 Task: Look for space in Sosnowiec, Poland from 5th September, 2023 to 12th September, 2023 for 2 adults in price range Rs.10000 to Rs.15000.  With 1  bedroom having 1 bed and 1 bathroom. Property type can be house, flat, guest house, hotel. Amenities needed are: washing machine. Booking option can be shelf check-in. Required host language is English.
Action: Mouse pressed left at (529, 93)
Screenshot: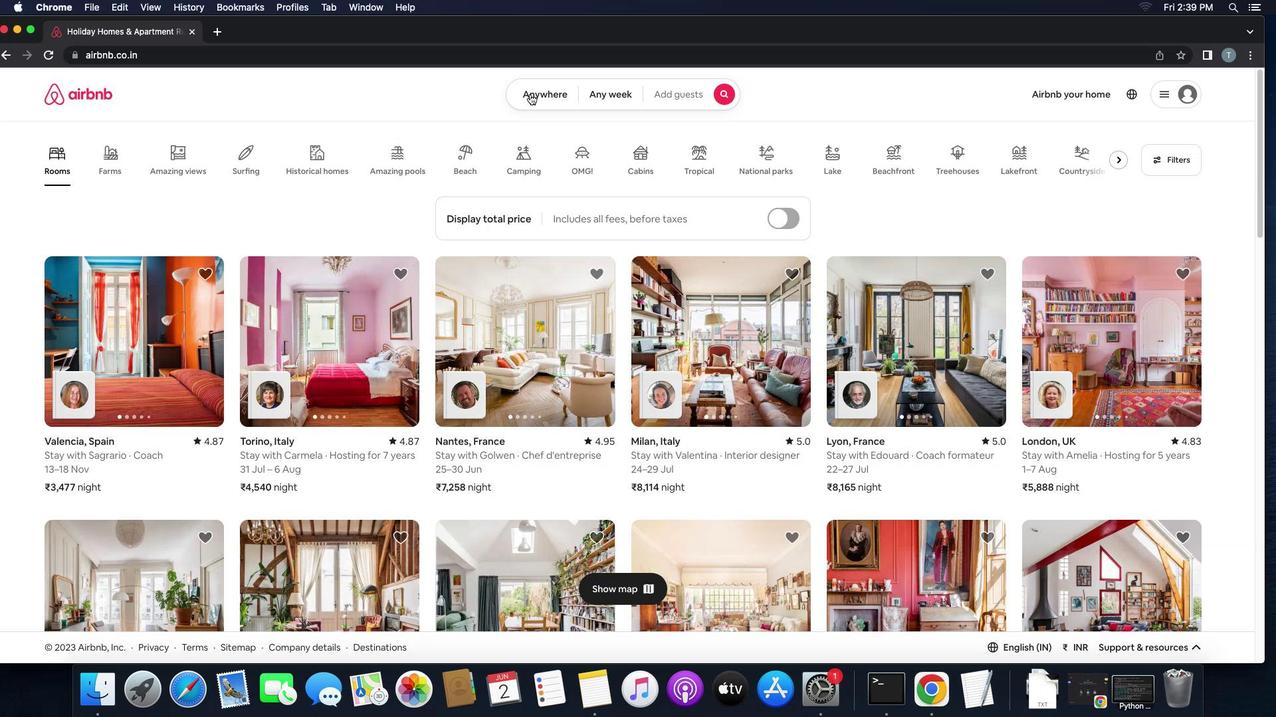 
Action: Mouse moved to (424, 142)
Screenshot: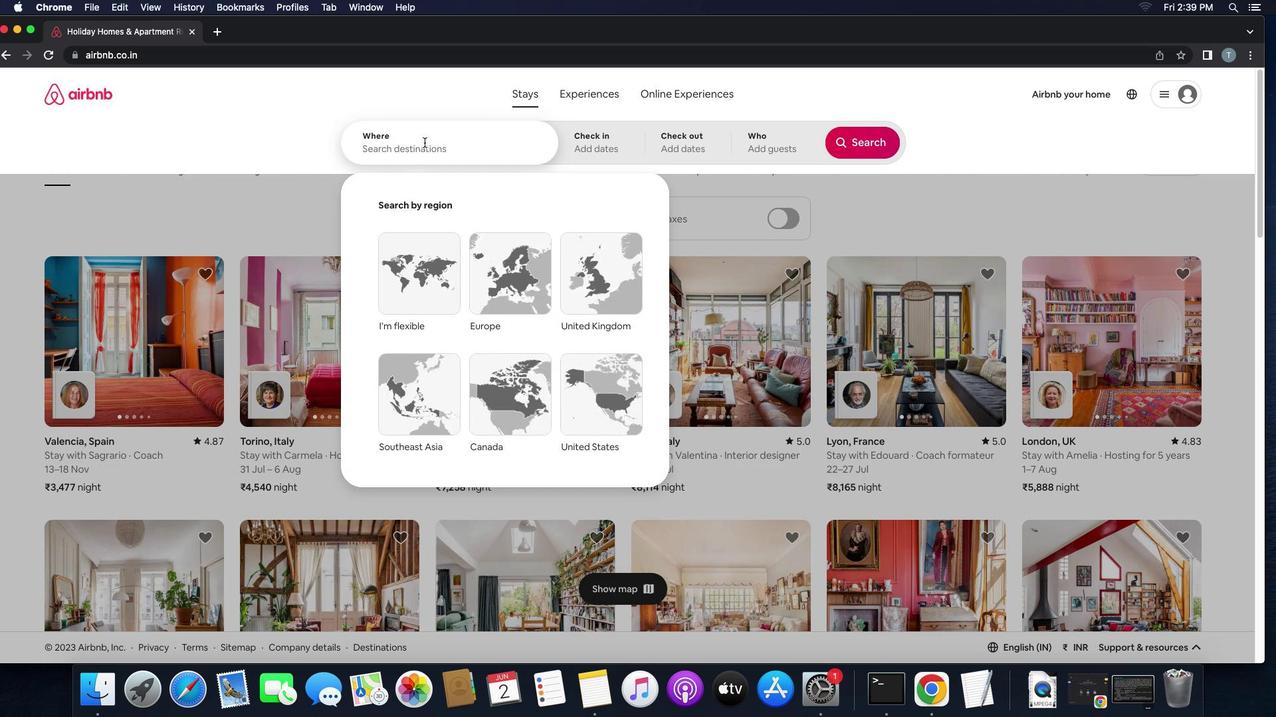 
Action: Mouse pressed left at (424, 142)
Screenshot: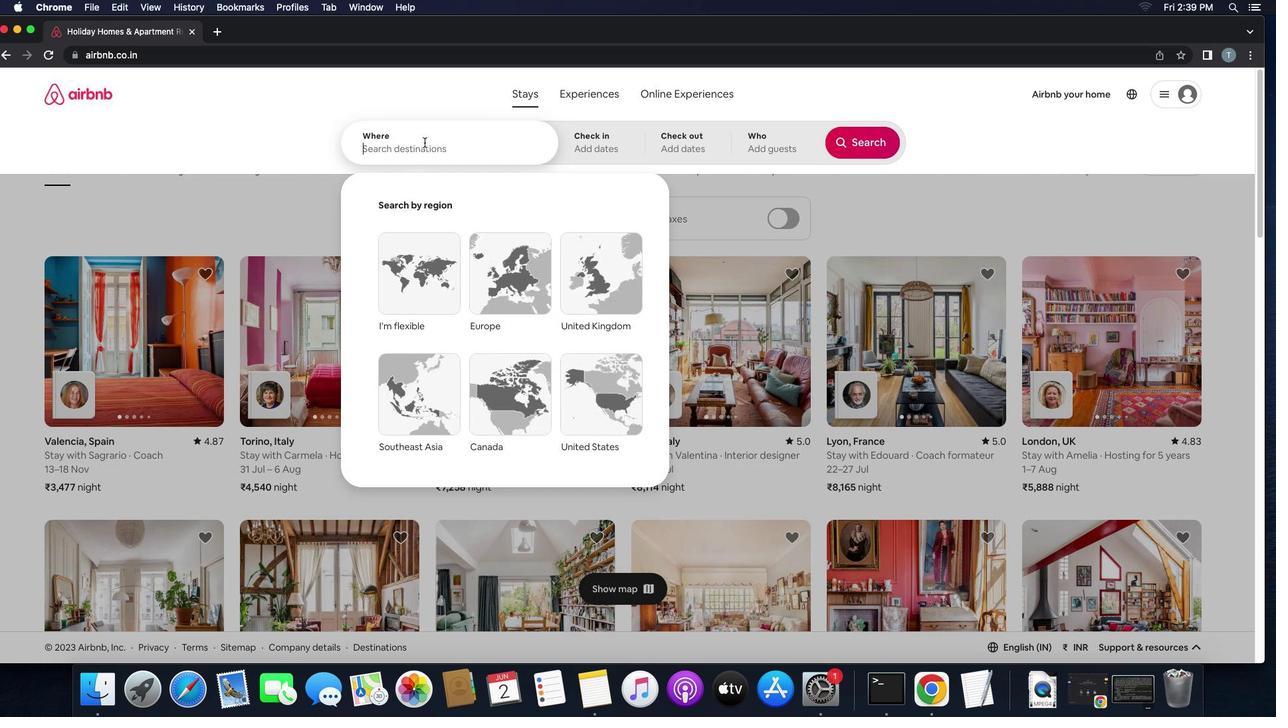 
Action: Key pressed 's''o''s''n''o''w''i''e''c'',''p''o''l''a''n''d'
Screenshot: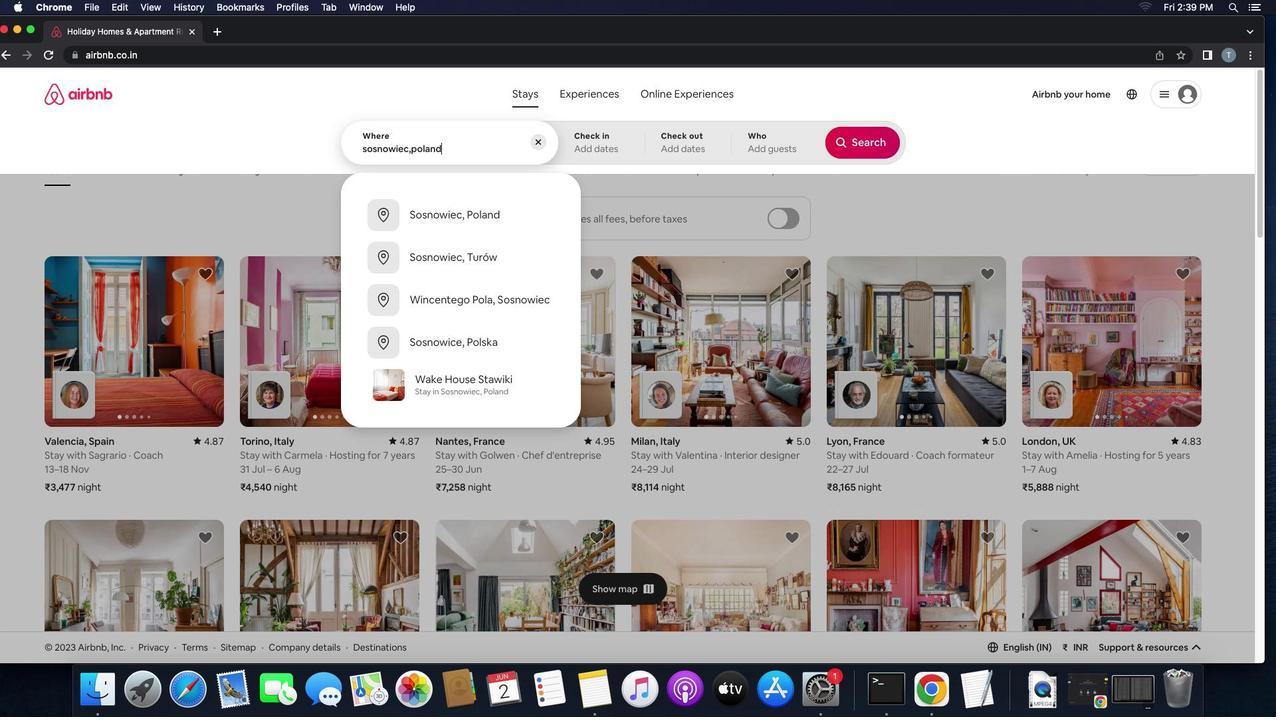 
Action: Mouse moved to (416, 206)
Screenshot: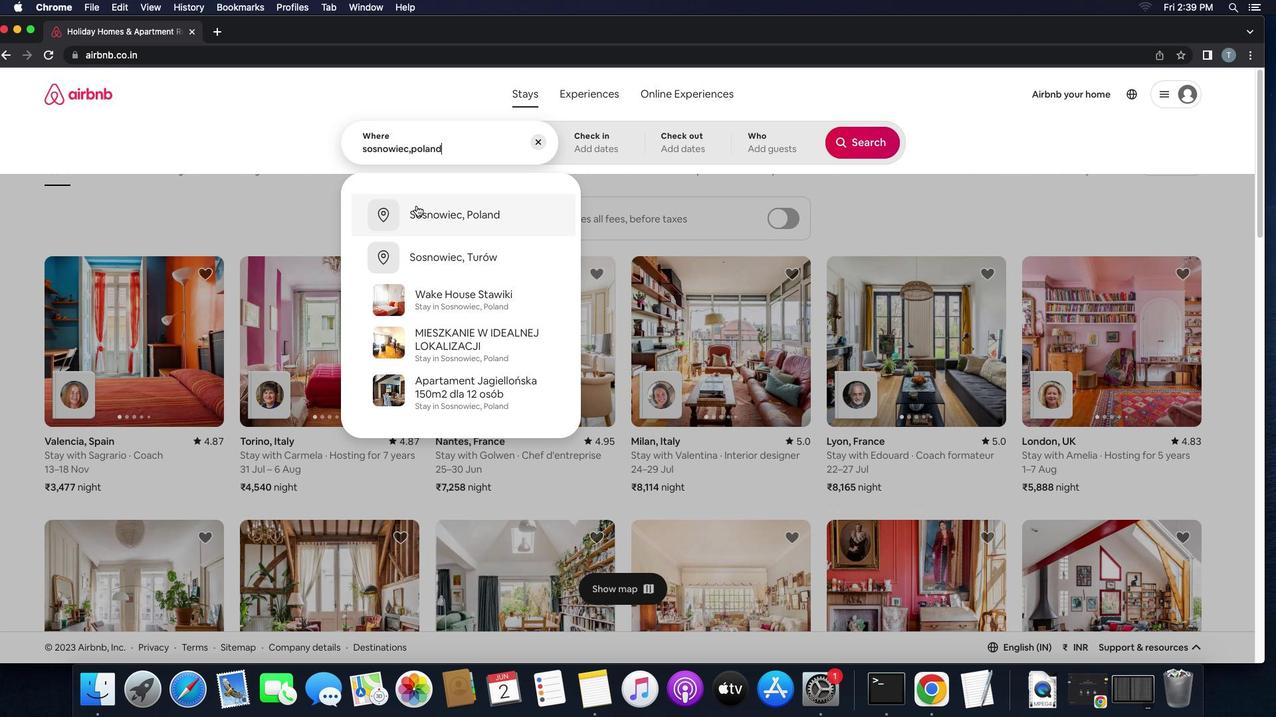 
Action: Mouse pressed left at (416, 206)
Screenshot: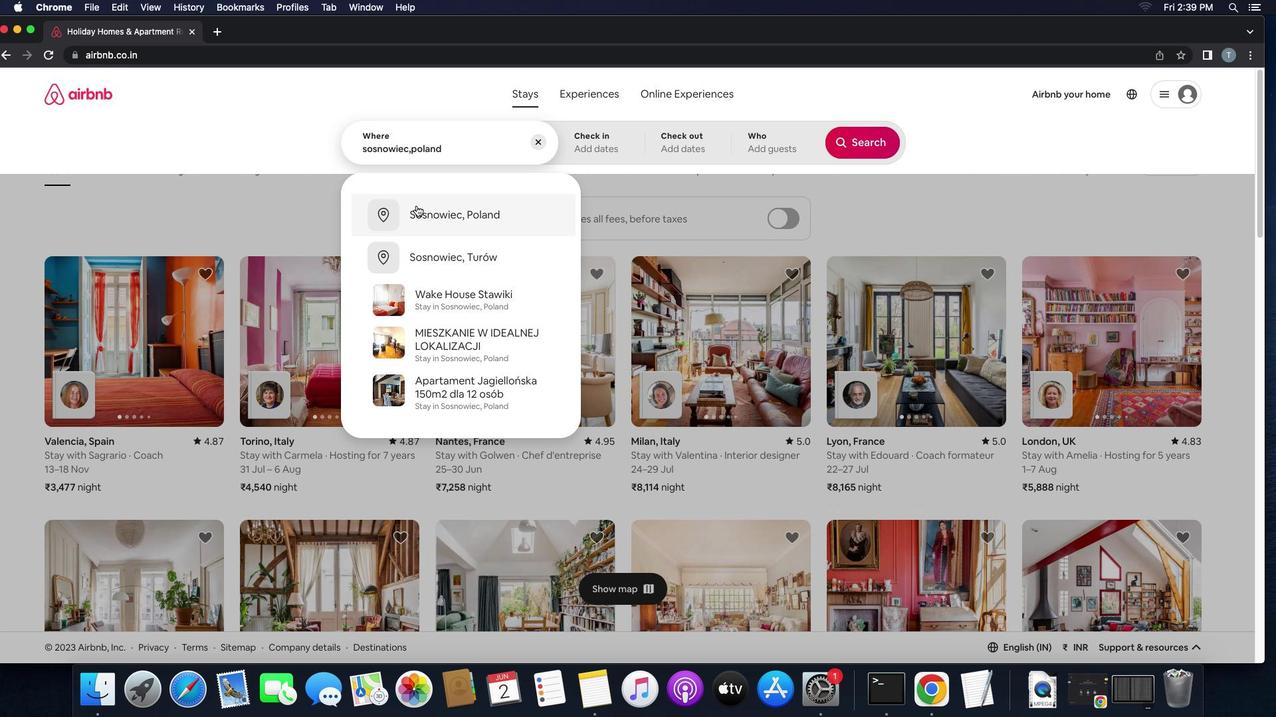 
Action: Mouse moved to (862, 256)
Screenshot: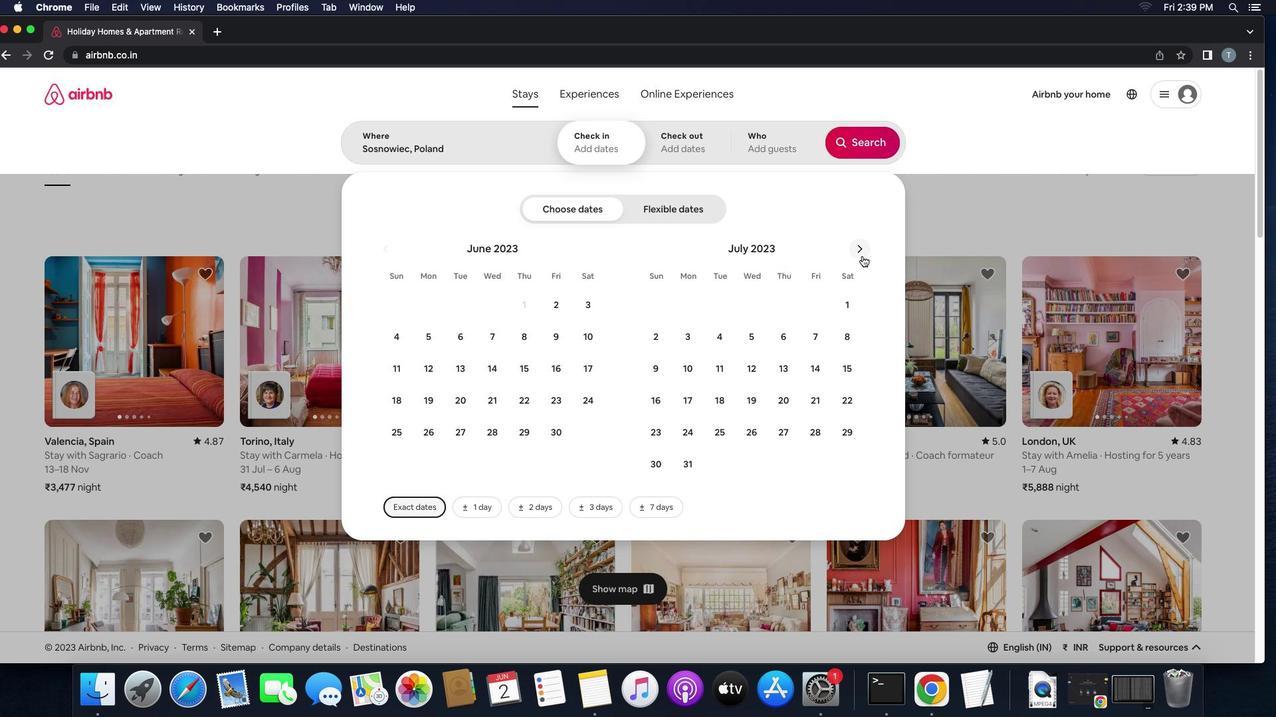 
Action: Mouse pressed left at (862, 256)
Screenshot: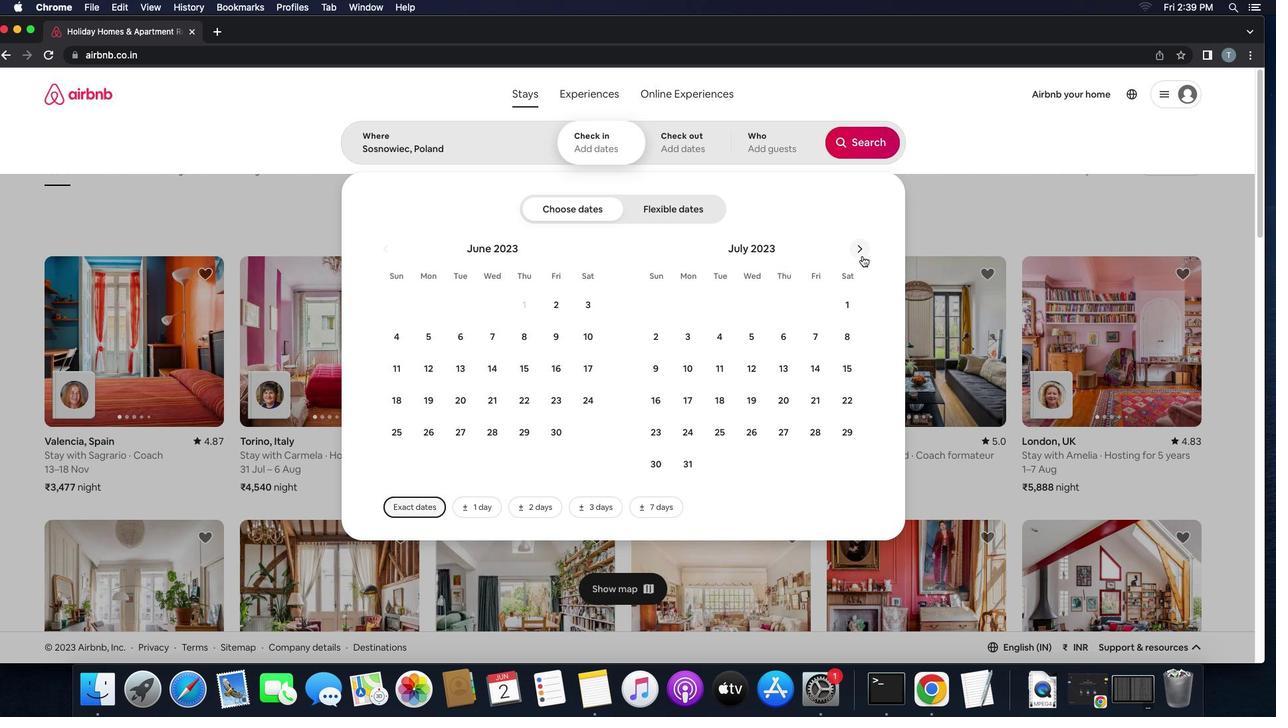 
Action: Mouse pressed left at (862, 256)
Screenshot: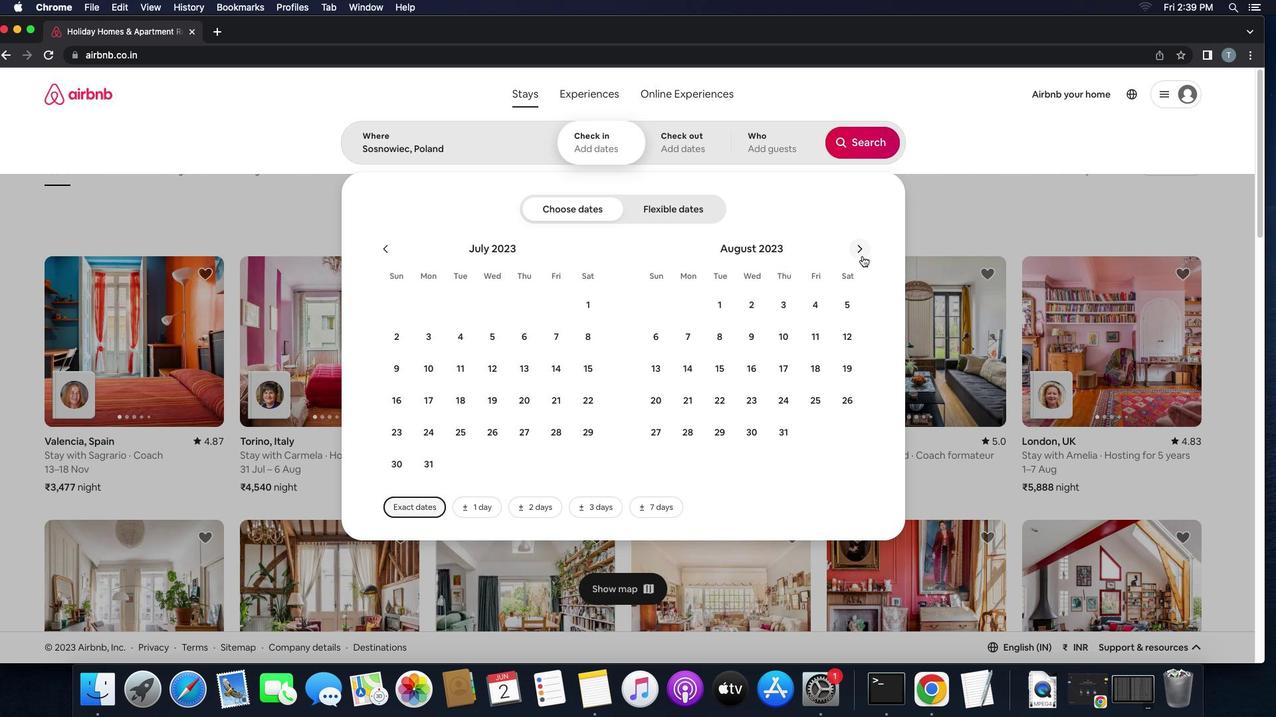 
Action: Mouse moved to (719, 342)
Screenshot: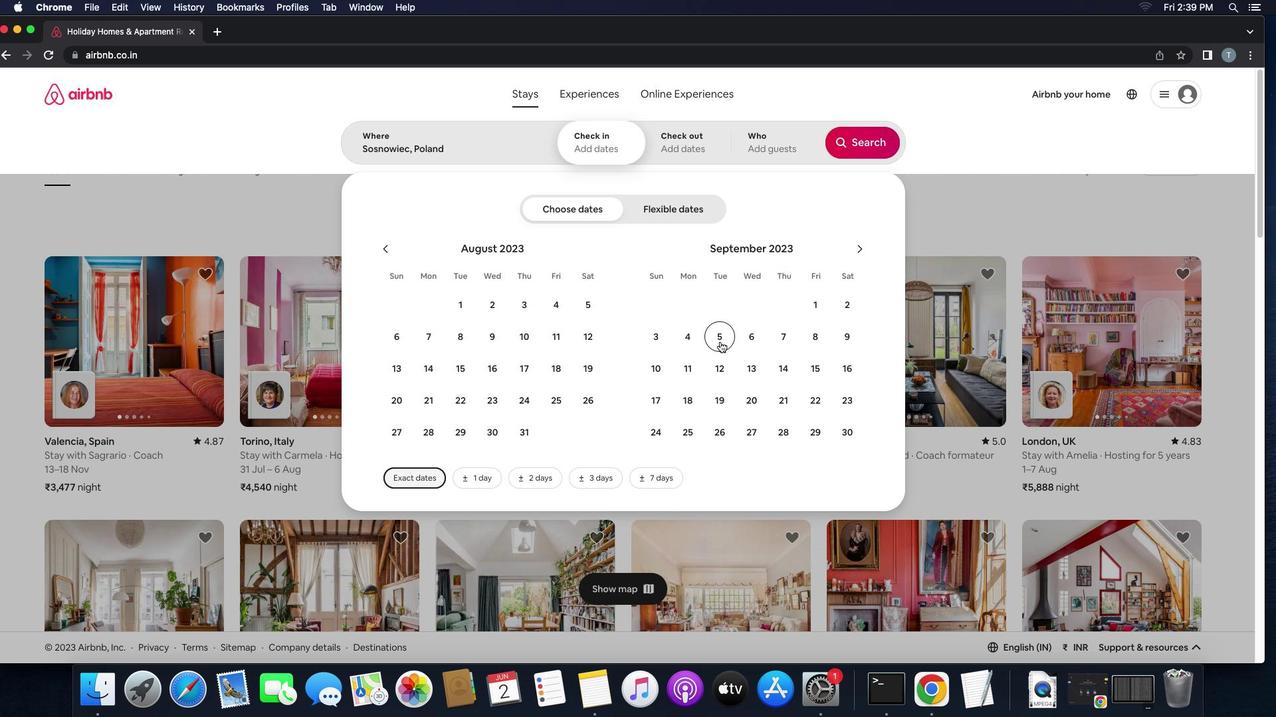 
Action: Mouse pressed left at (719, 342)
Screenshot: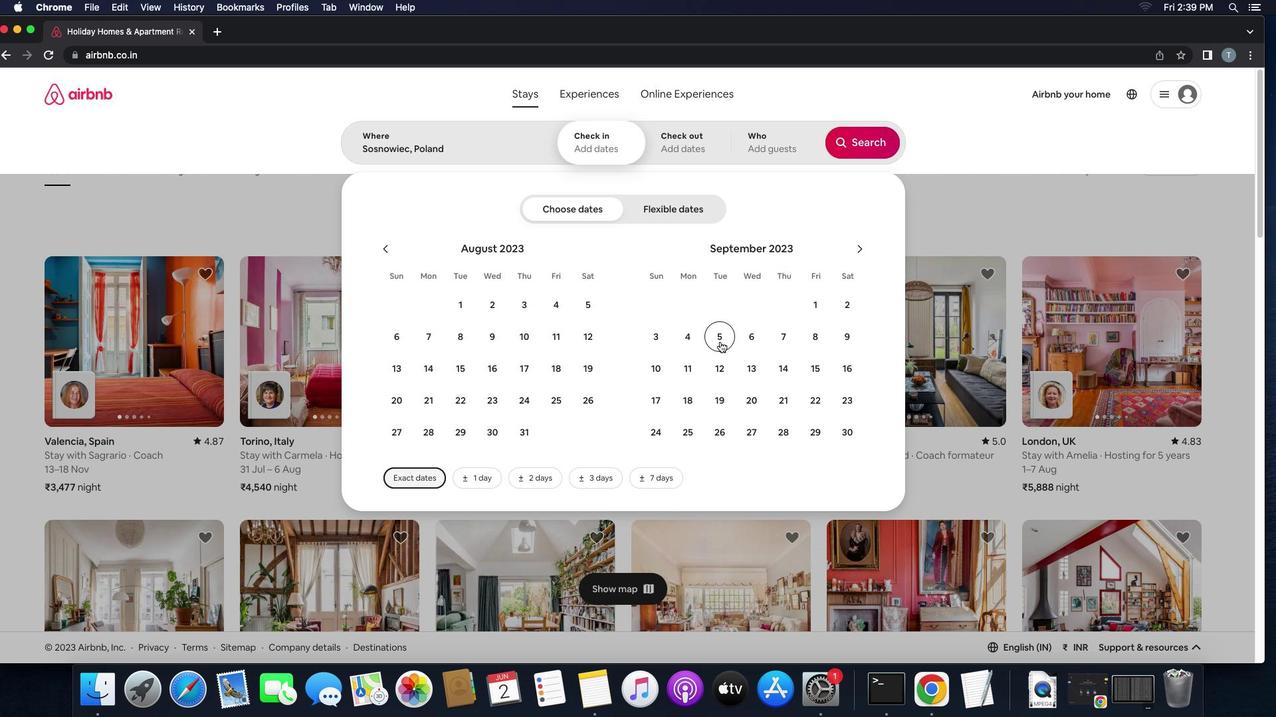 
Action: Mouse moved to (723, 364)
Screenshot: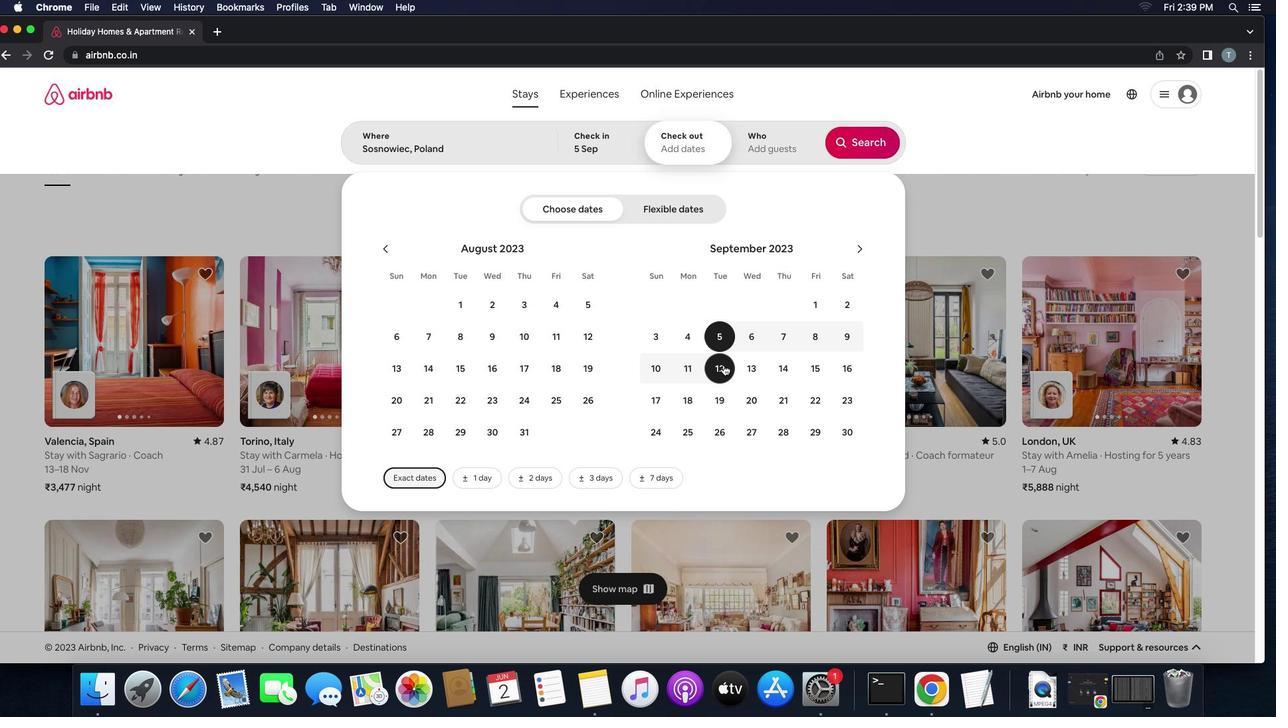 
Action: Mouse pressed left at (723, 364)
Screenshot: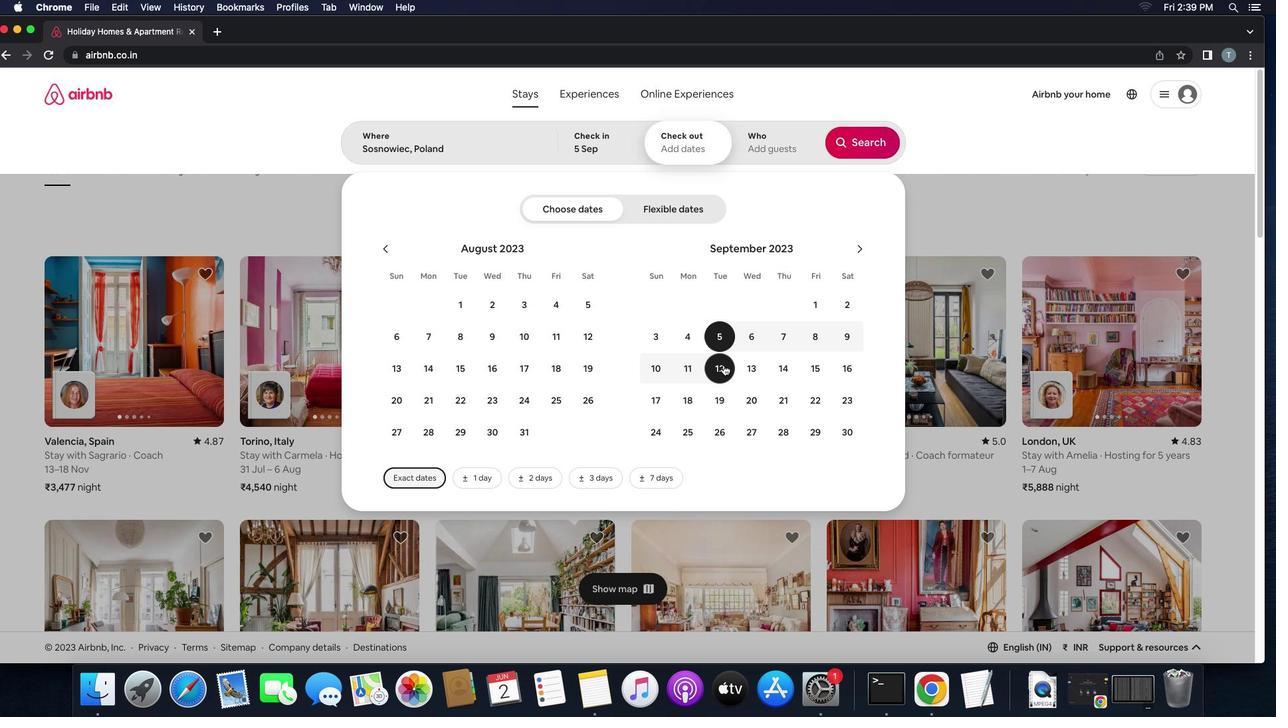 
Action: Mouse moved to (773, 147)
Screenshot: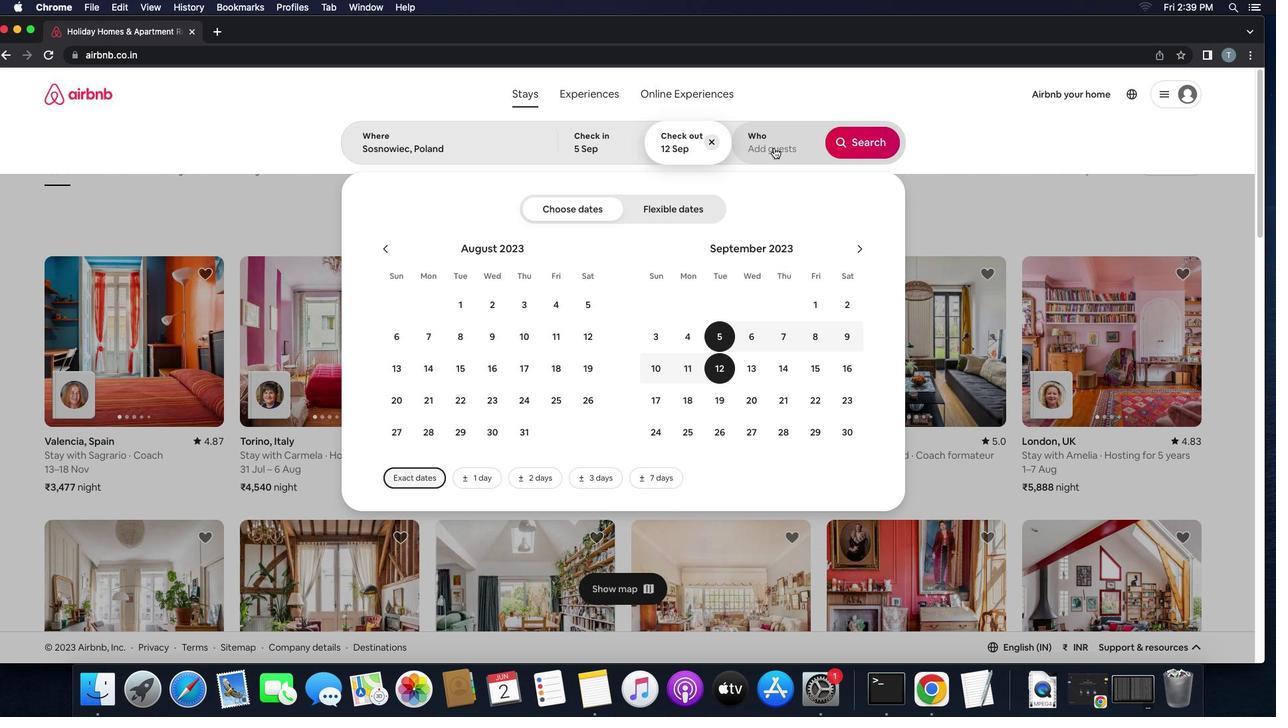 
Action: Mouse pressed left at (773, 147)
Screenshot: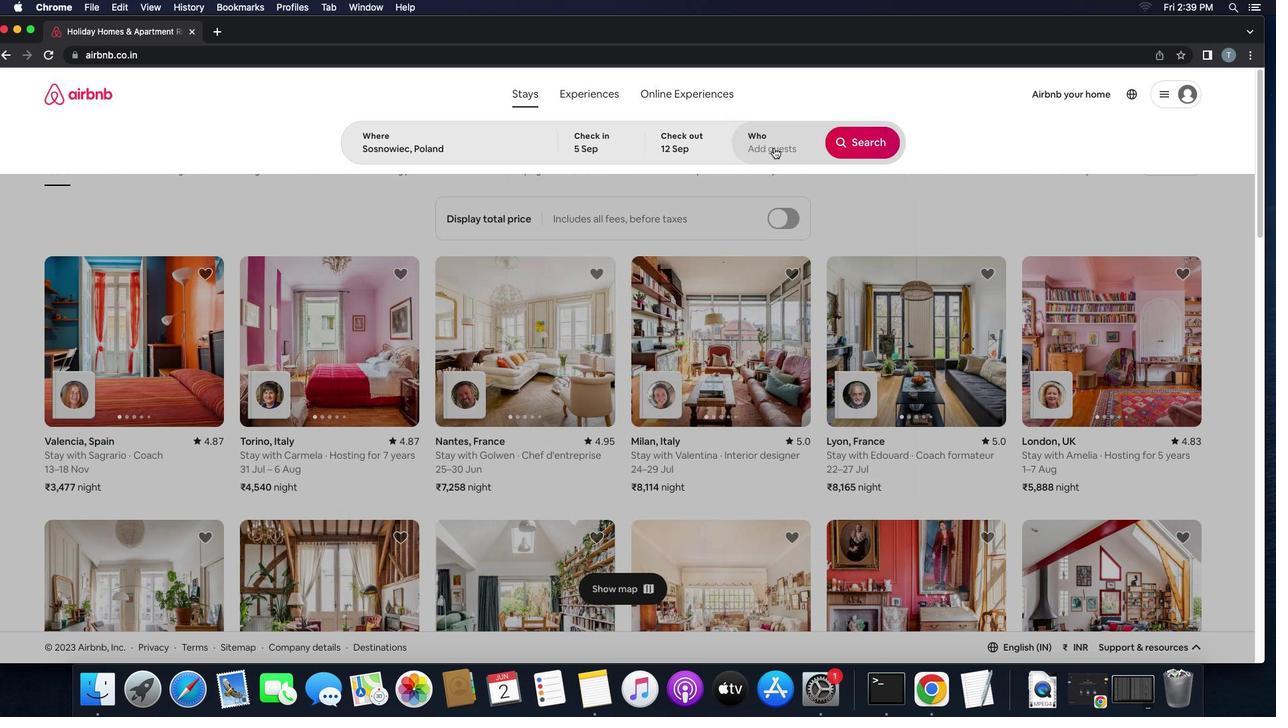 
Action: Mouse moved to (862, 214)
Screenshot: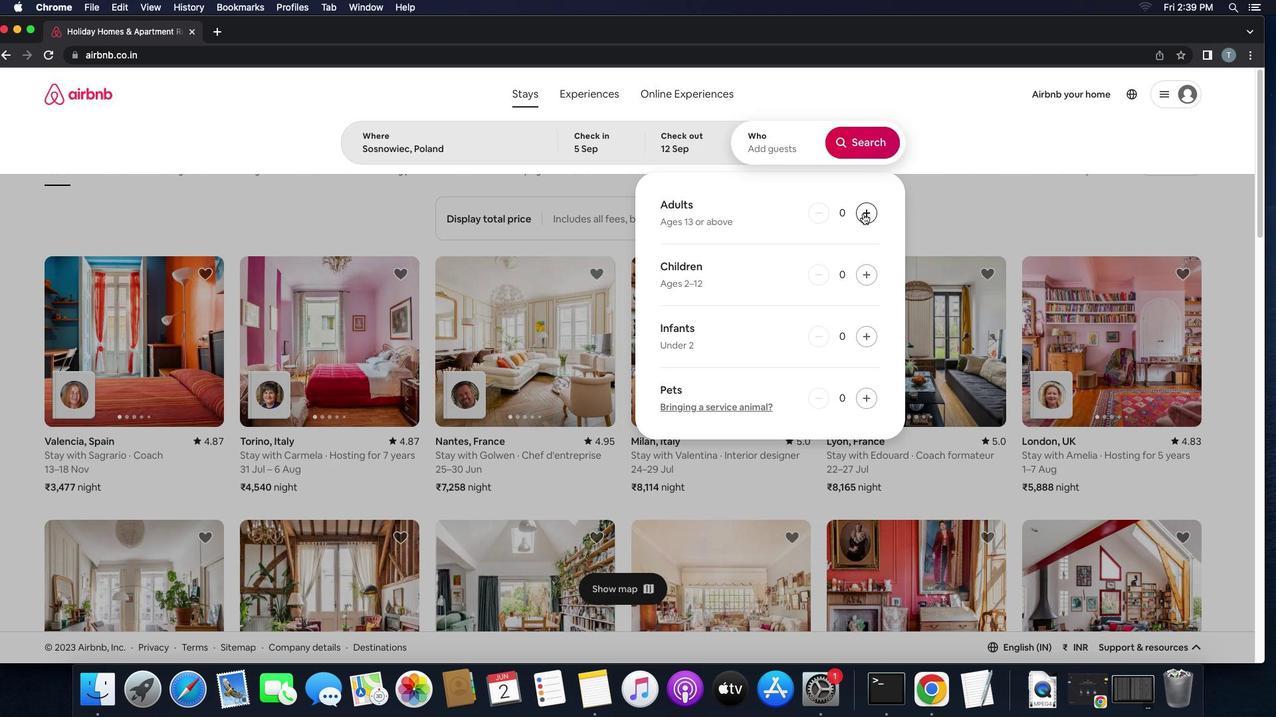 
Action: Mouse pressed left at (862, 214)
Screenshot: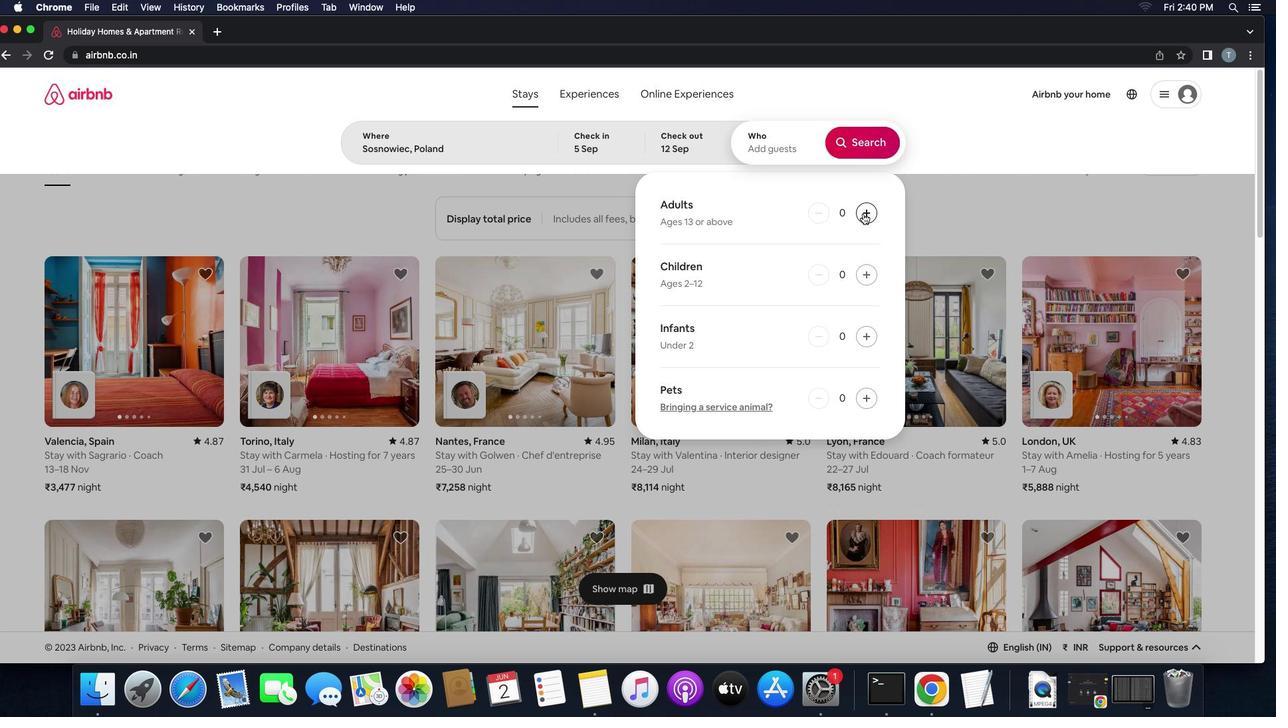 
Action: Mouse pressed left at (862, 214)
Screenshot: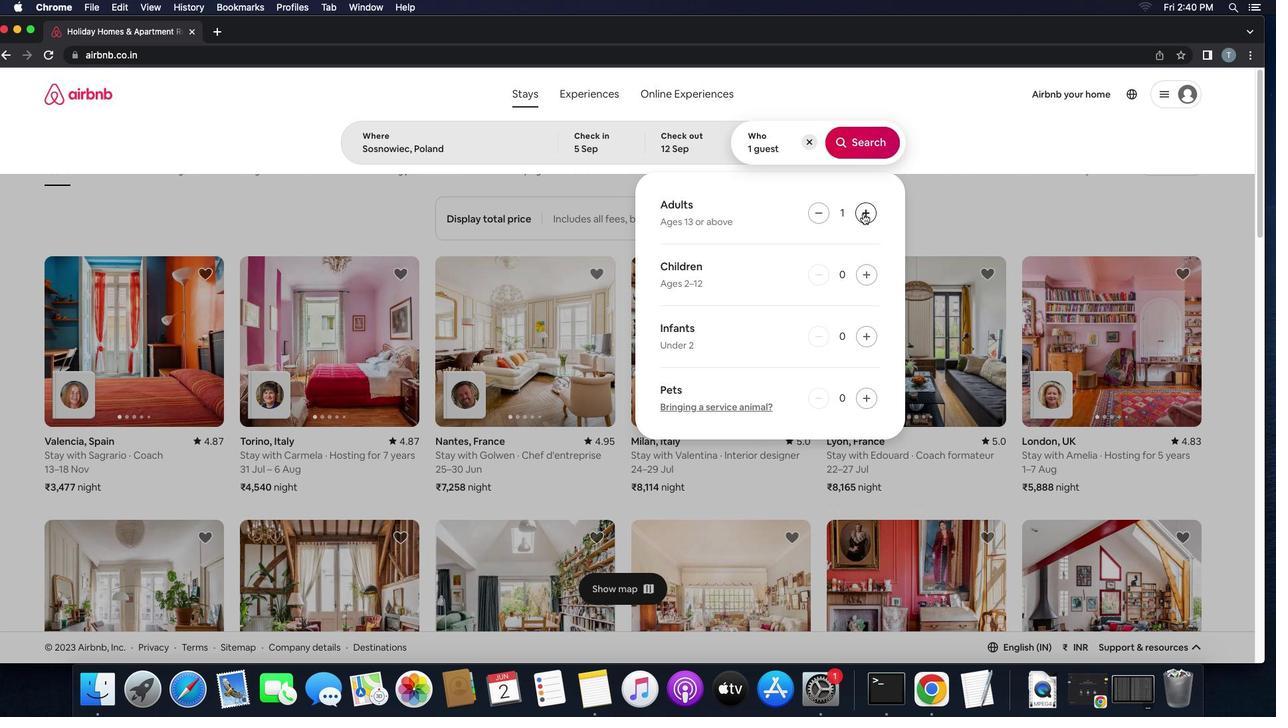 
Action: Mouse moved to (857, 154)
Screenshot: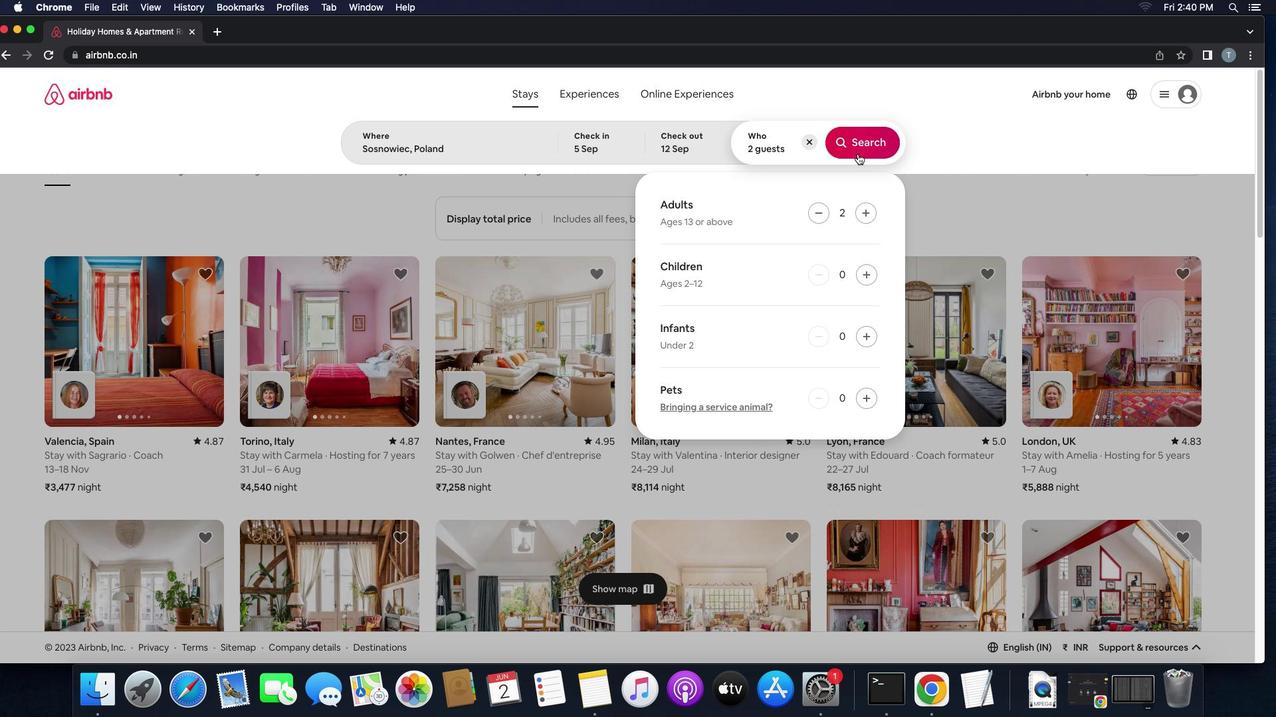 
Action: Mouse pressed left at (857, 154)
Screenshot: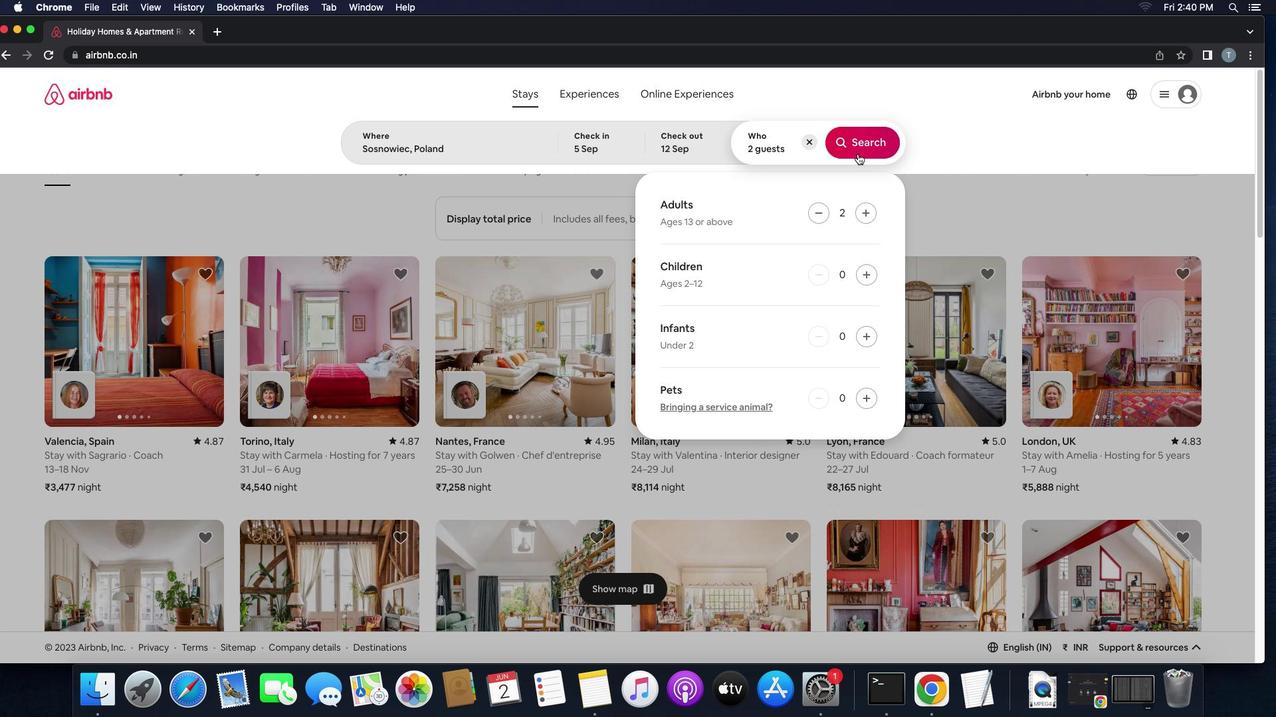 
Action: Mouse moved to (1214, 162)
Screenshot: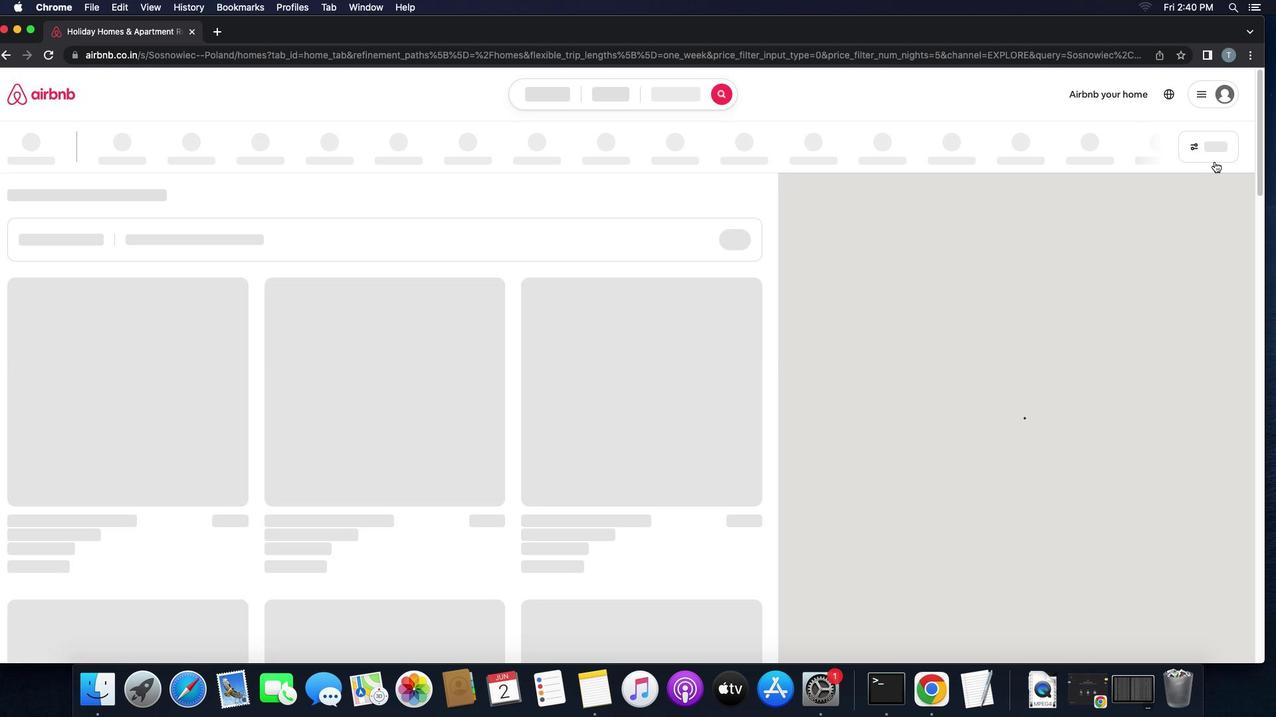 
Action: Mouse pressed left at (1214, 162)
Screenshot: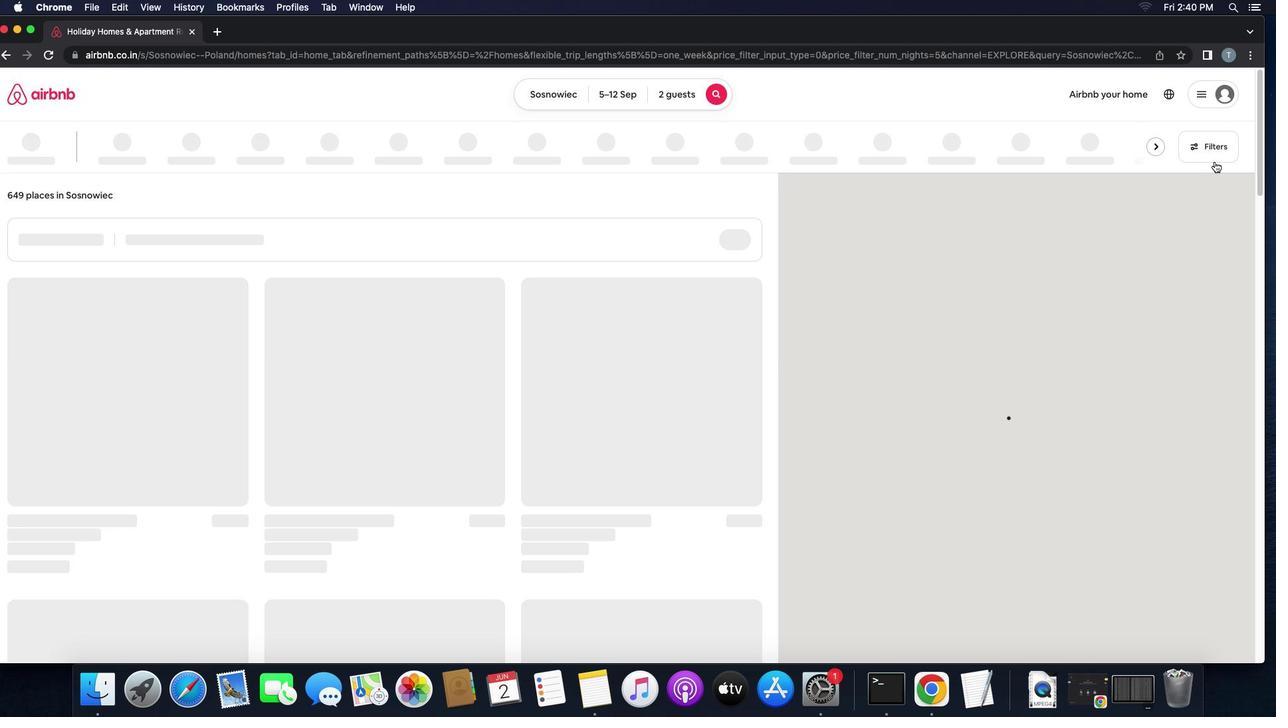 
Action: Mouse moved to (560, 479)
Screenshot: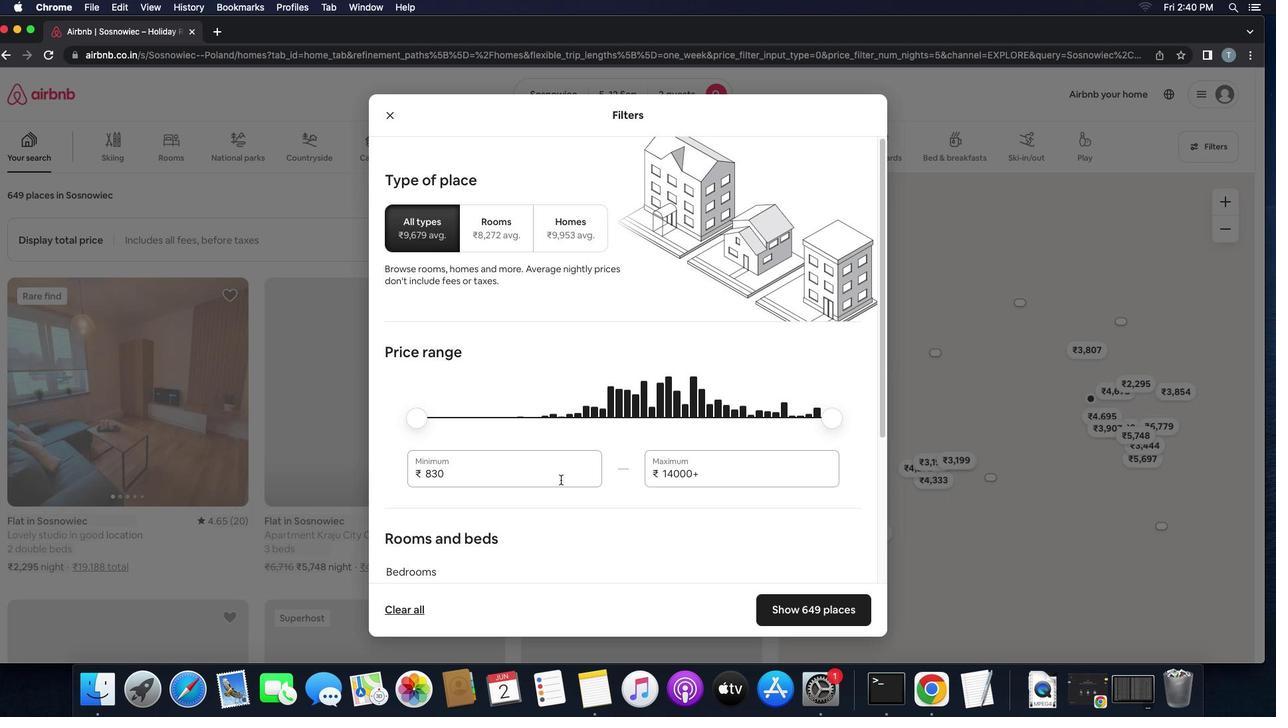 
Action: Mouse pressed left at (560, 479)
Screenshot: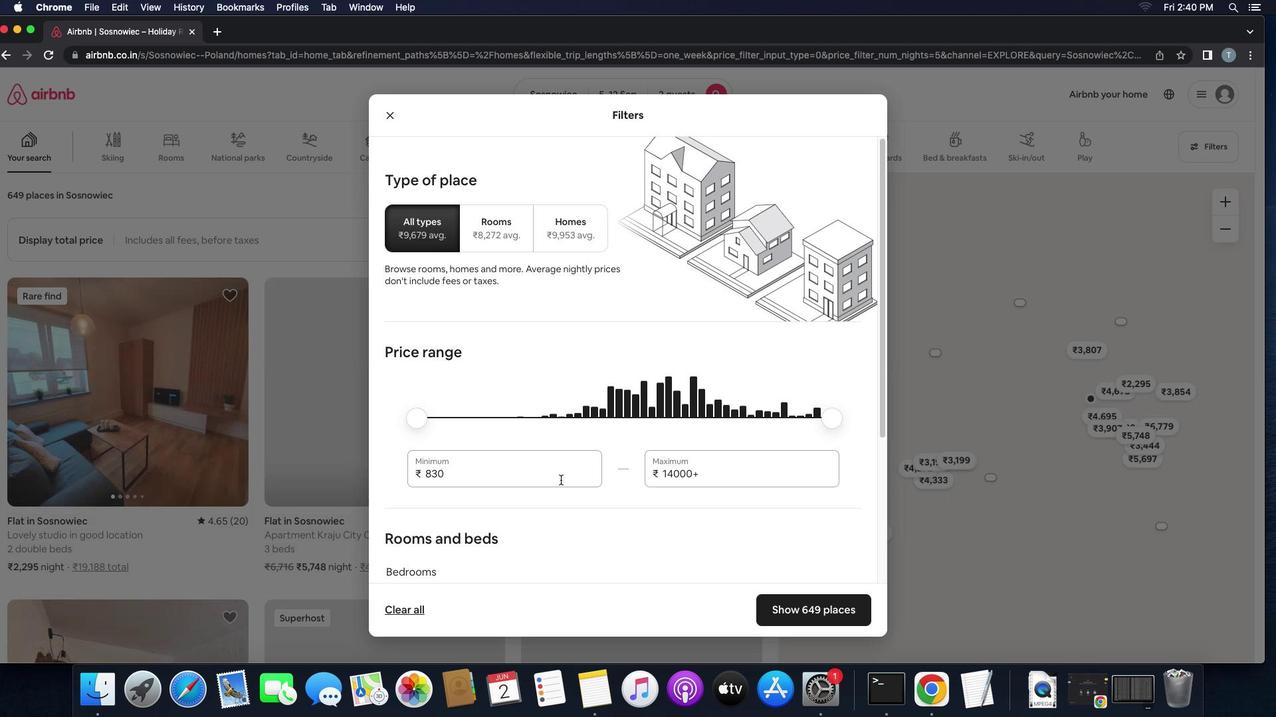 
Action: Mouse moved to (557, 480)
Screenshot: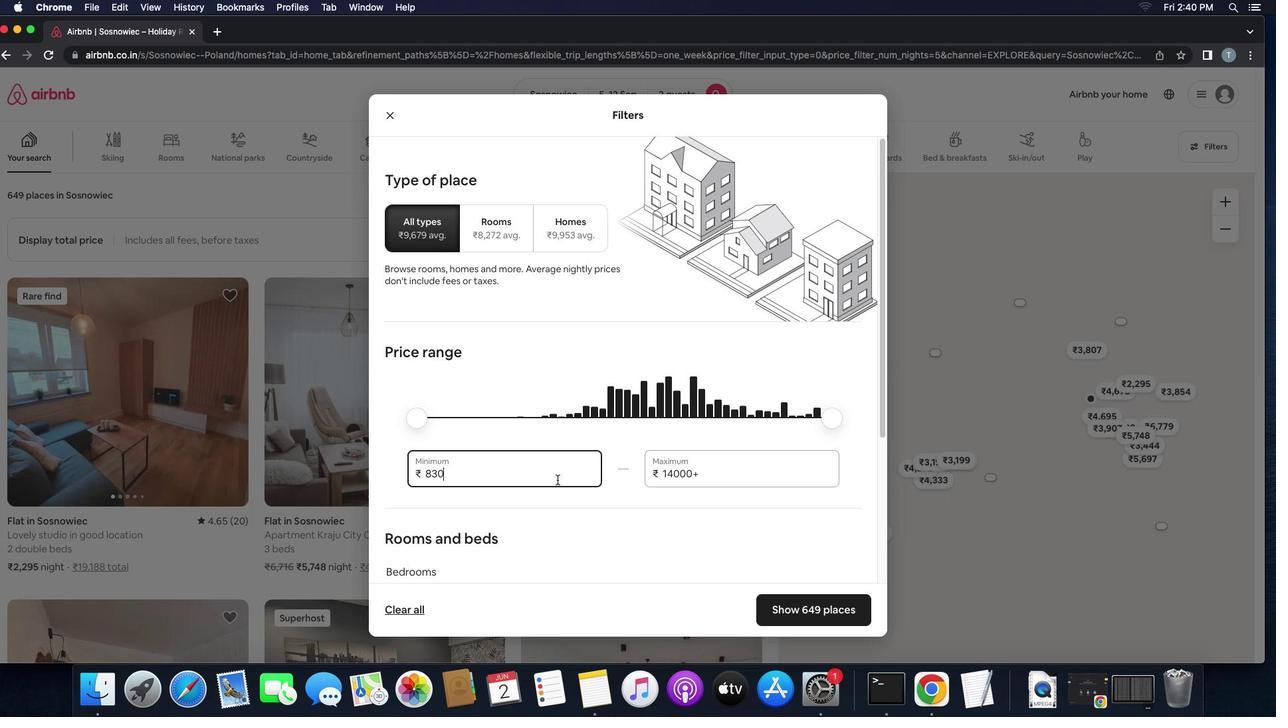 
Action: Key pressed Key.backspaceKey.backspaceKey.backspace'1''0''0''0''0'
Screenshot: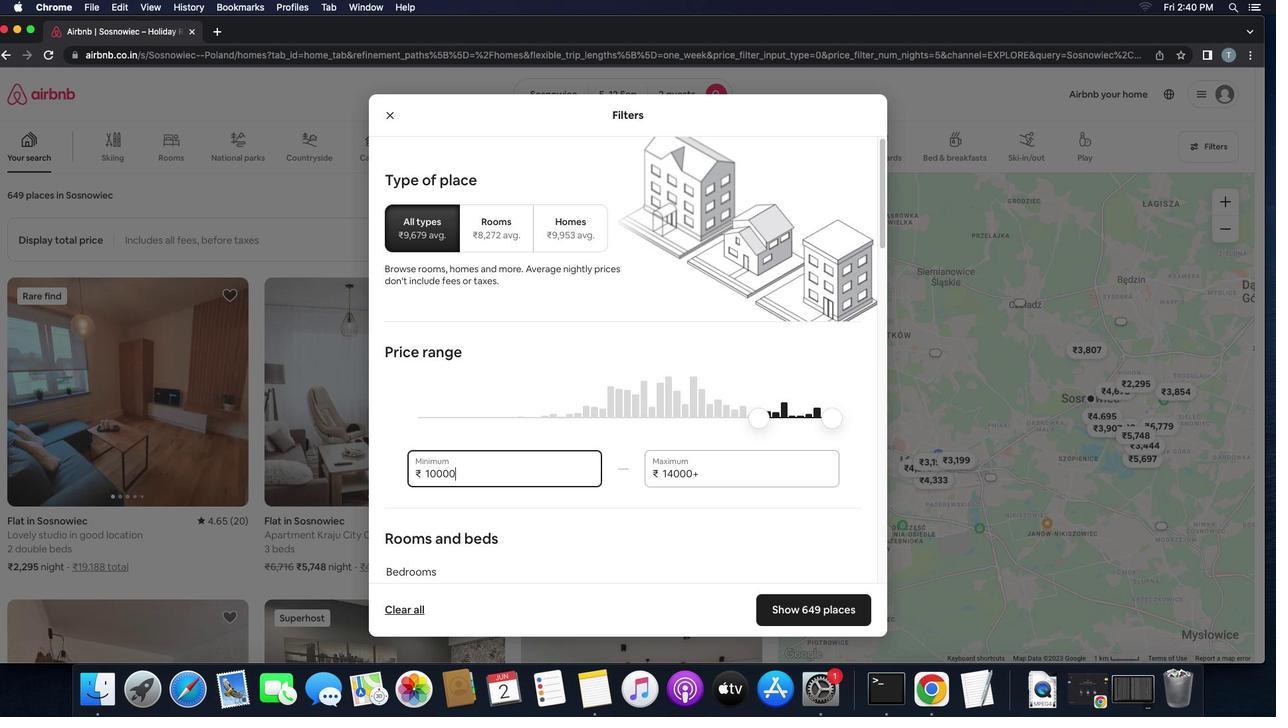 
Action: Mouse moved to (738, 483)
Screenshot: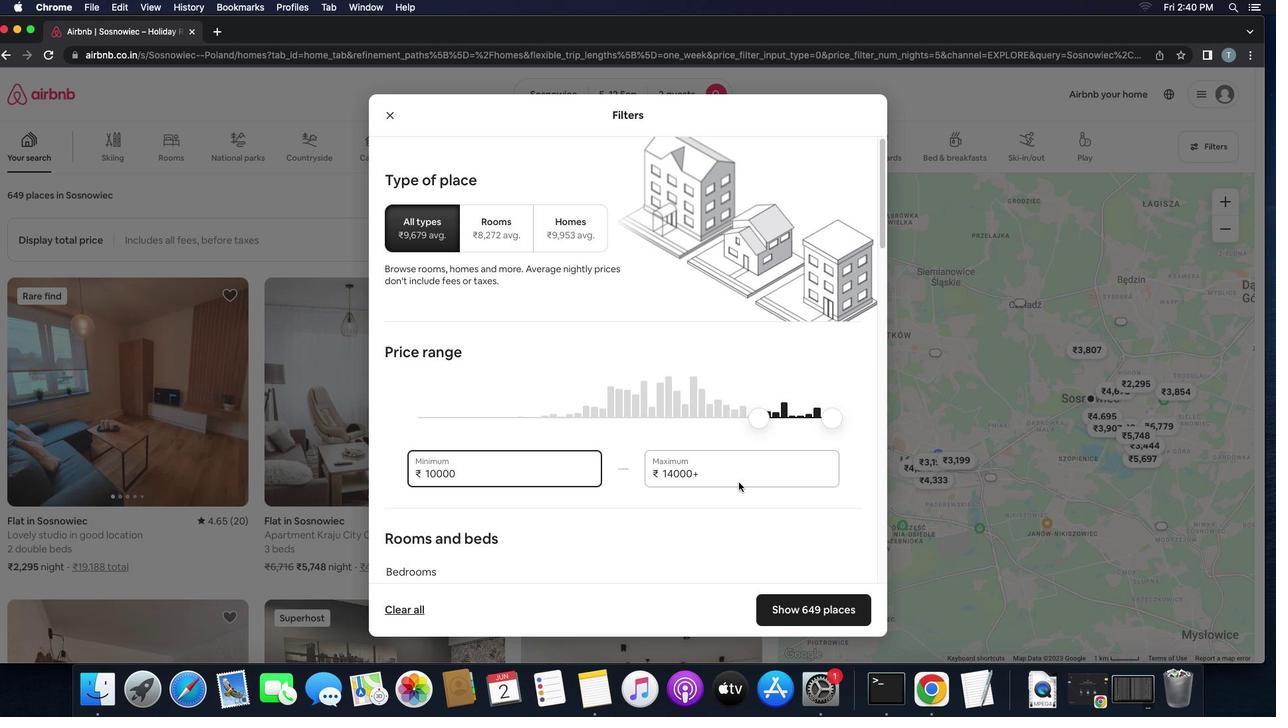 
Action: Mouse pressed left at (738, 483)
Screenshot: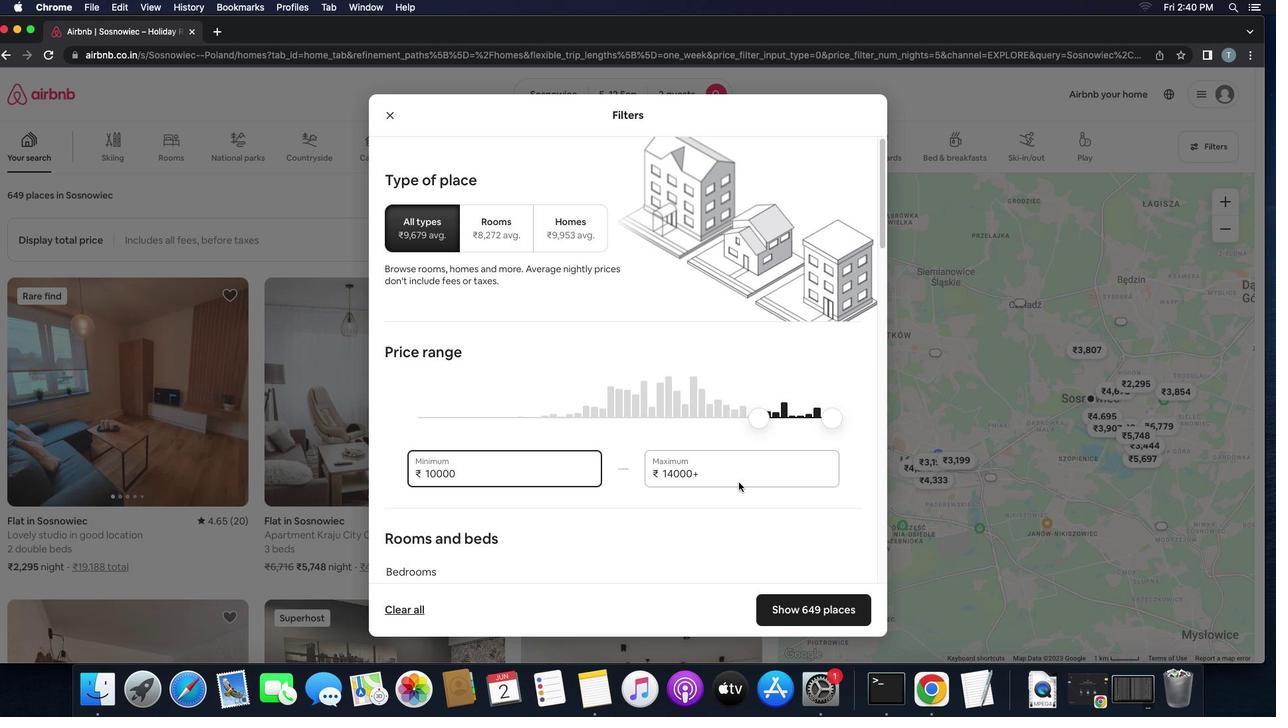 
Action: Mouse moved to (735, 483)
Screenshot: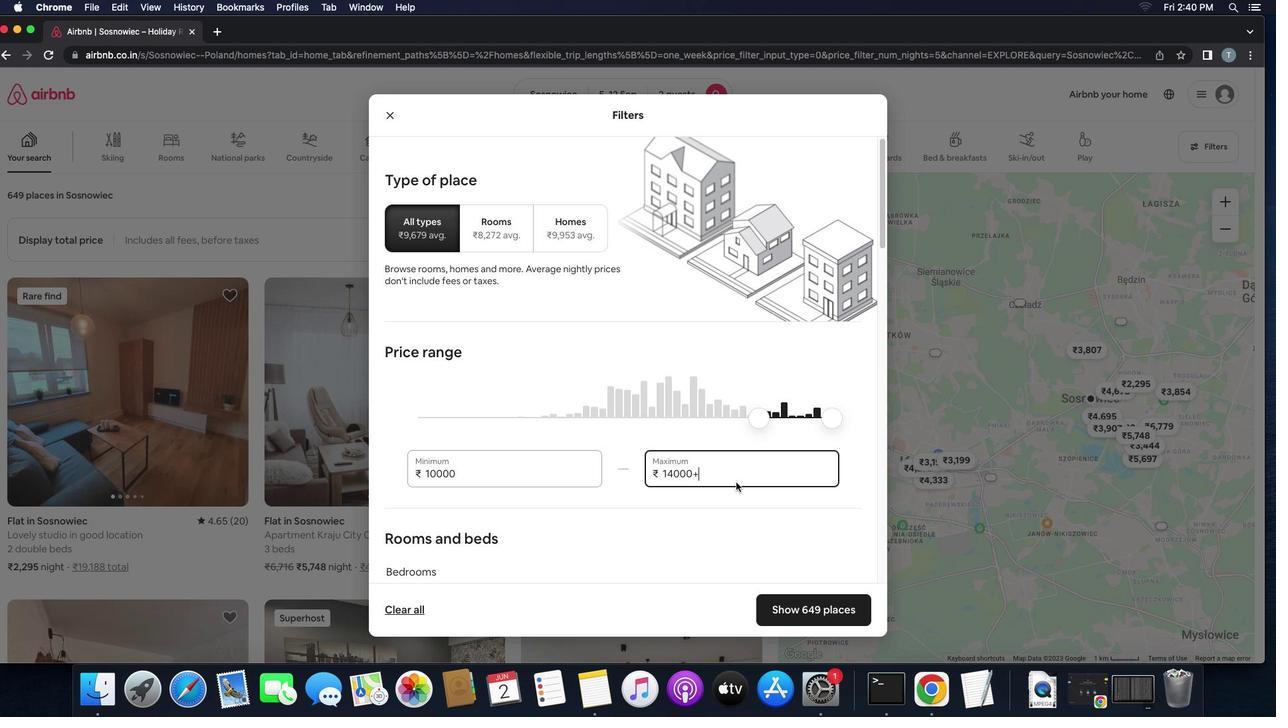 
Action: Key pressed Key.backspaceKey.backspaceKey.backspaceKey.backspaceKey.backspaceKey.backspace'1''5''0''0''0'
Screenshot: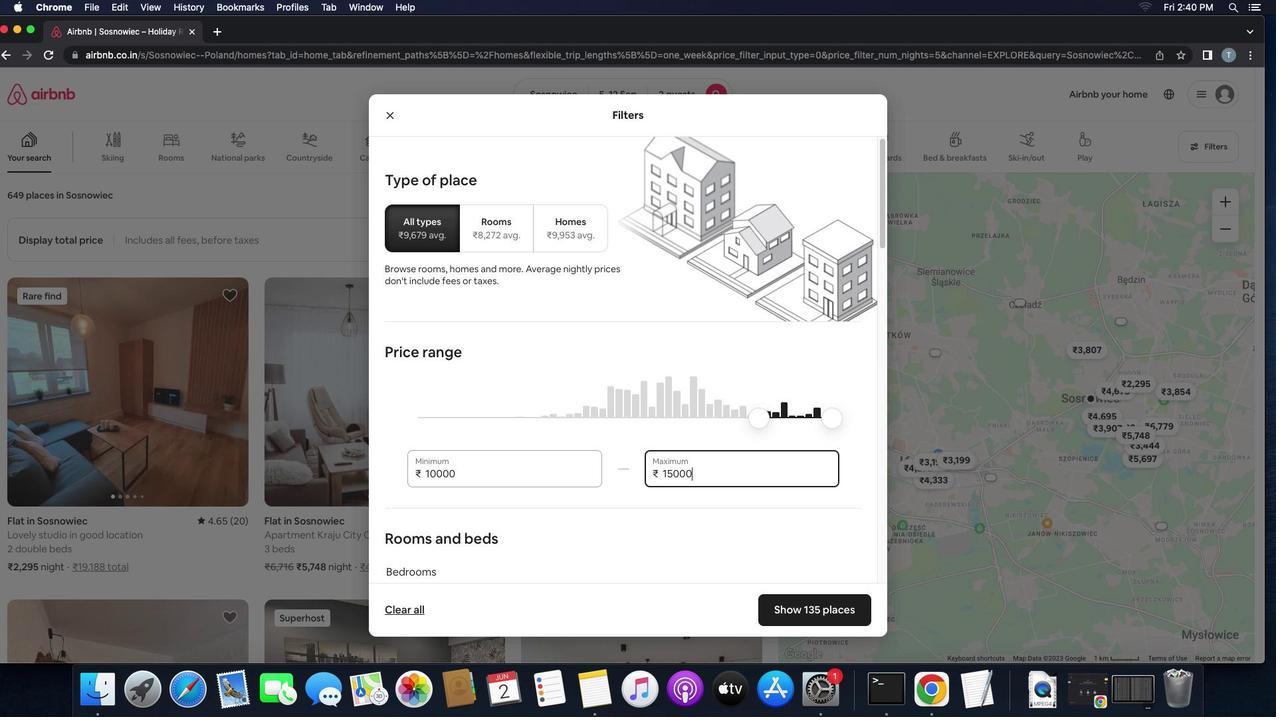 
Action: Mouse moved to (625, 493)
Screenshot: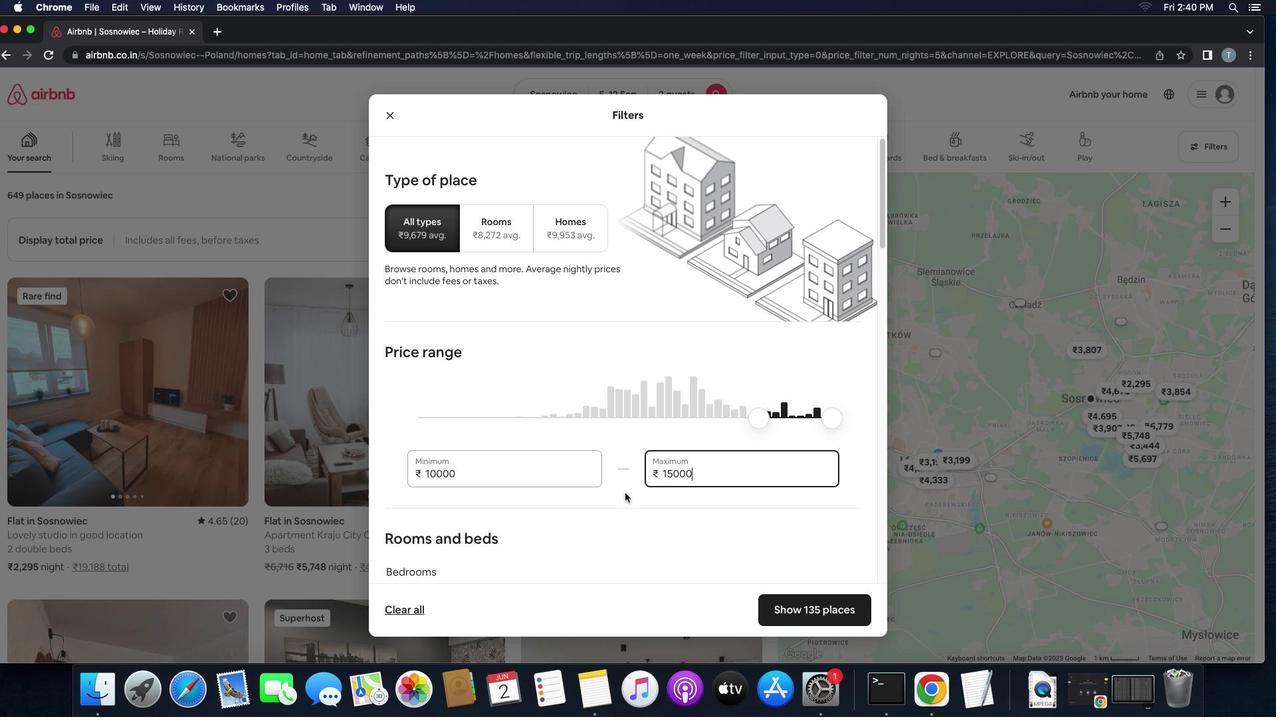 
Action: Mouse scrolled (625, 493) with delta (0, 0)
Screenshot: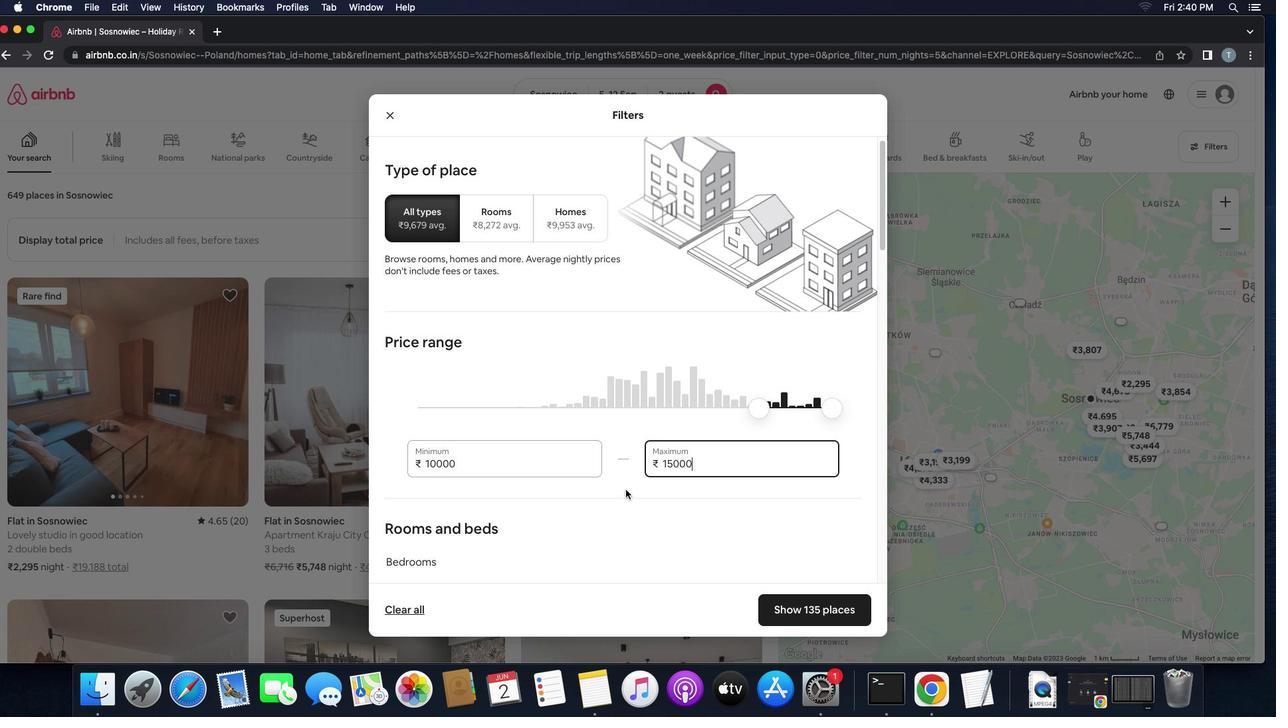 
Action: Mouse scrolled (625, 493) with delta (0, 0)
Screenshot: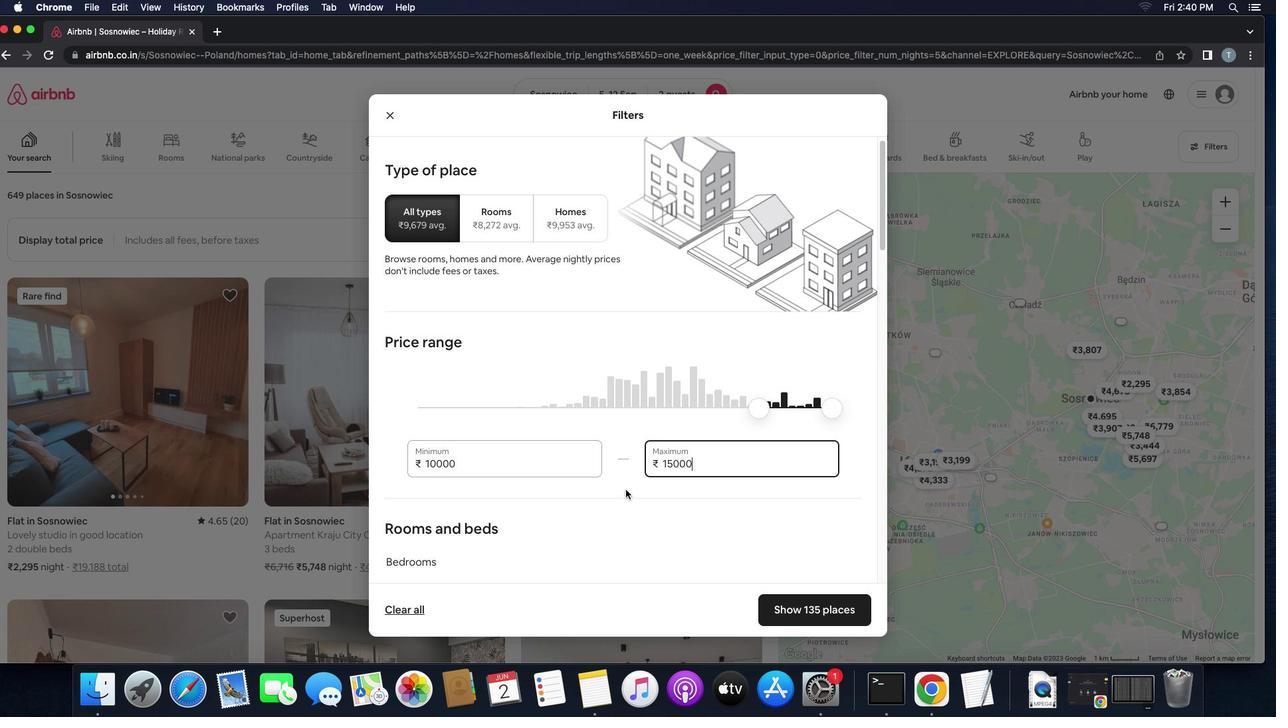 
Action: Mouse scrolled (625, 493) with delta (0, -1)
Screenshot: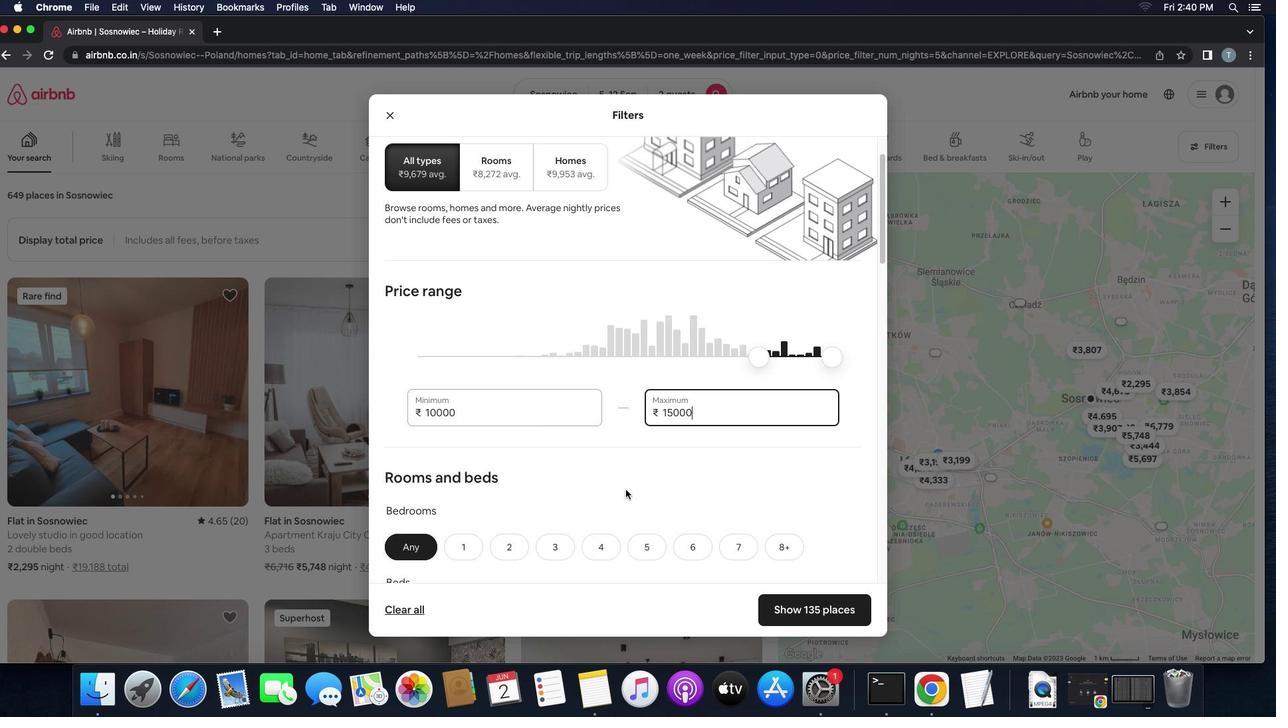 
Action: Mouse moved to (625, 458)
Screenshot: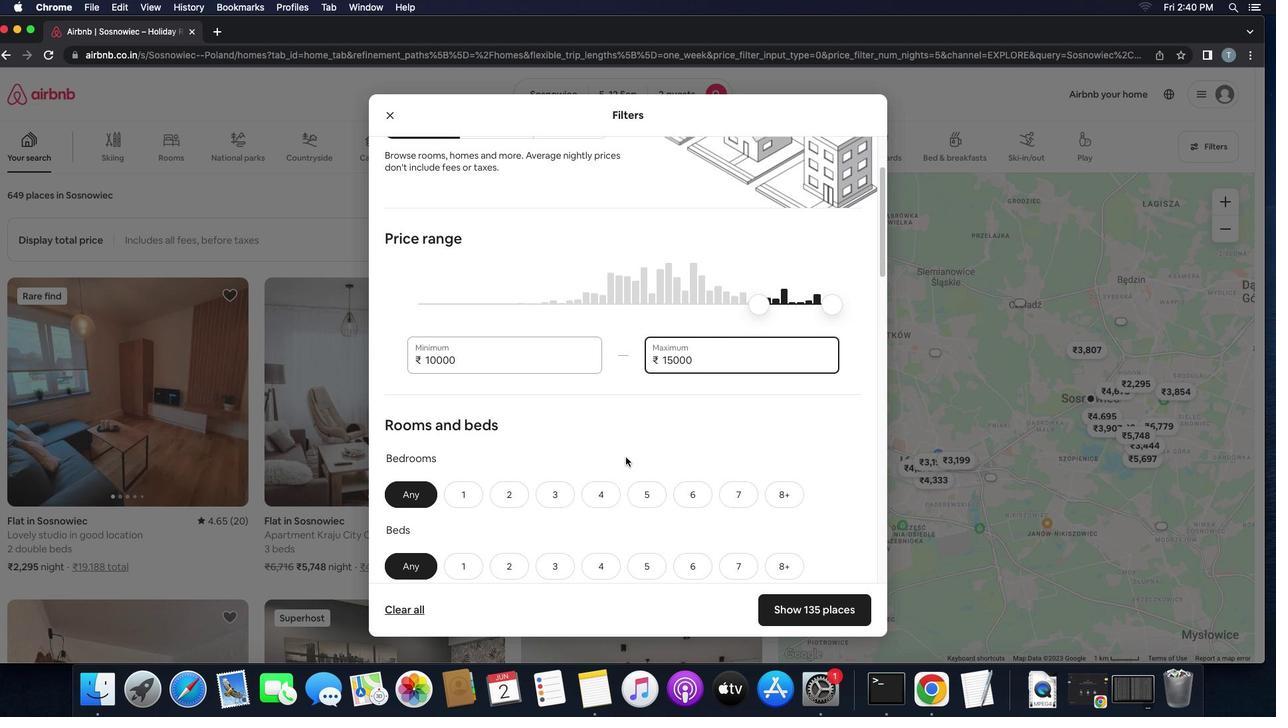 
Action: Mouse scrolled (625, 458) with delta (0, 0)
Screenshot: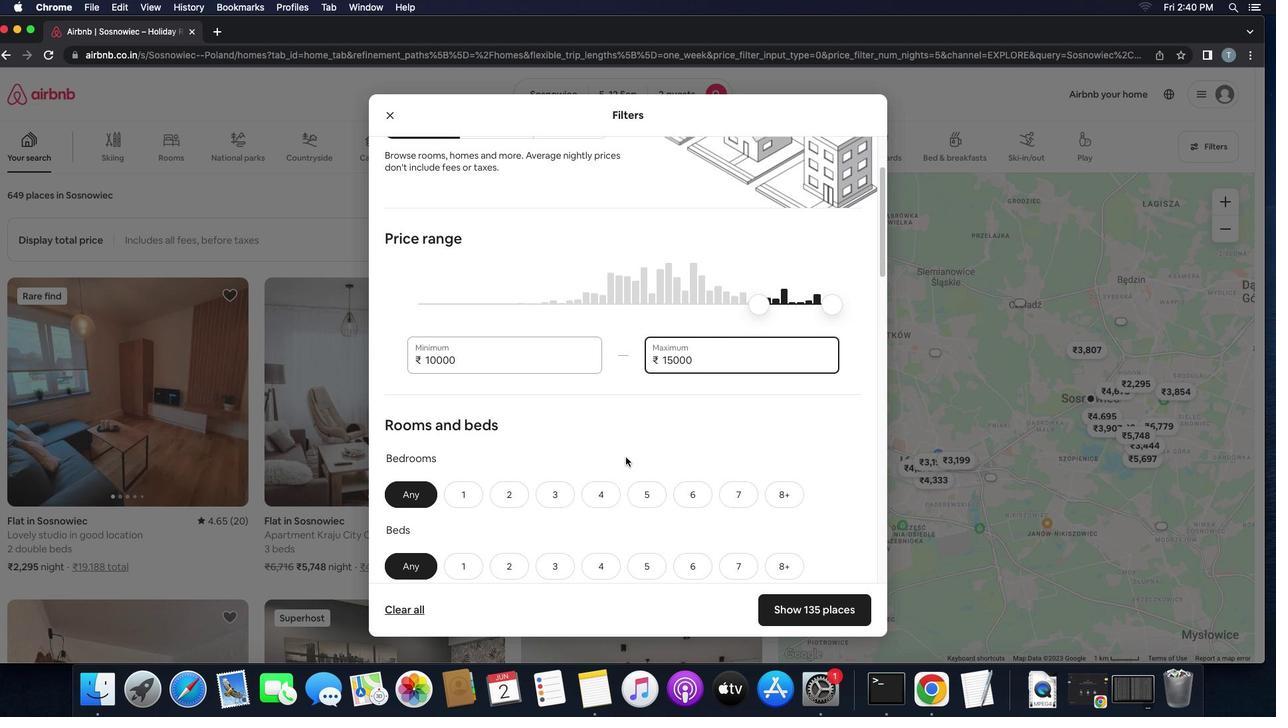 
Action: Mouse scrolled (625, 458) with delta (0, 0)
Screenshot: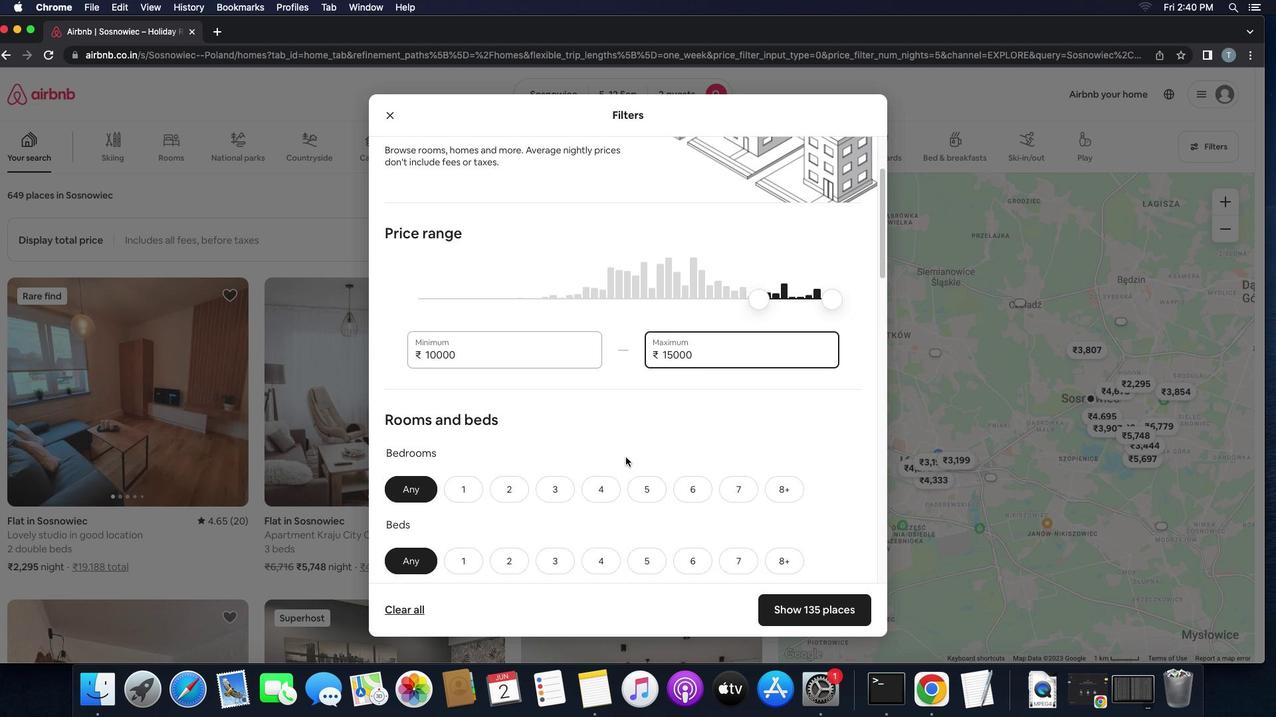 
Action: Mouse scrolled (625, 458) with delta (0, -1)
Screenshot: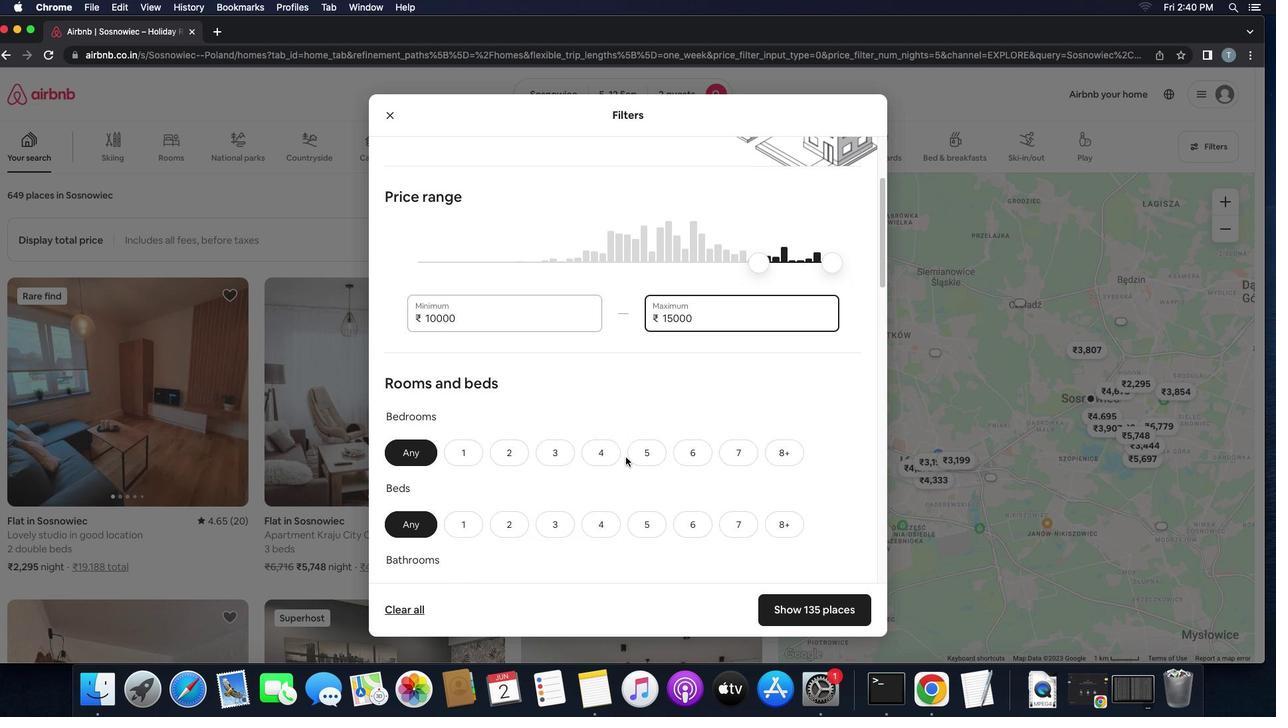 
Action: Mouse moved to (625, 458)
Screenshot: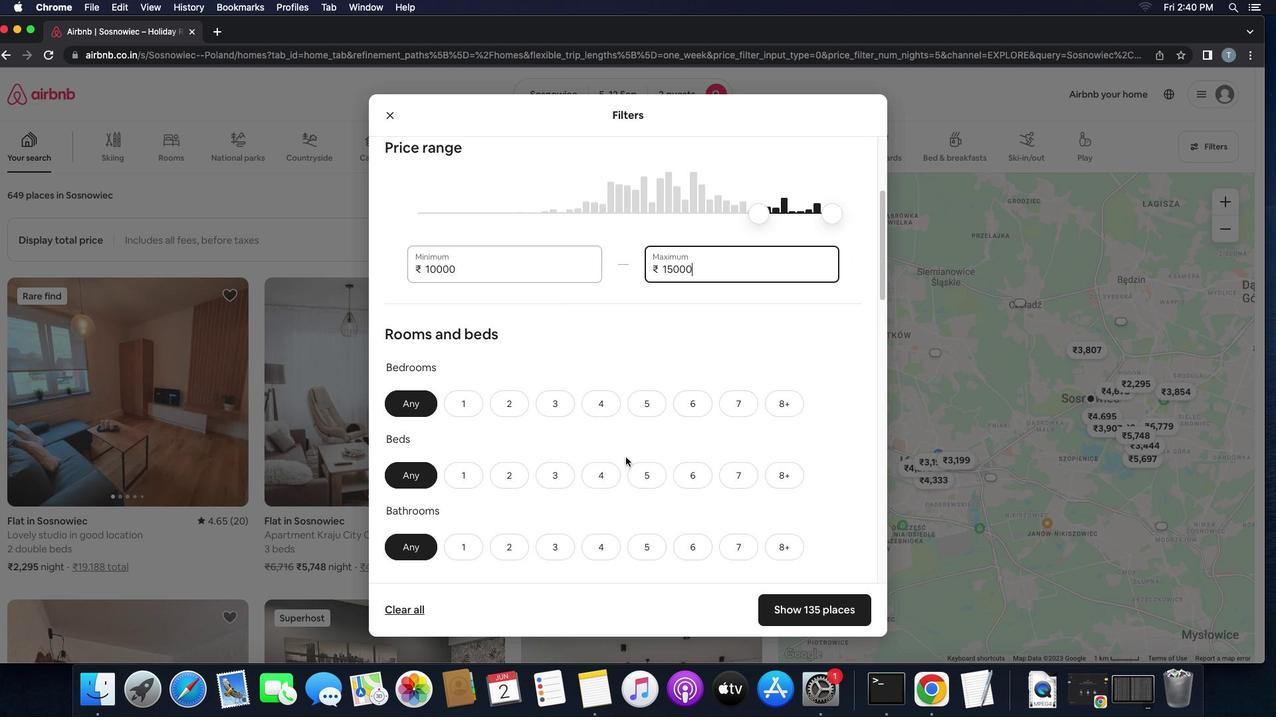 
Action: Mouse scrolled (625, 458) with delta (0, 0)
Screenshot: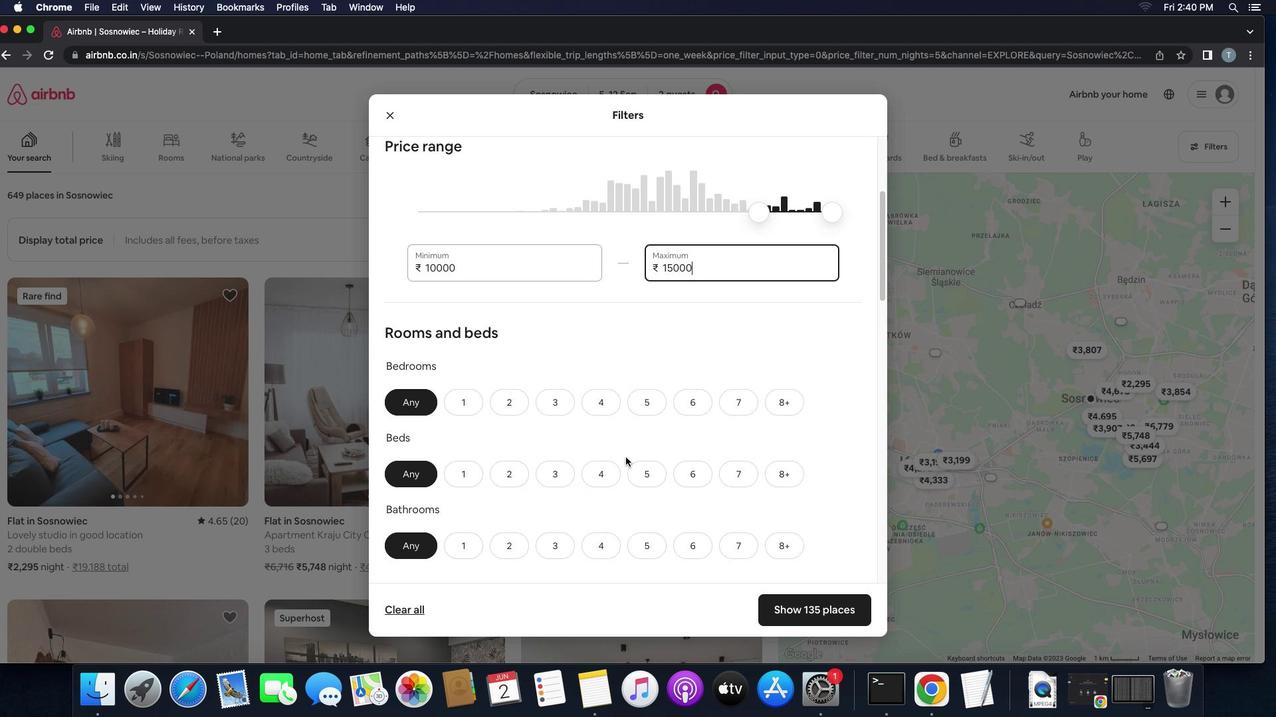 
Action: Mouse scrolled (625, 458) with delta (0, 0)
Screenshot: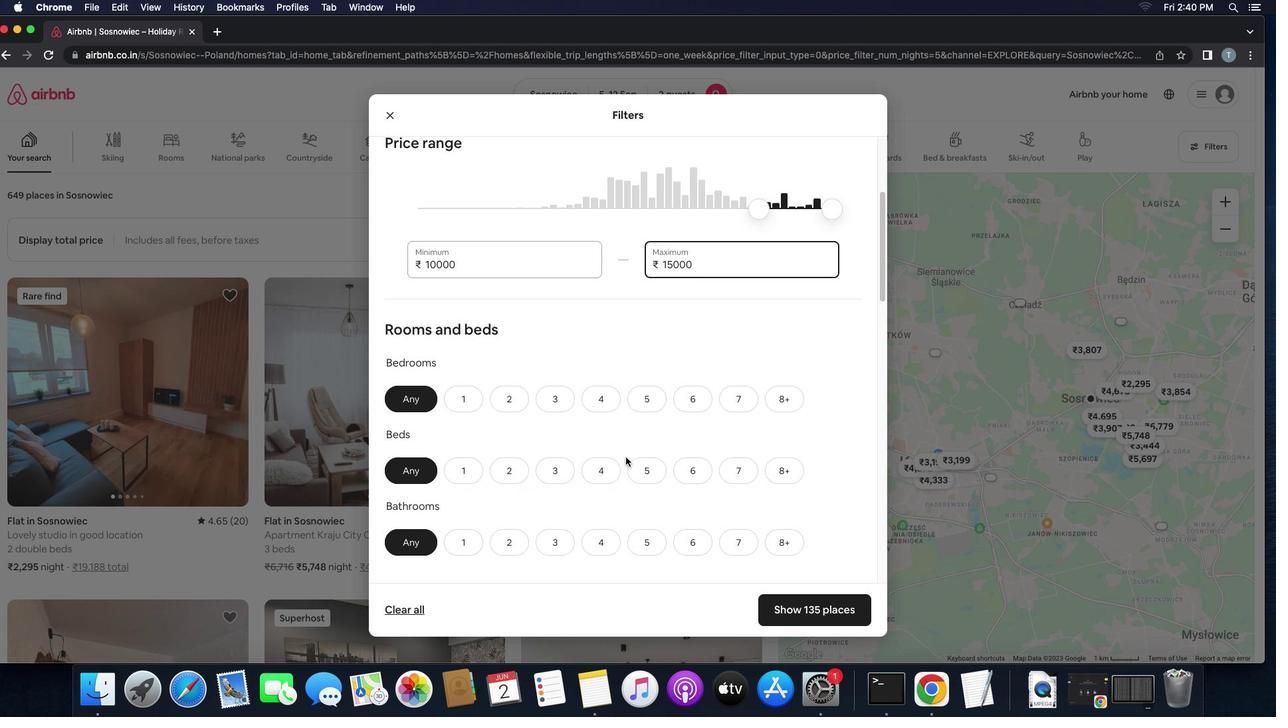 
Action: Mouse moved to (624, 458)
Screenshot: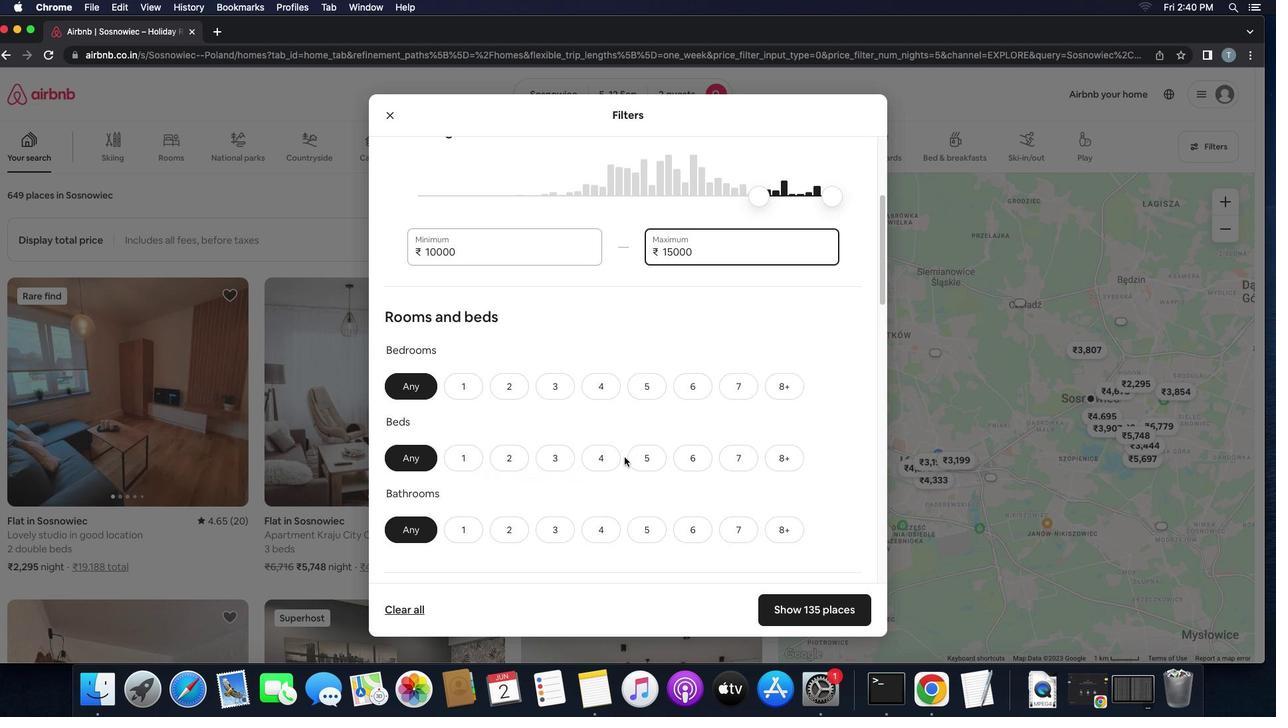 
Action: Mouse scrolled (624, 458) with delta (0, 0)
Screenshot: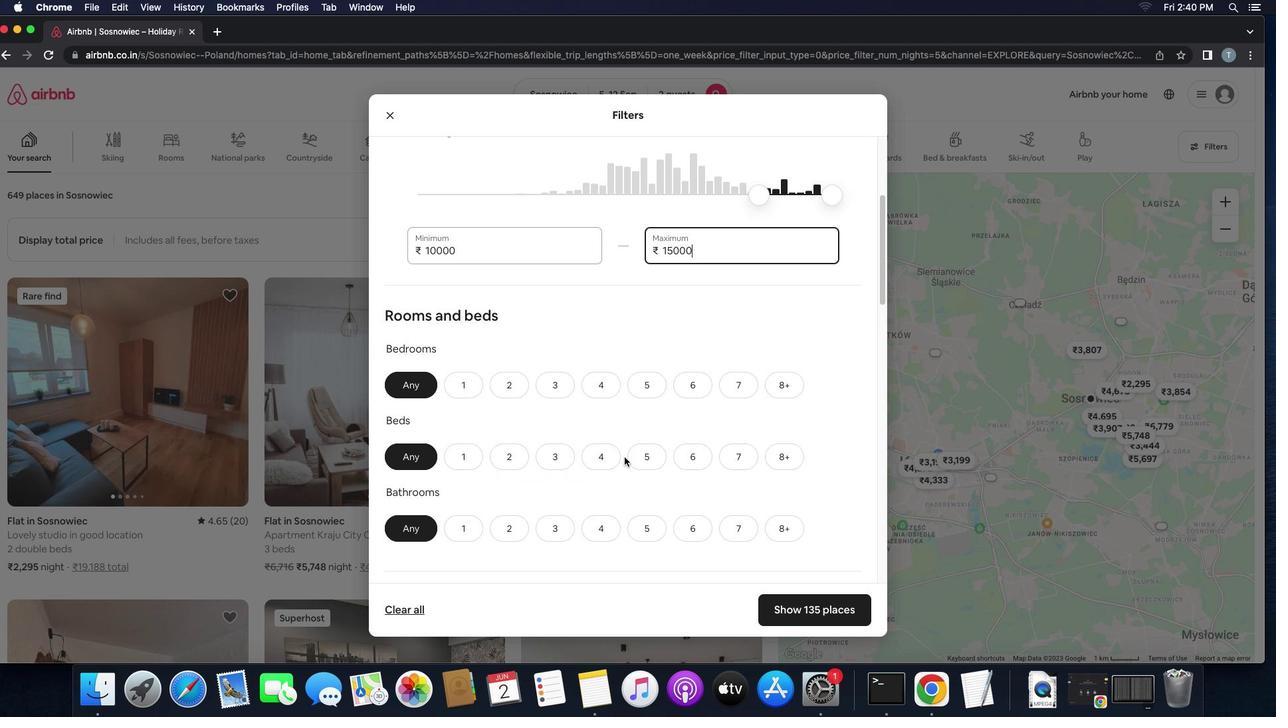 
Action: Mouse scrolled (624, 458) with delta (0, 0)
Screenshot: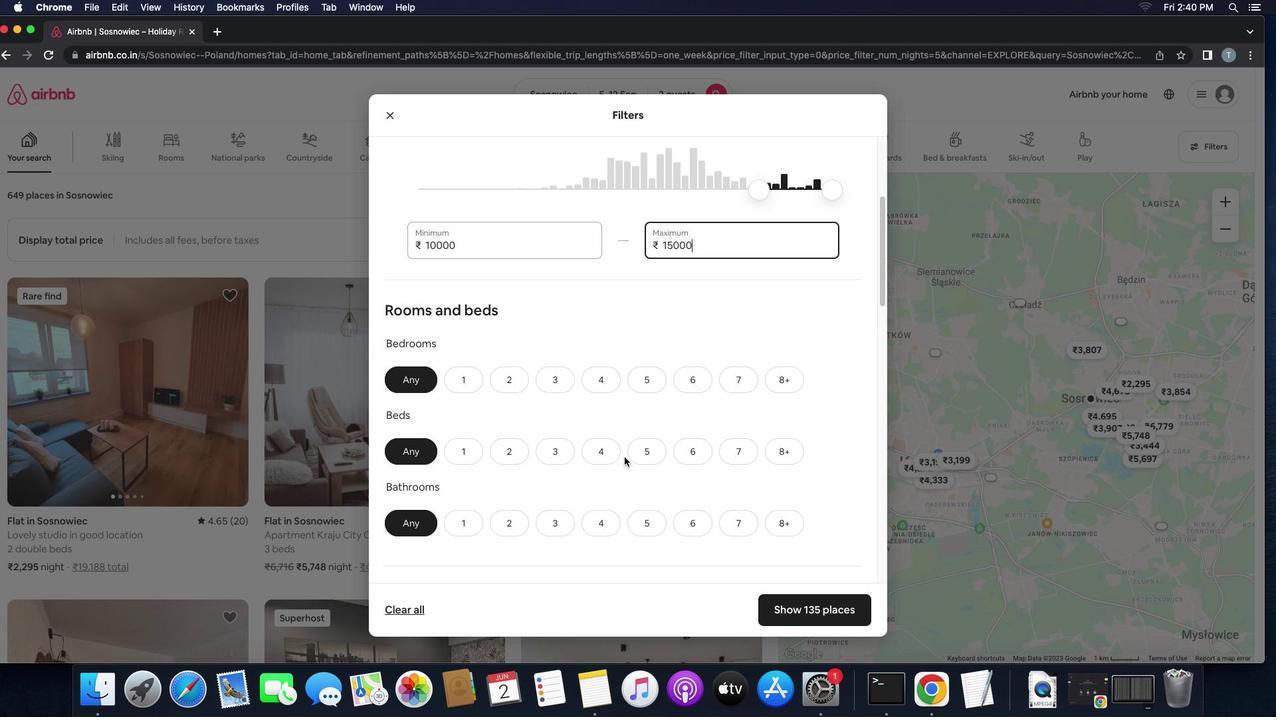 
Action: Mouse moved to (624, 458)
Screenshot: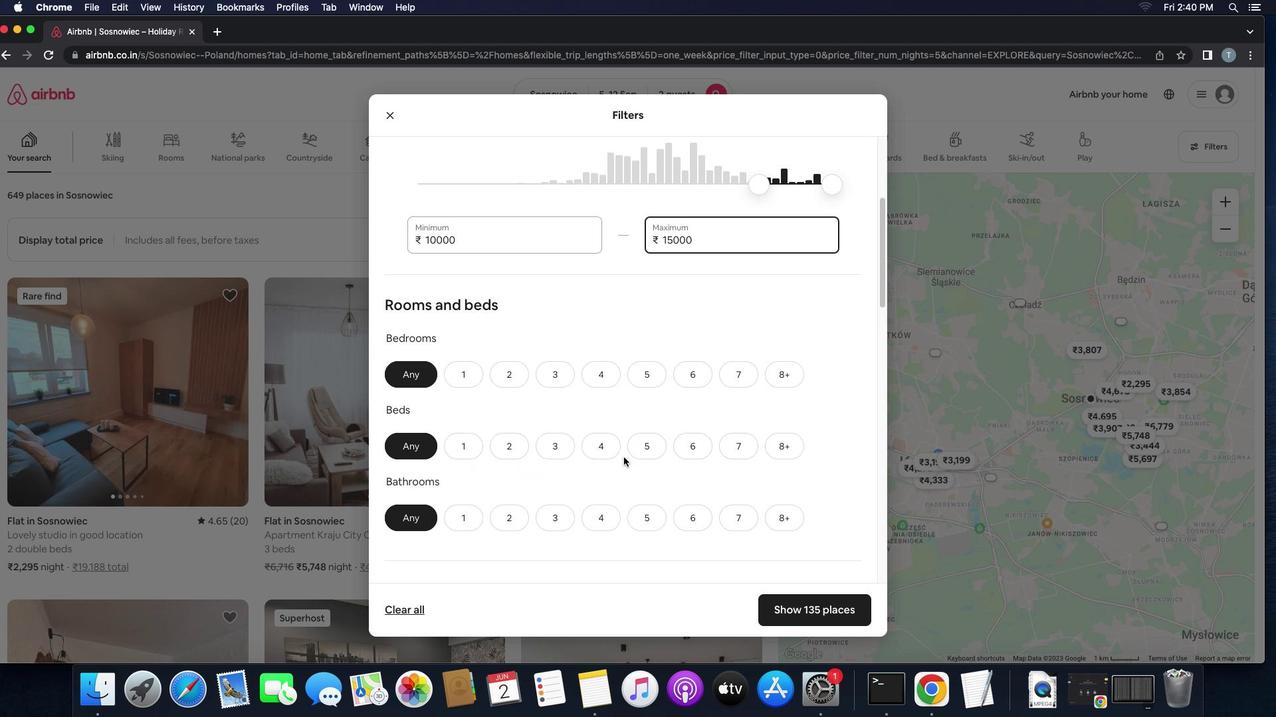 
Action: Mouse scrolled (624, 458) with delta (0, 0)
Screenshot: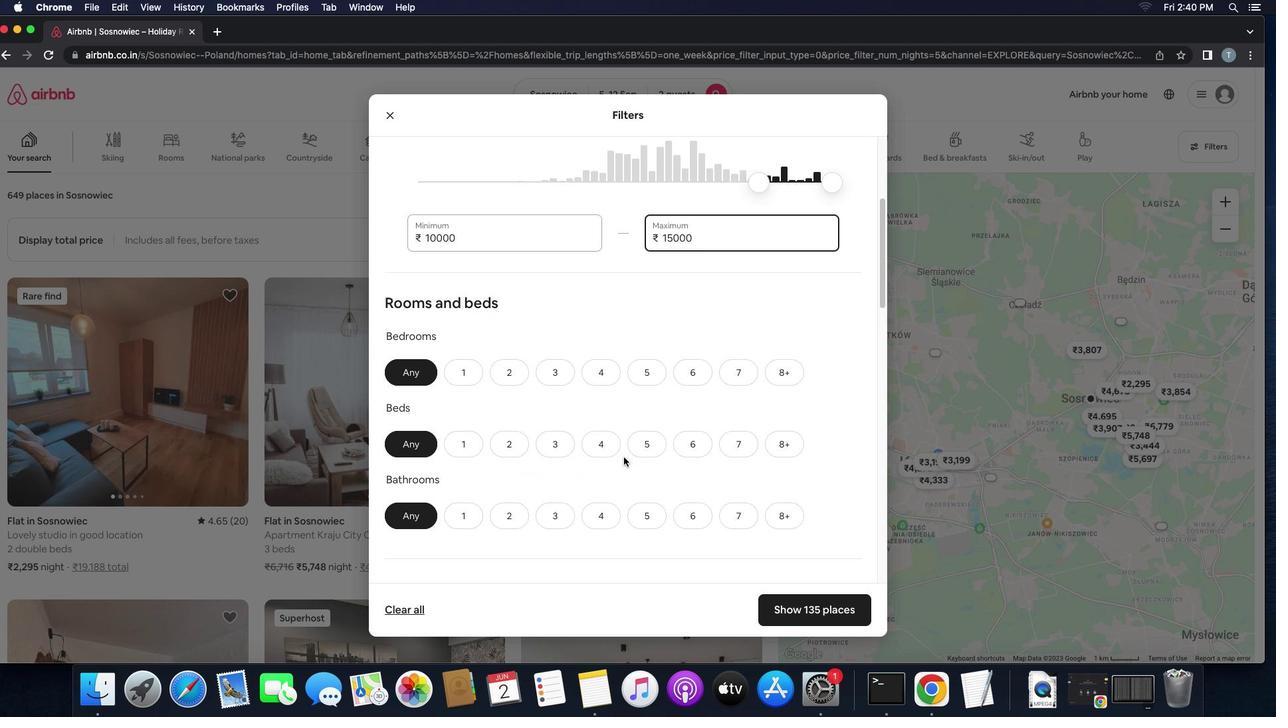
Action: Mouse scrolled (624, 458) with delta (0, 0)
Screenshot: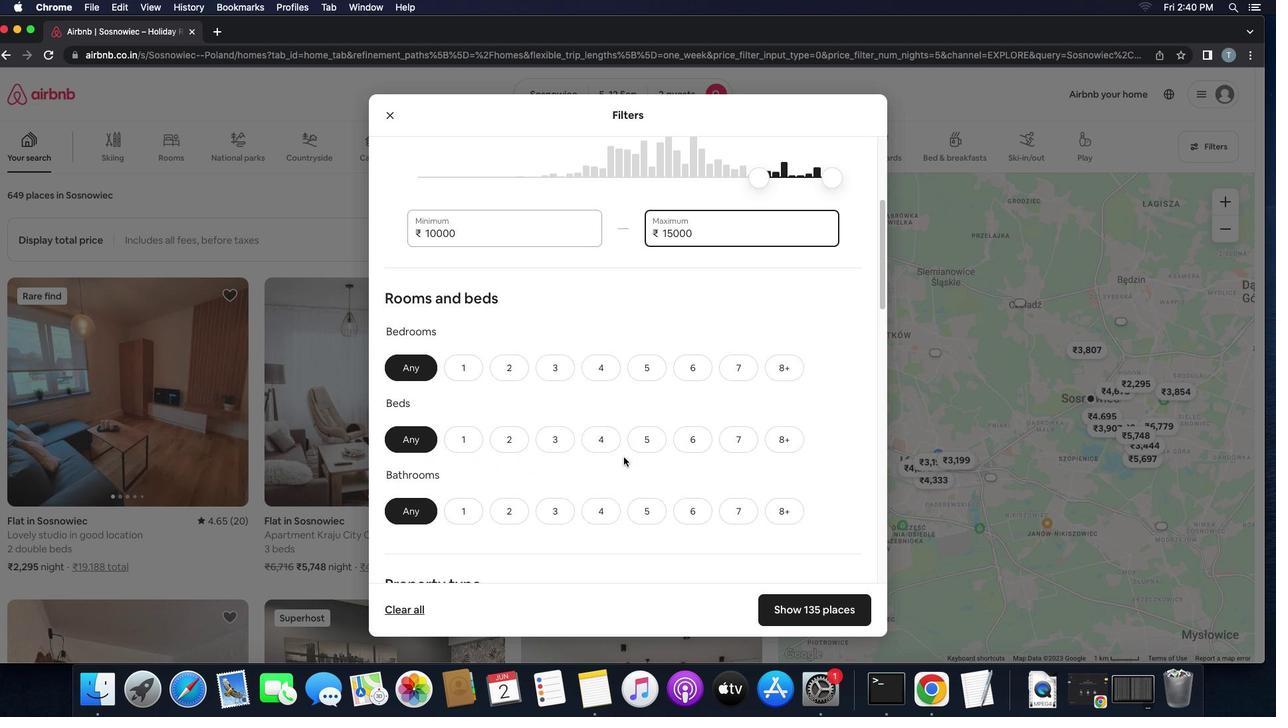 
Action: Mouse scrolled (624, 458) with delta (0, 0)
Screenshot: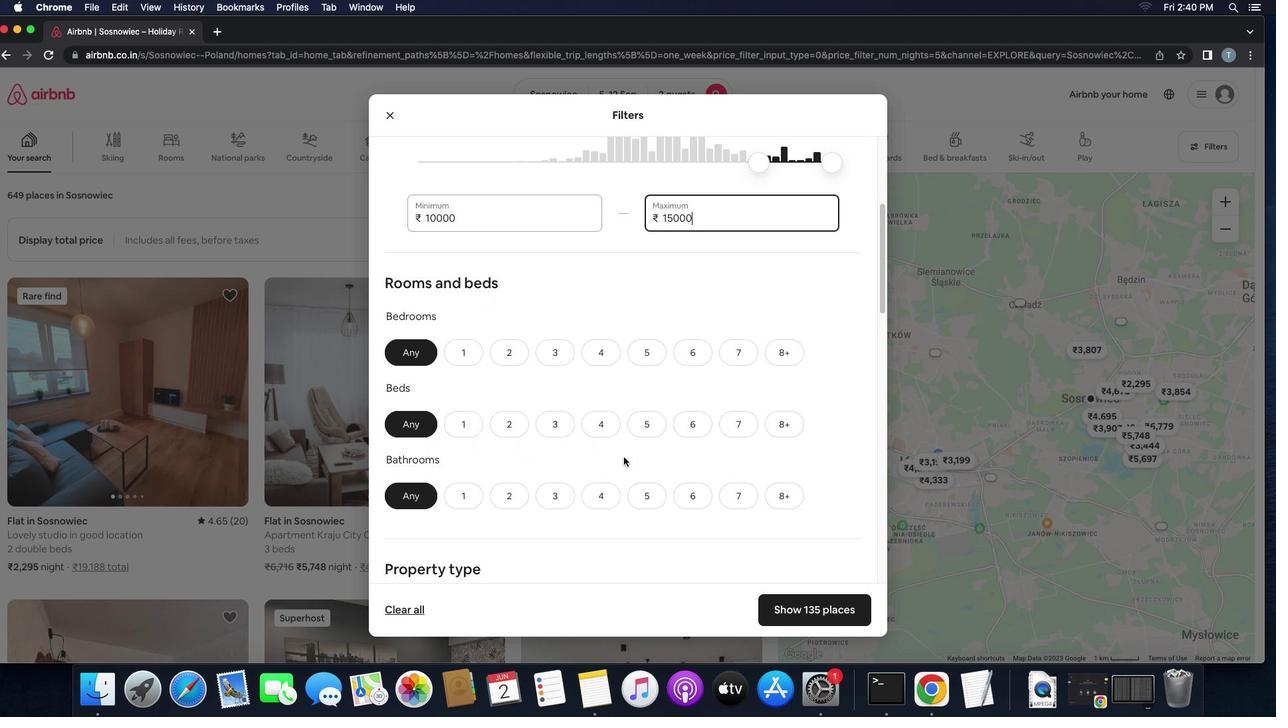 
Action: Mouse scrolled (624, 458) with delta (0, 0)
Screenshot: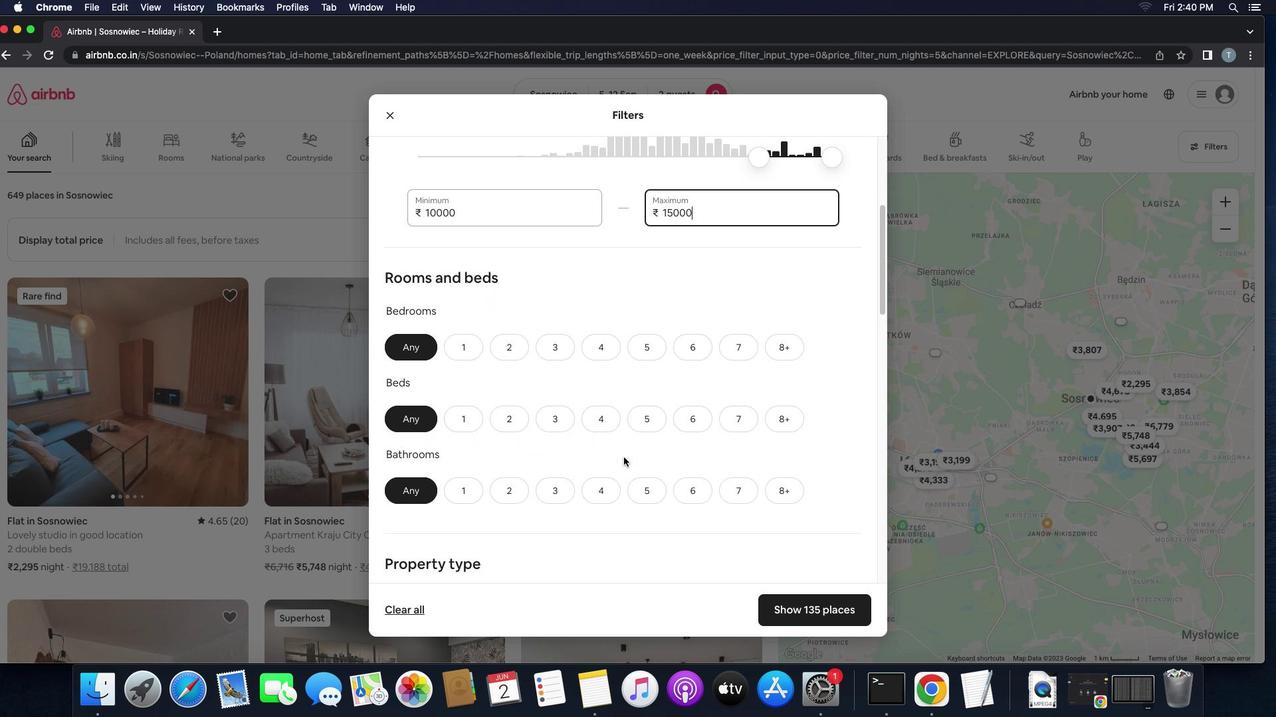 
Action: Mouse scrolled (624, 458) with delta (0, 0)
Screenshot: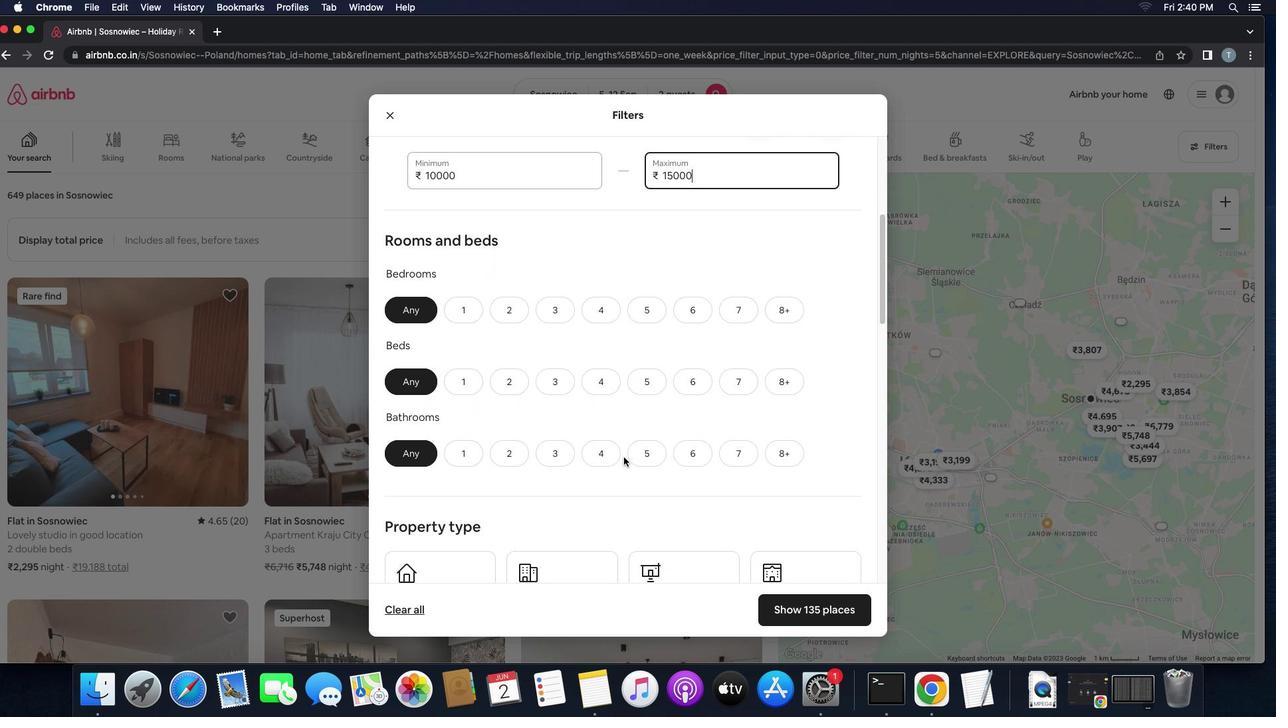 
Action: Mouse moved to (466, 302)
Screenshot: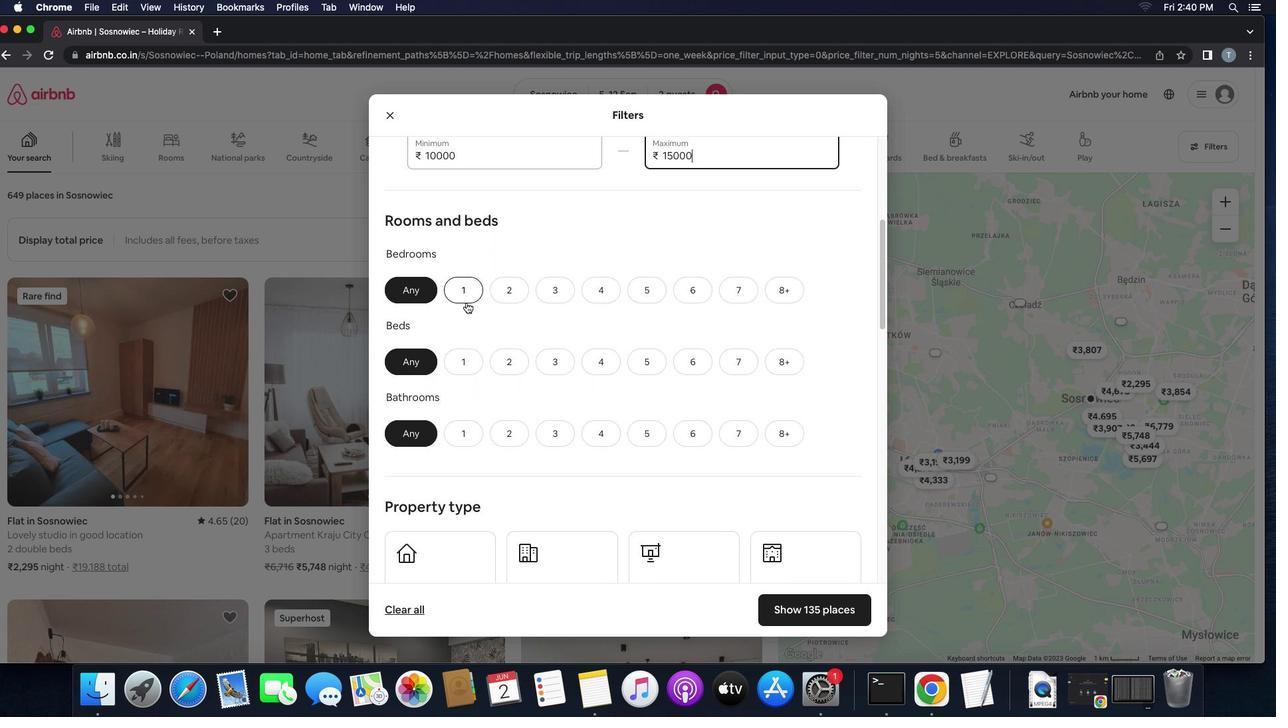 
Action: Mouse pressed left at (466, 302)
Screenshot: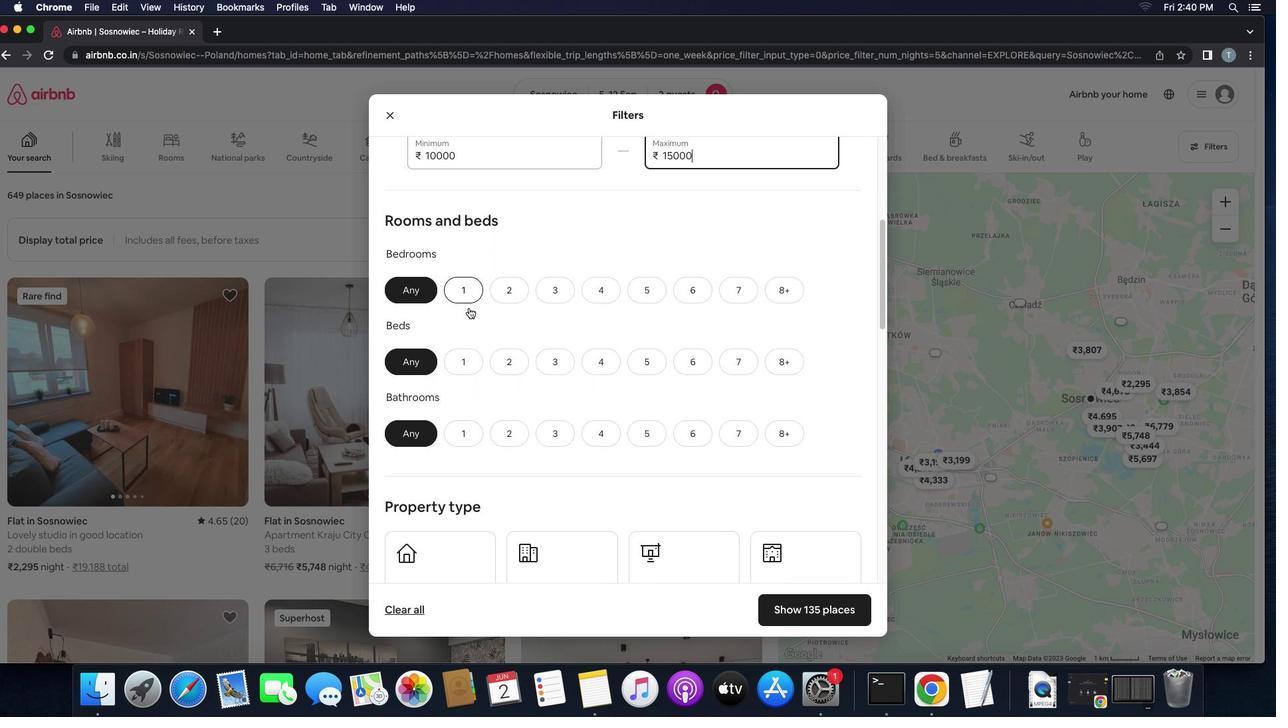 
Action: Mouse moved to (472, 363)
Screenshot: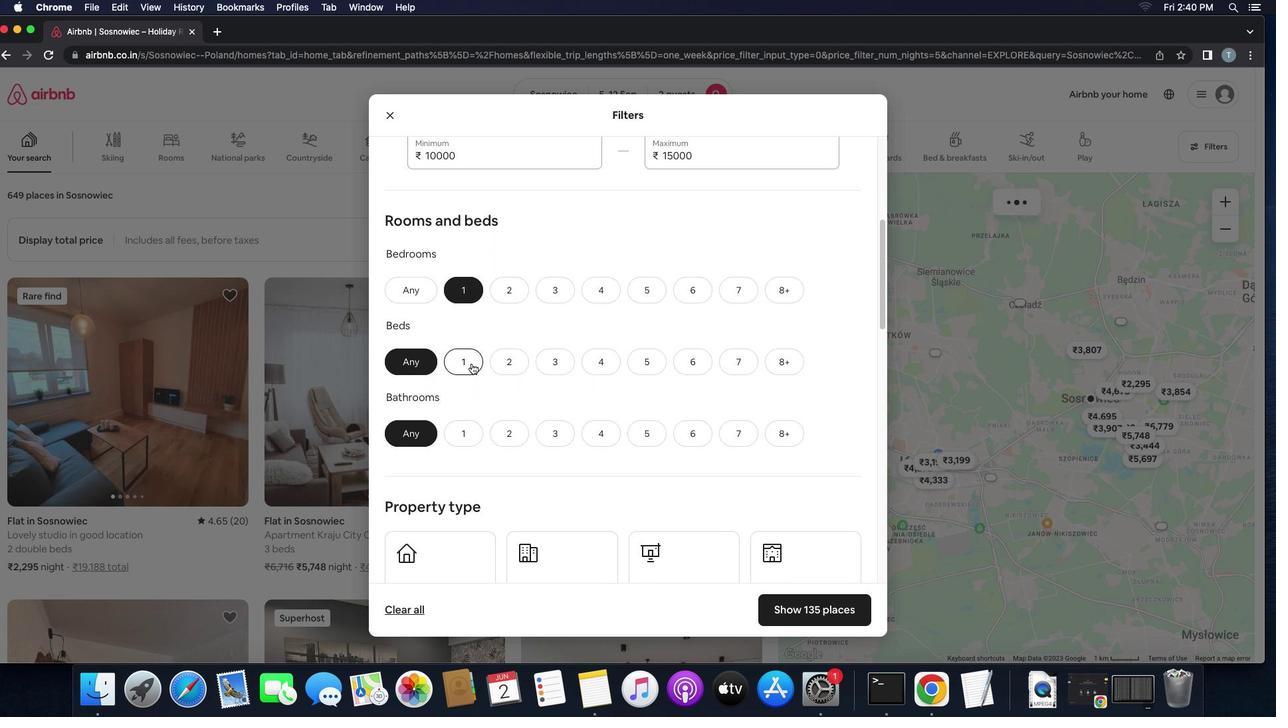 
Action: Mouse pressed left at (472, 363)
Screenshot: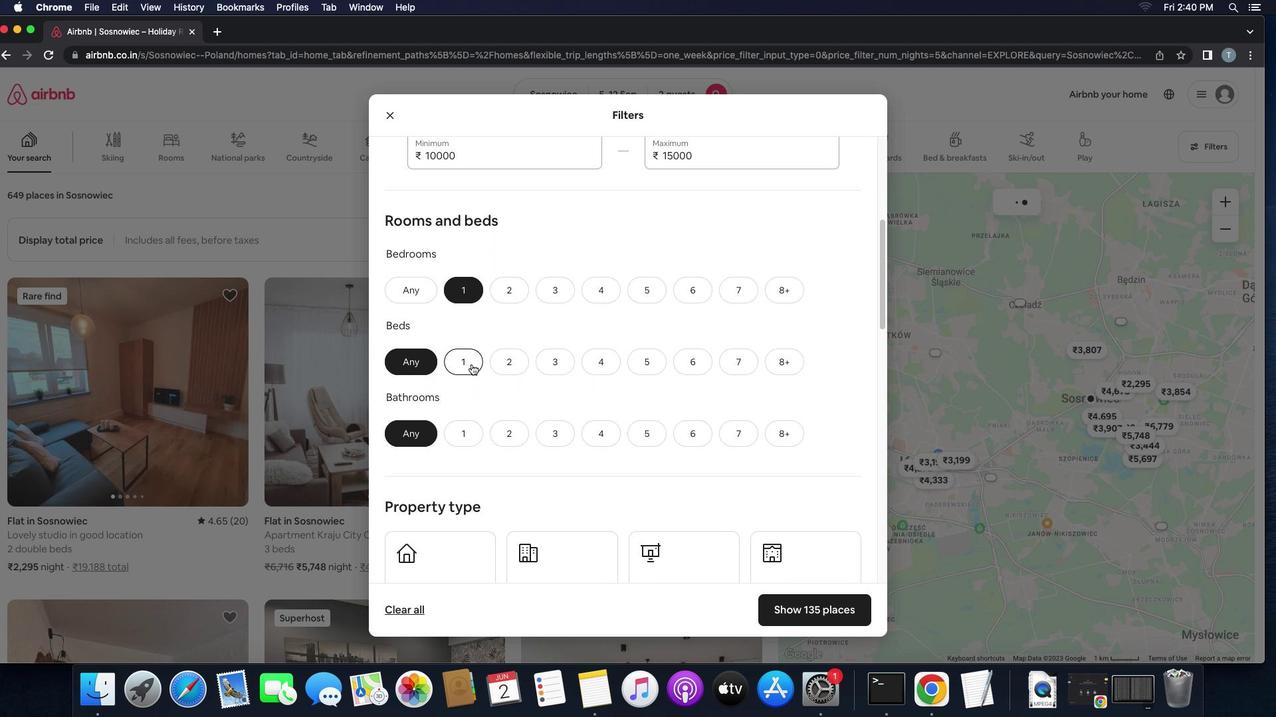 
Action: Mouse moved to (460, 428)
Screenshot: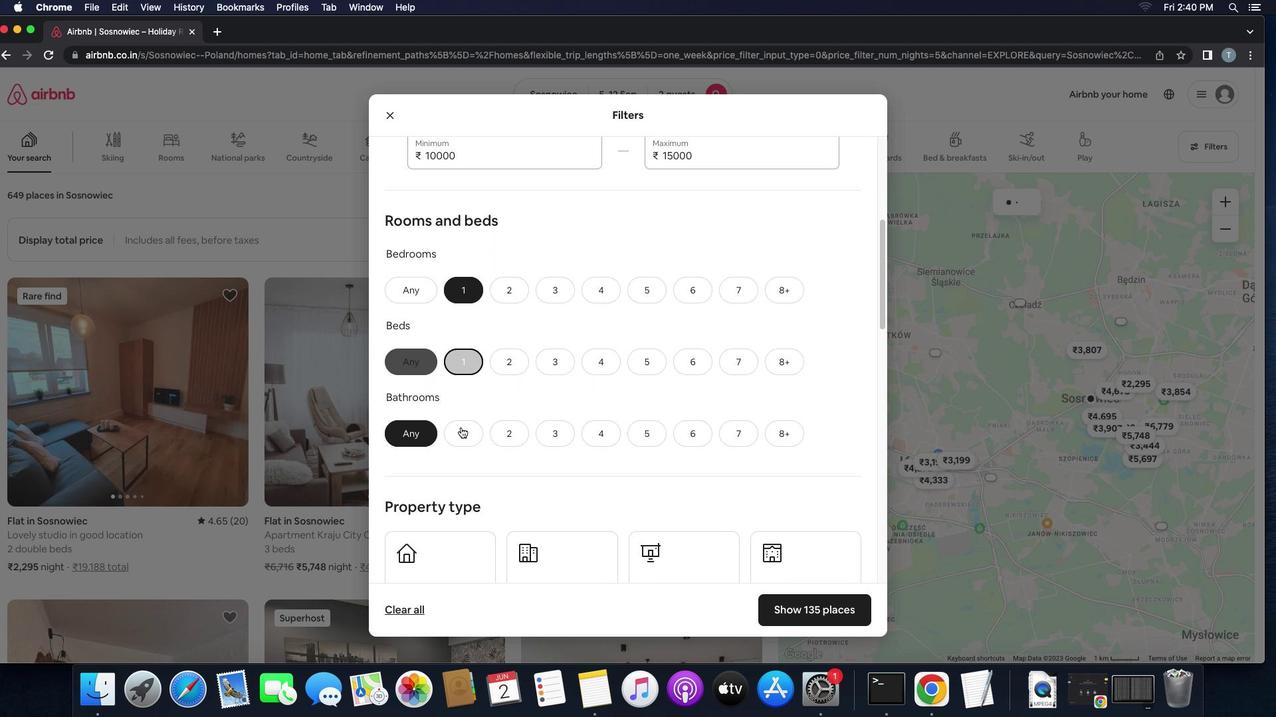 
Action: Mouse pressed left at (460, 428)
Screenshot: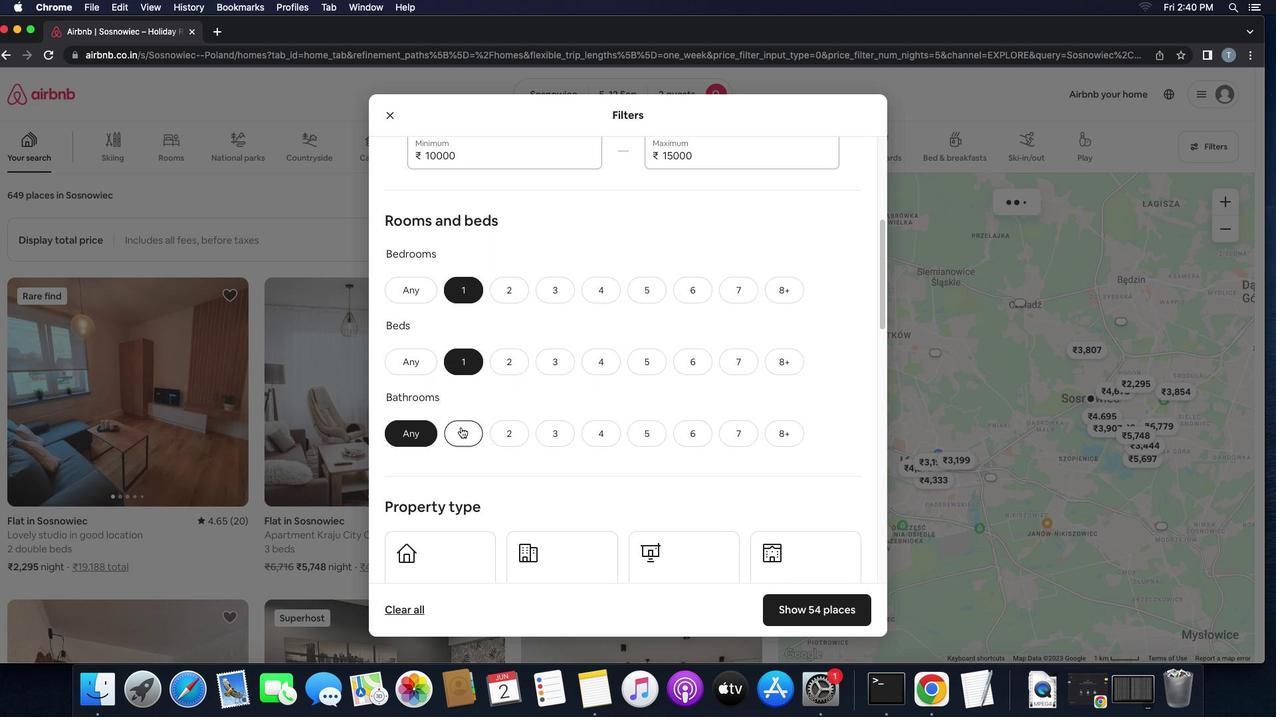 
Action: Mouse moved to (550, 421)
Screenshot: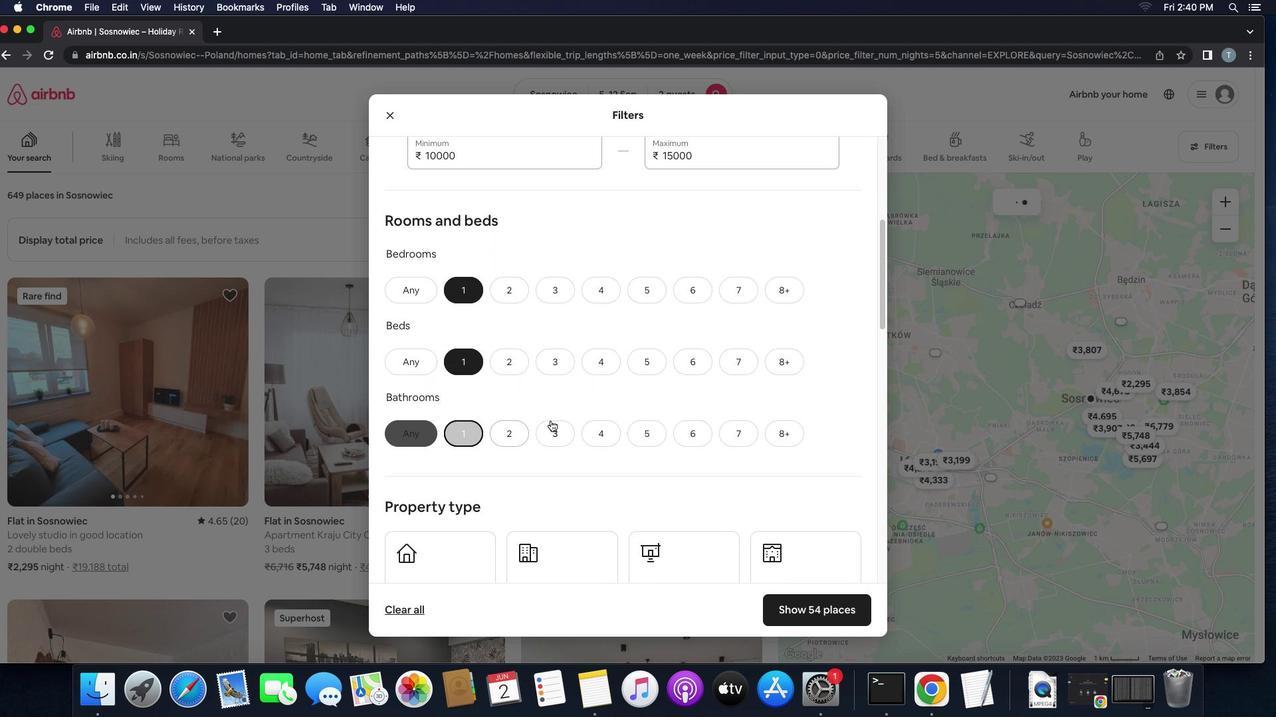 
Action: Mouse scrolled (550, 421) with delta (0, 0)
Screenshot: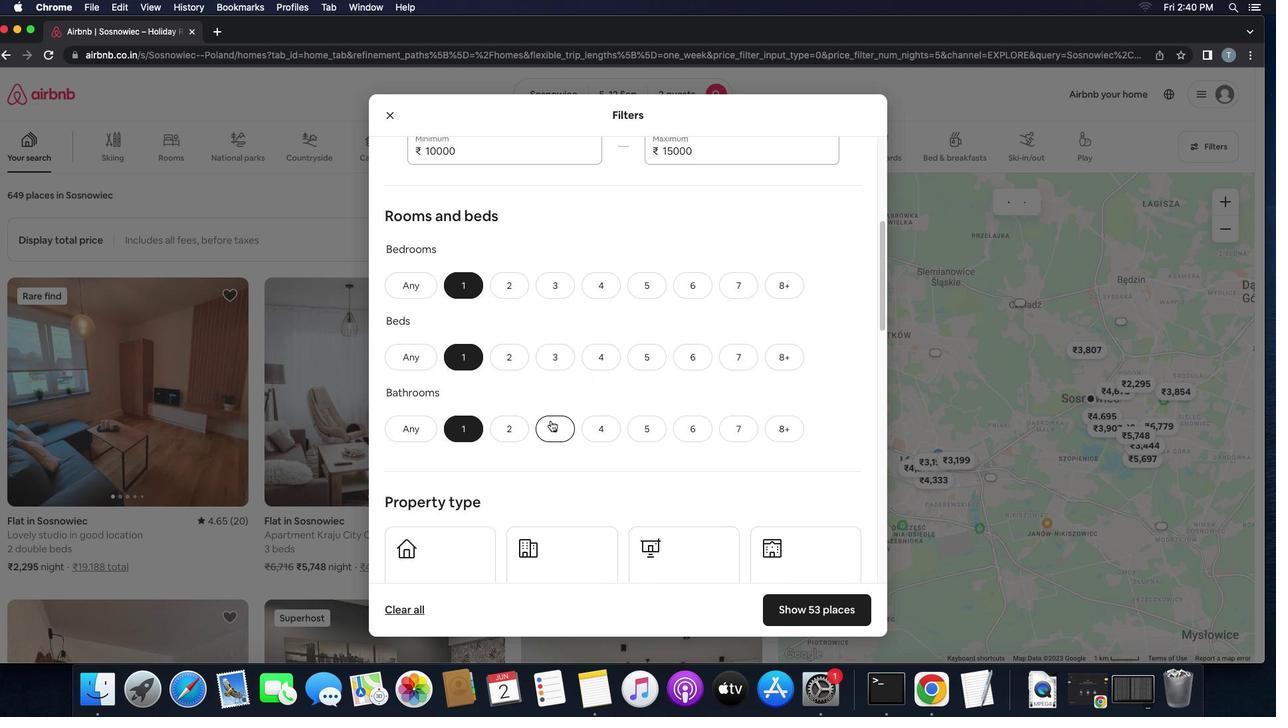
Action: Mouse scrolled (550, 421) with delta (0, 0)
Screenshot: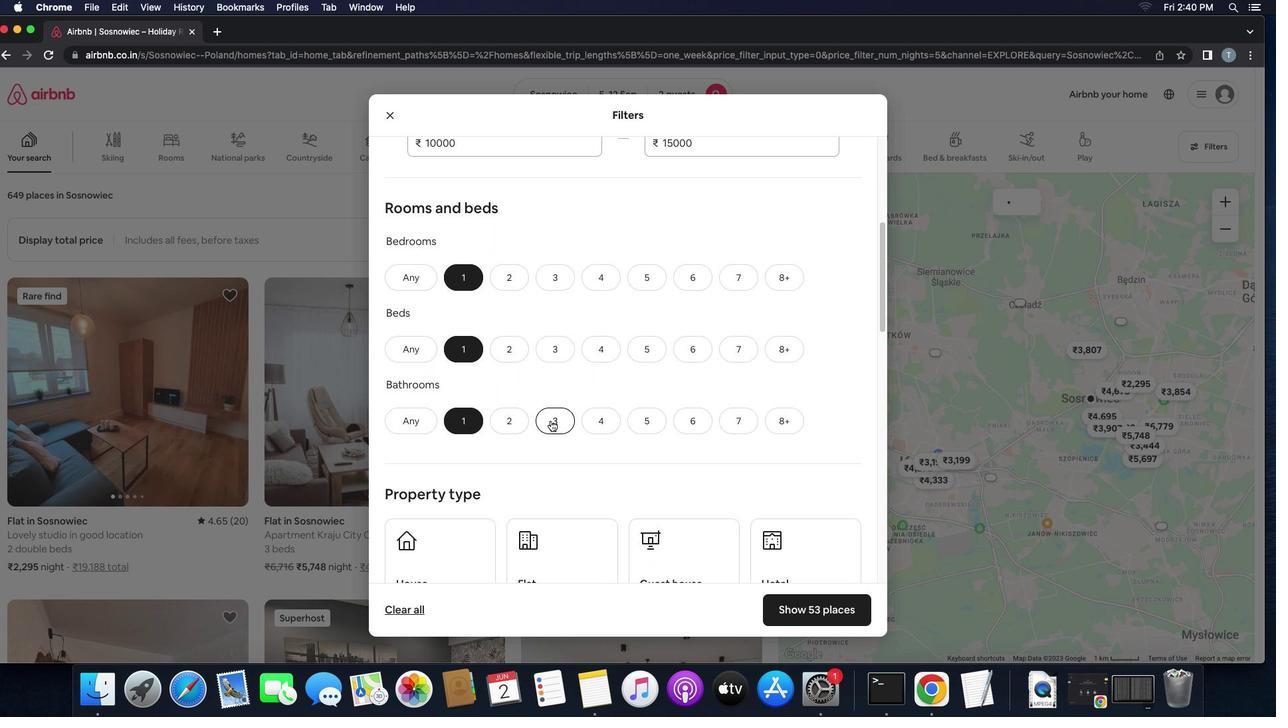 
Action: Mouse scrolled (550, 421) with delta (0, -1)
Screenshot: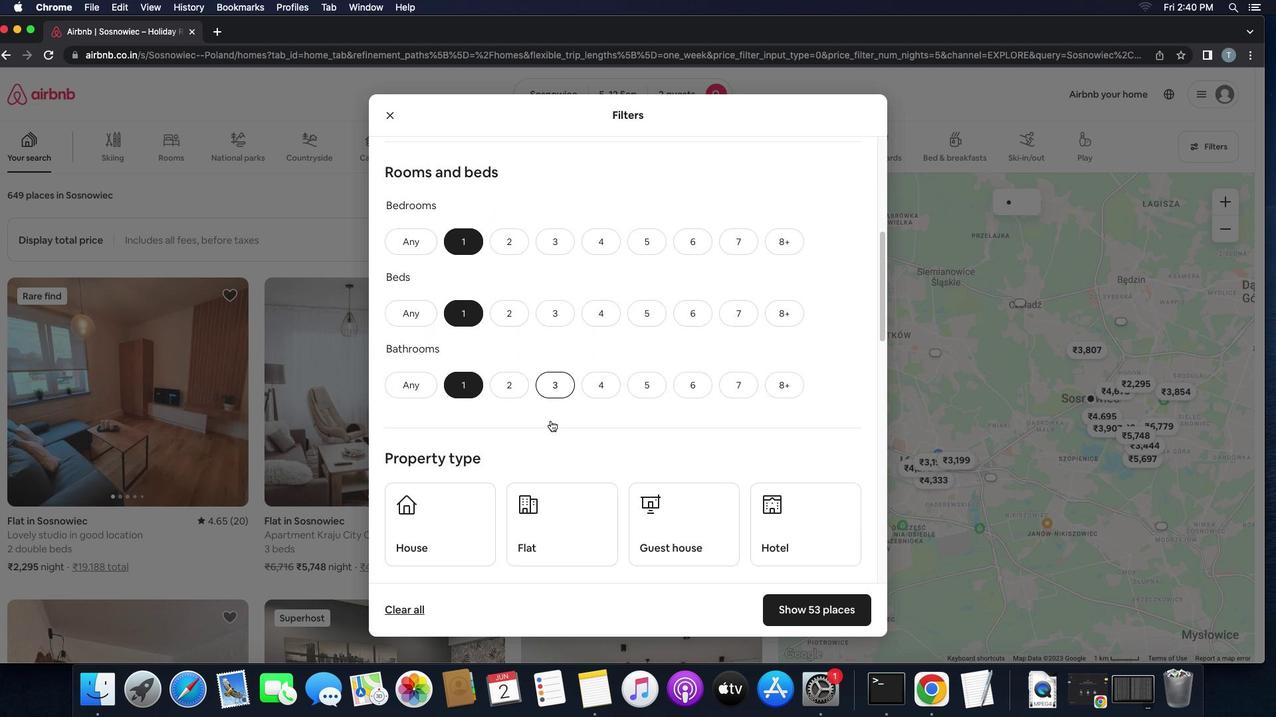 
Action: Mouse scrolled (550, 421) with delta (0, 0)
Screenshot: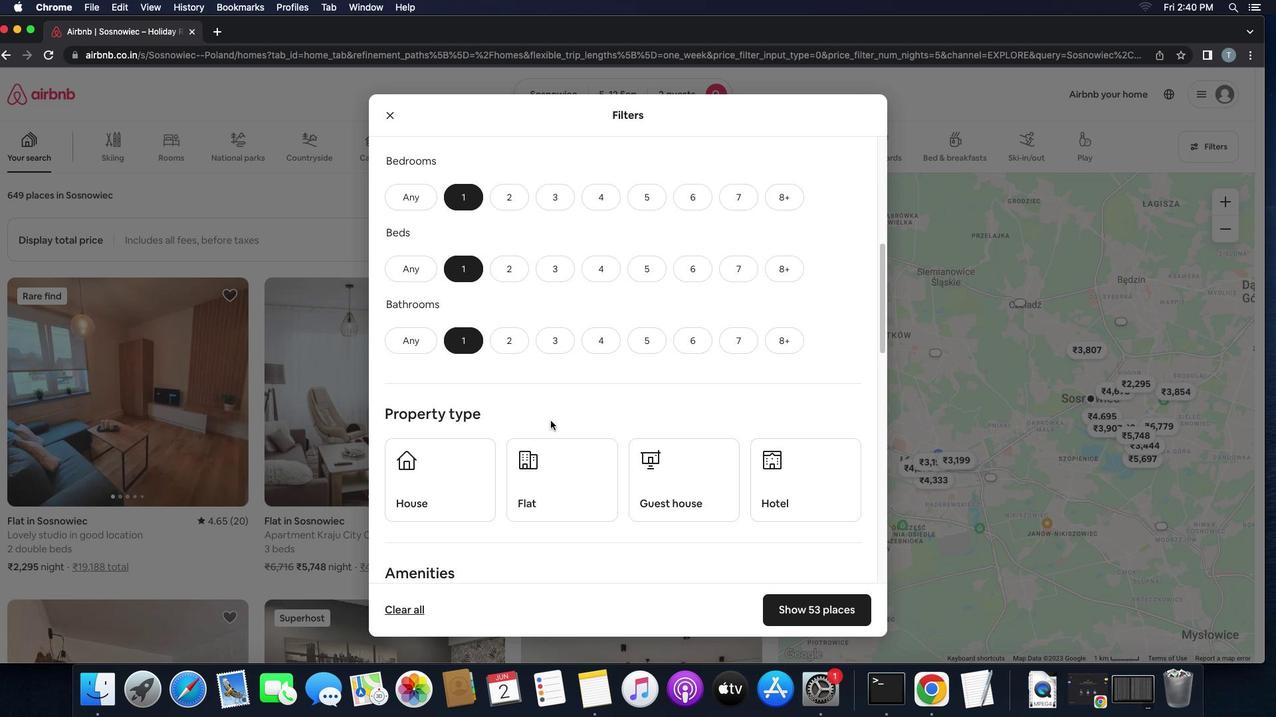 
Action: Mouse scrolled (550, 421) with delta (0, 0)
Screenshot: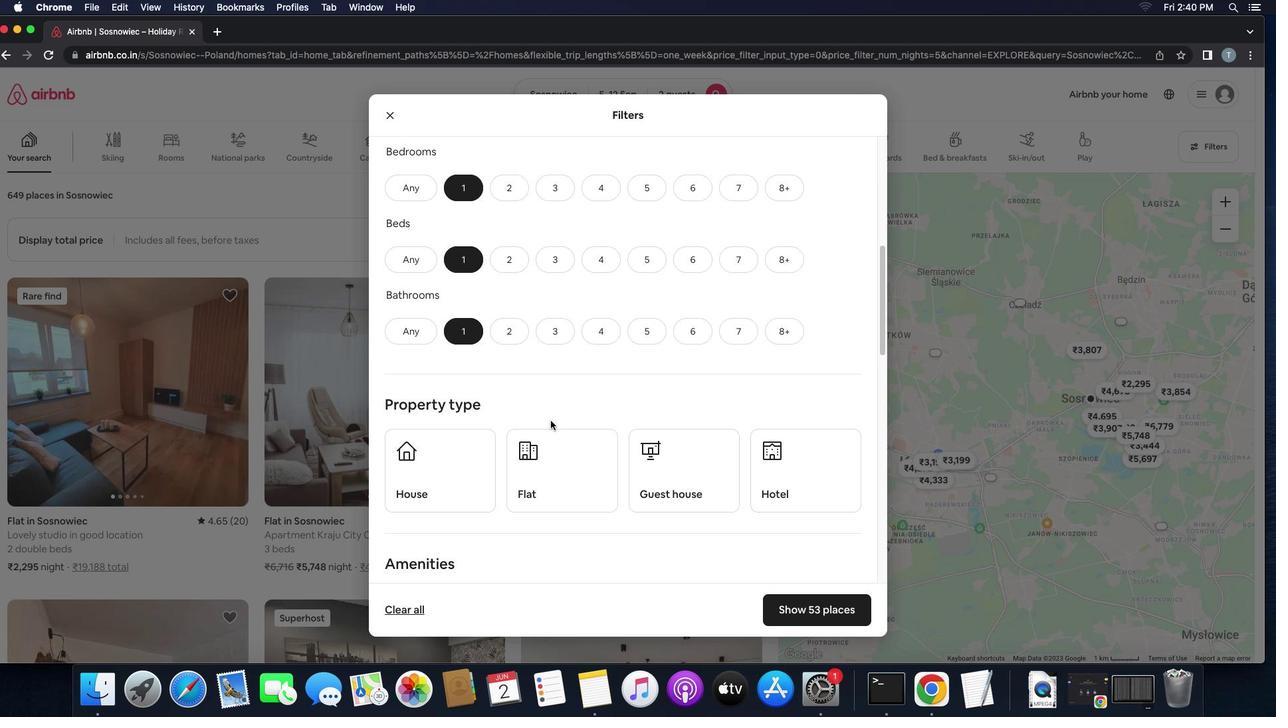 
Action: Mouse scrolled (550, 421) with delta (0, 0)
Screenshot: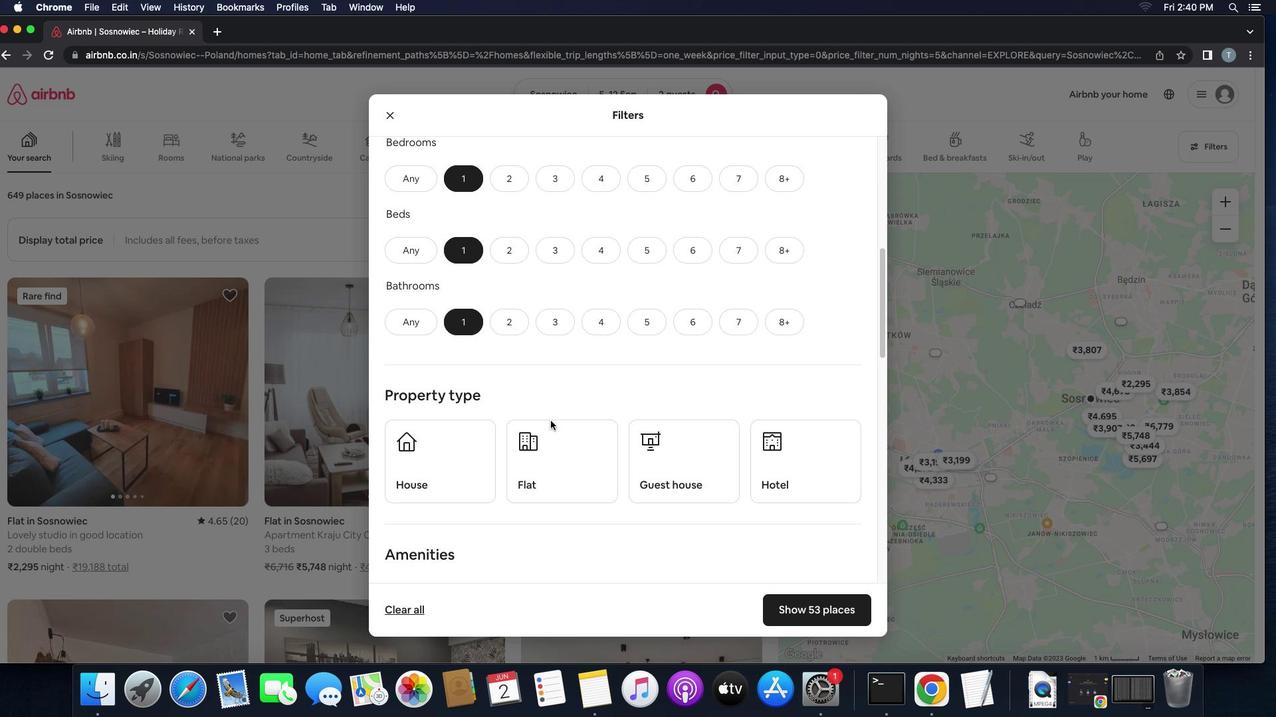 
Action: Mouse scrolled (550, 421) with delta (0, 0)
Screenshot: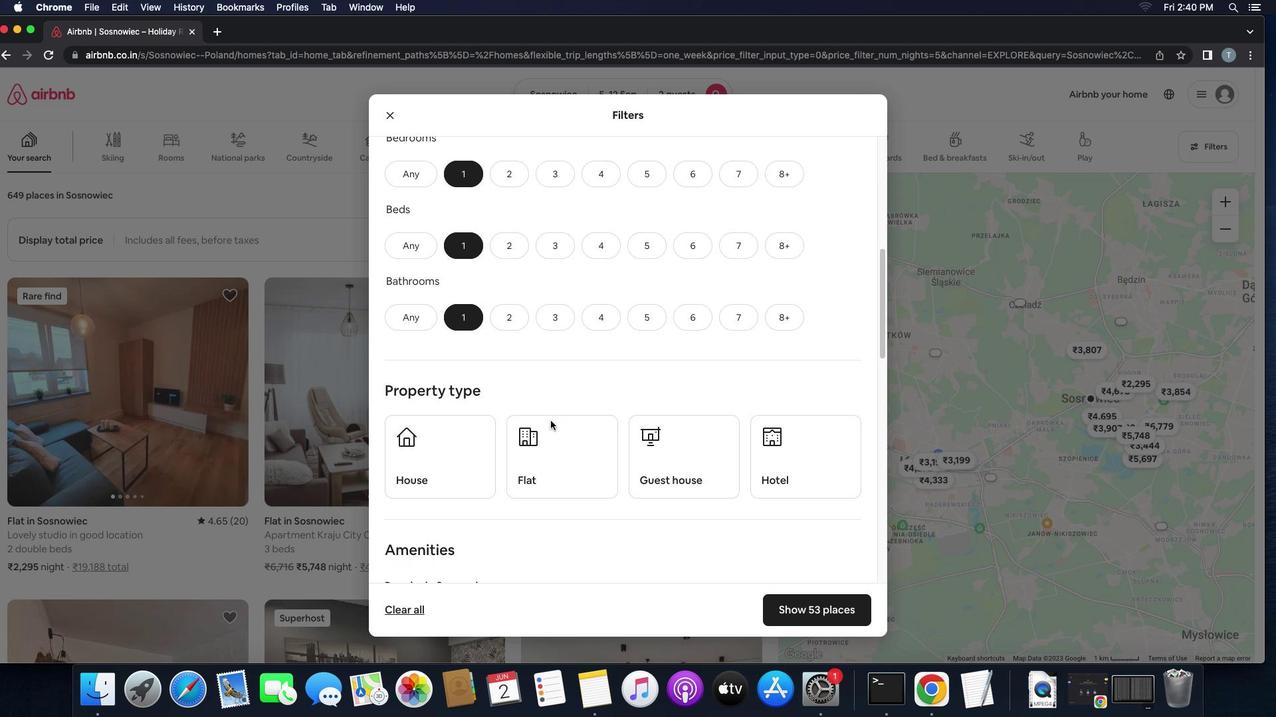 
Action: Mouse scrolled (550, 421) with delta (0, 0)
Screenshot: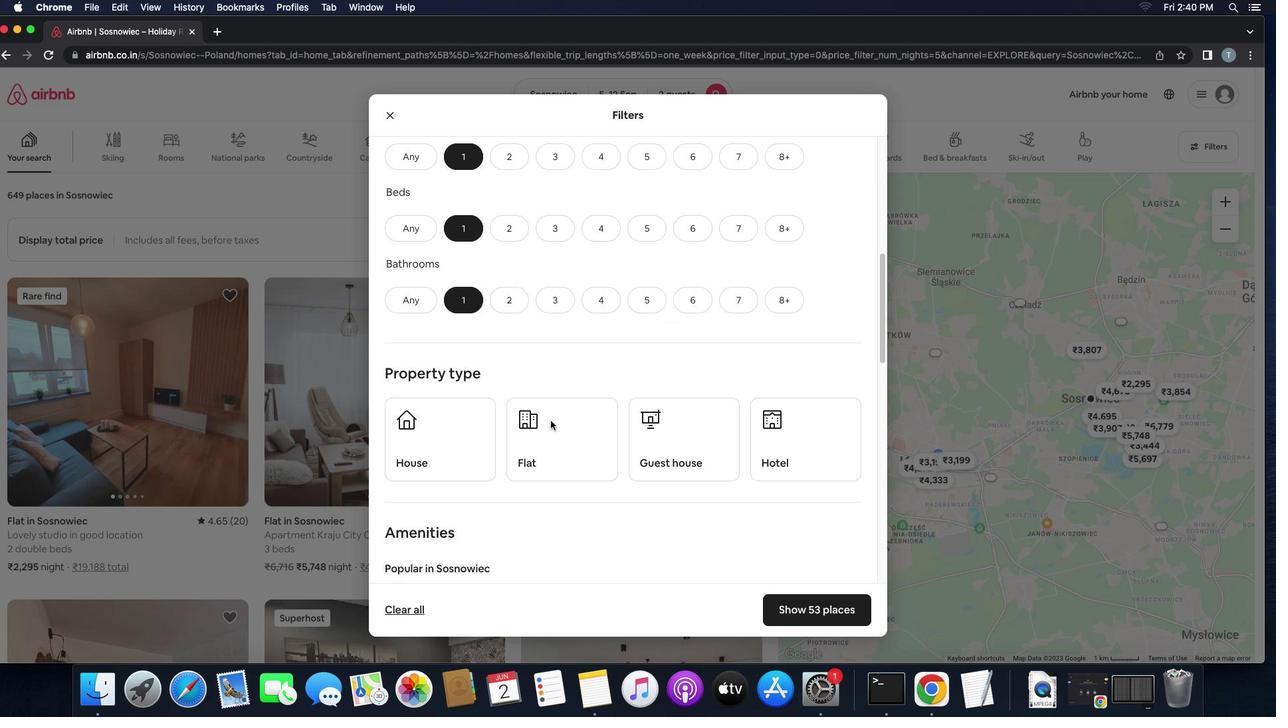 
Action: Mouse scrolled (550, 421) with delta (0, 0)
Screenshot: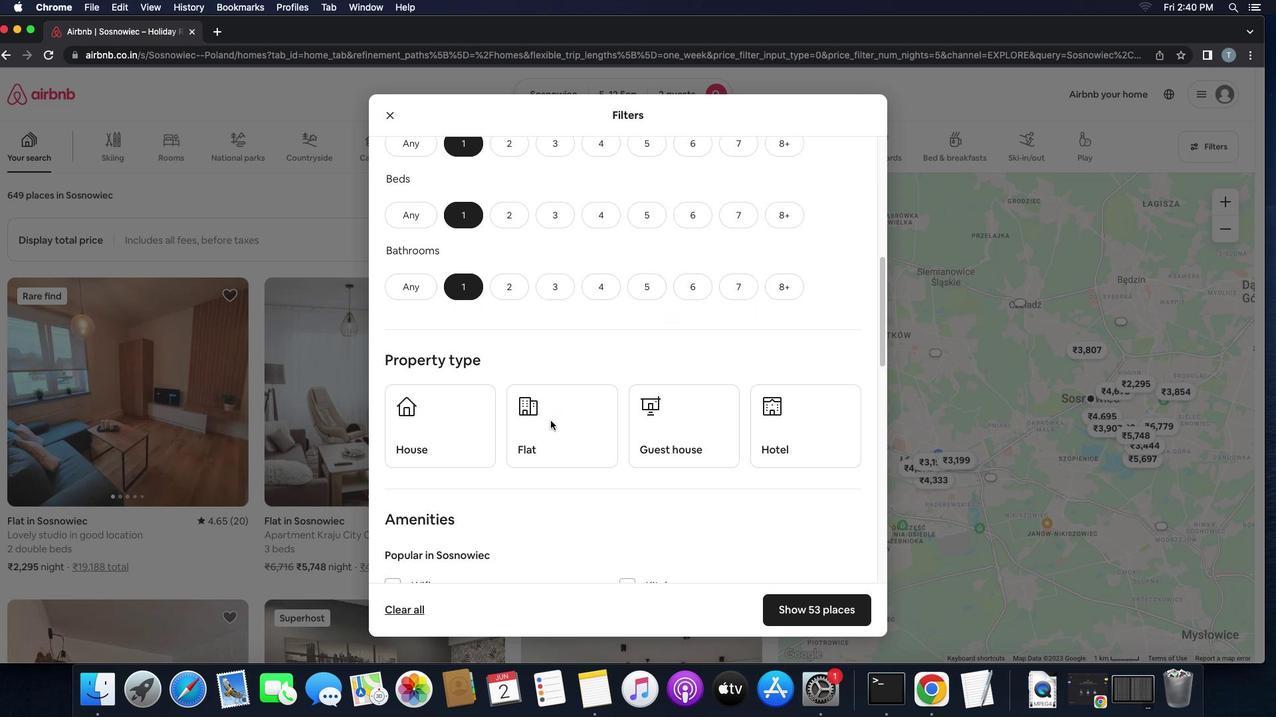 
Action: Mouse scrolled (550, 421) with delta (0, 0)
Screenshot: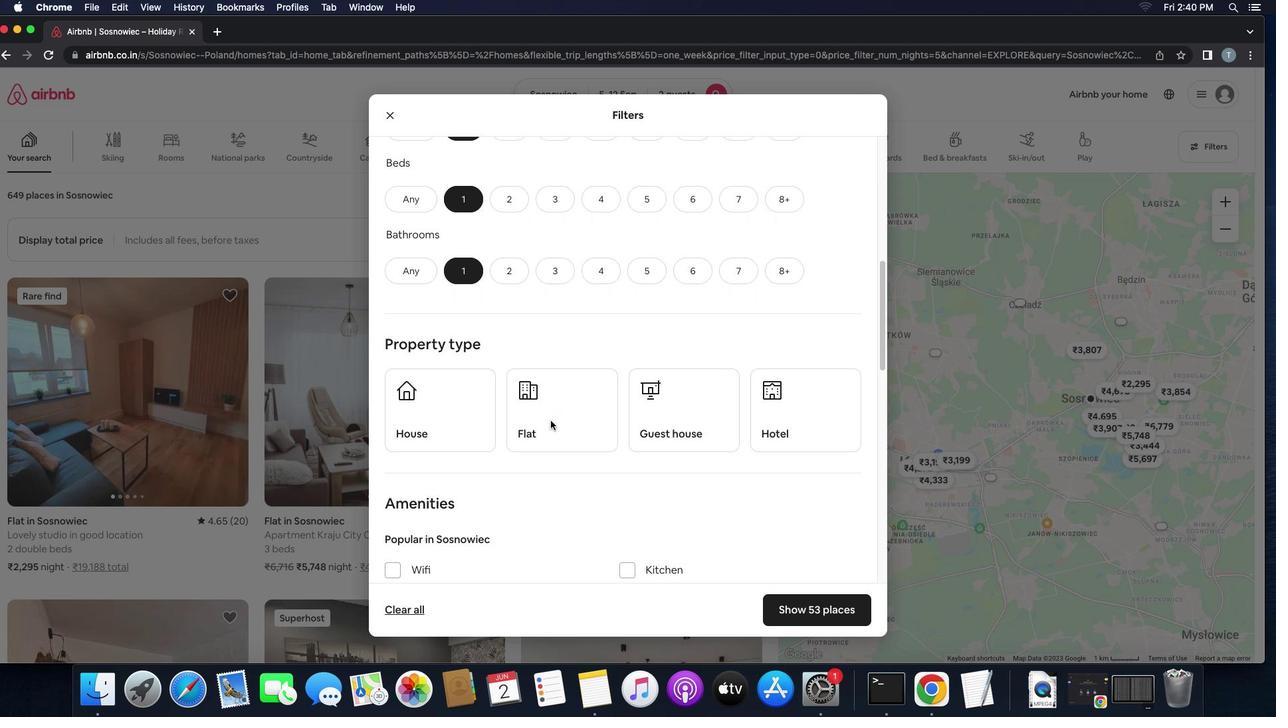 
Action: Mouse scrolled (550, 421) with delta (0, 0)
Screenshot: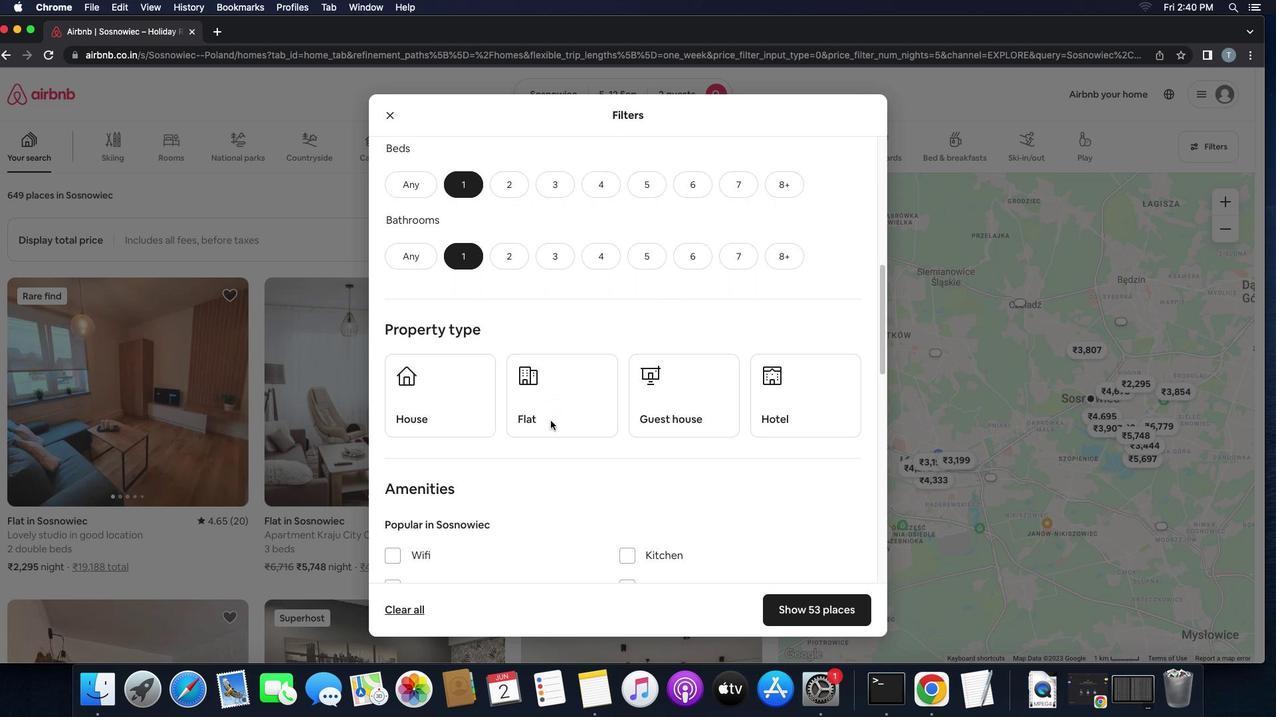
Action: Mouse scrolled (550, 421) with delta (0, -1)
Screenshot: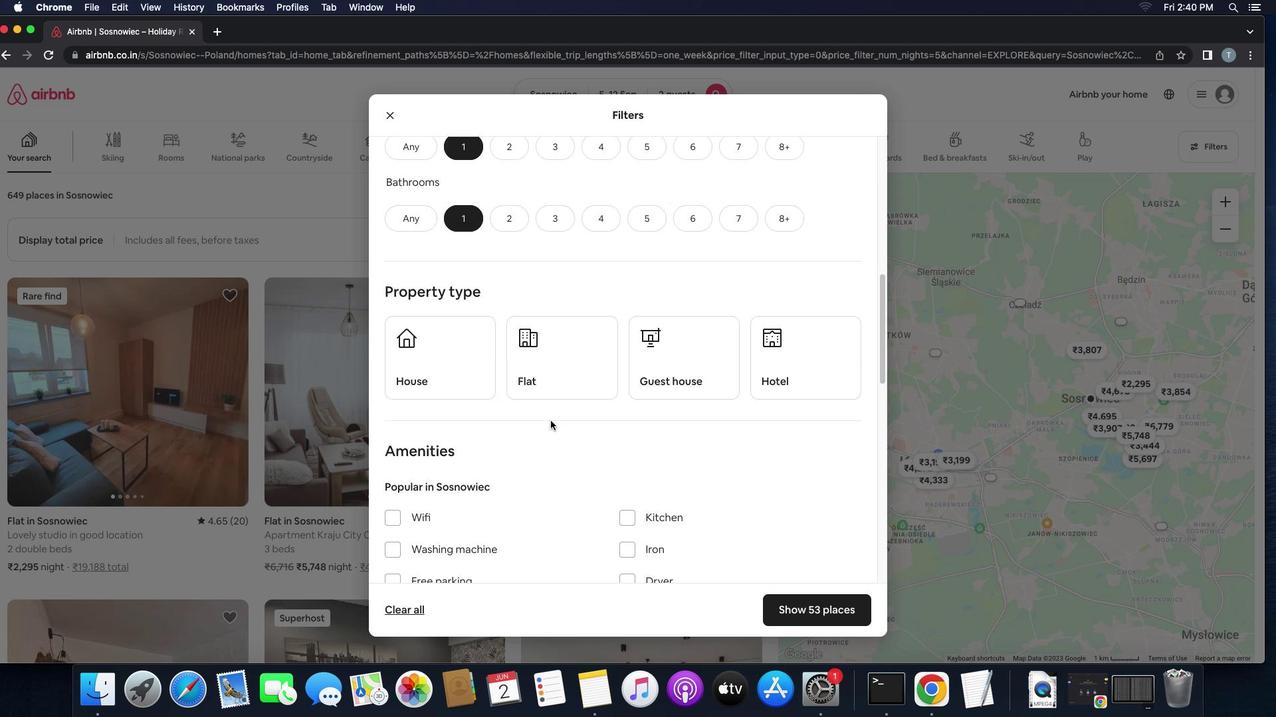 
Action: Mouse moved to (449, 351)
Screenshot: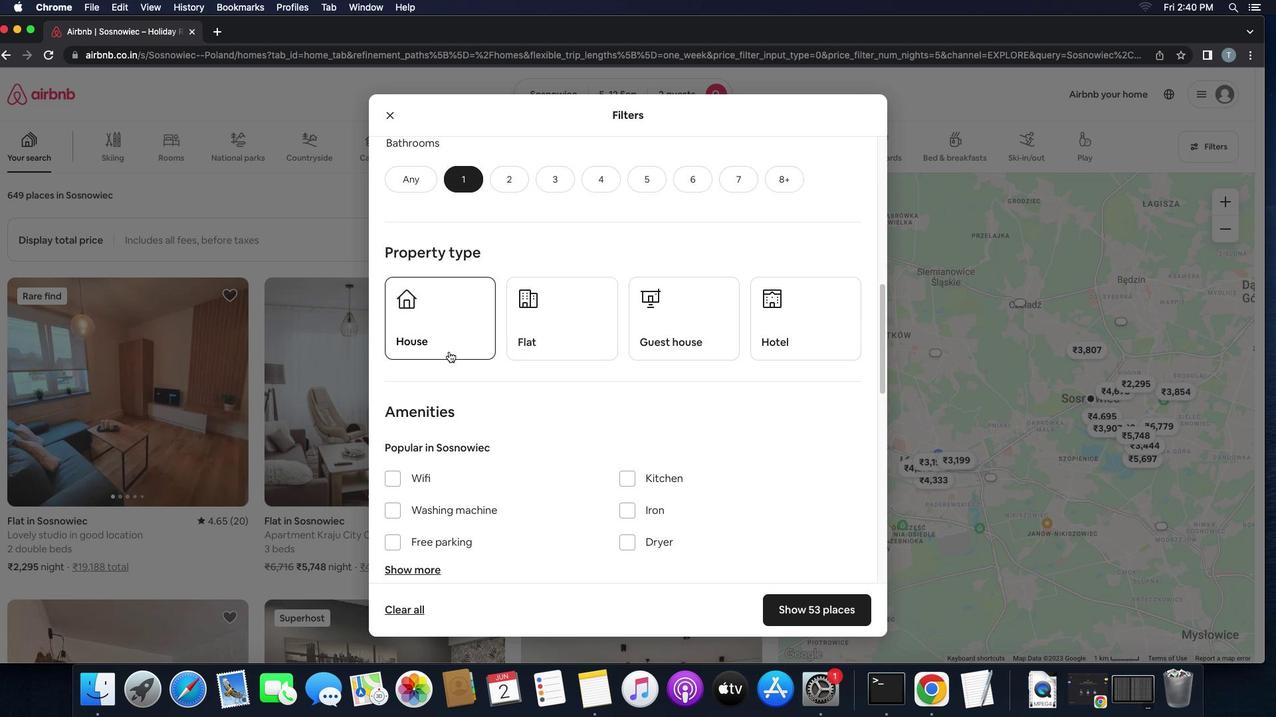 
Action: Mouse pressed left at (449, 351)
Screenshot: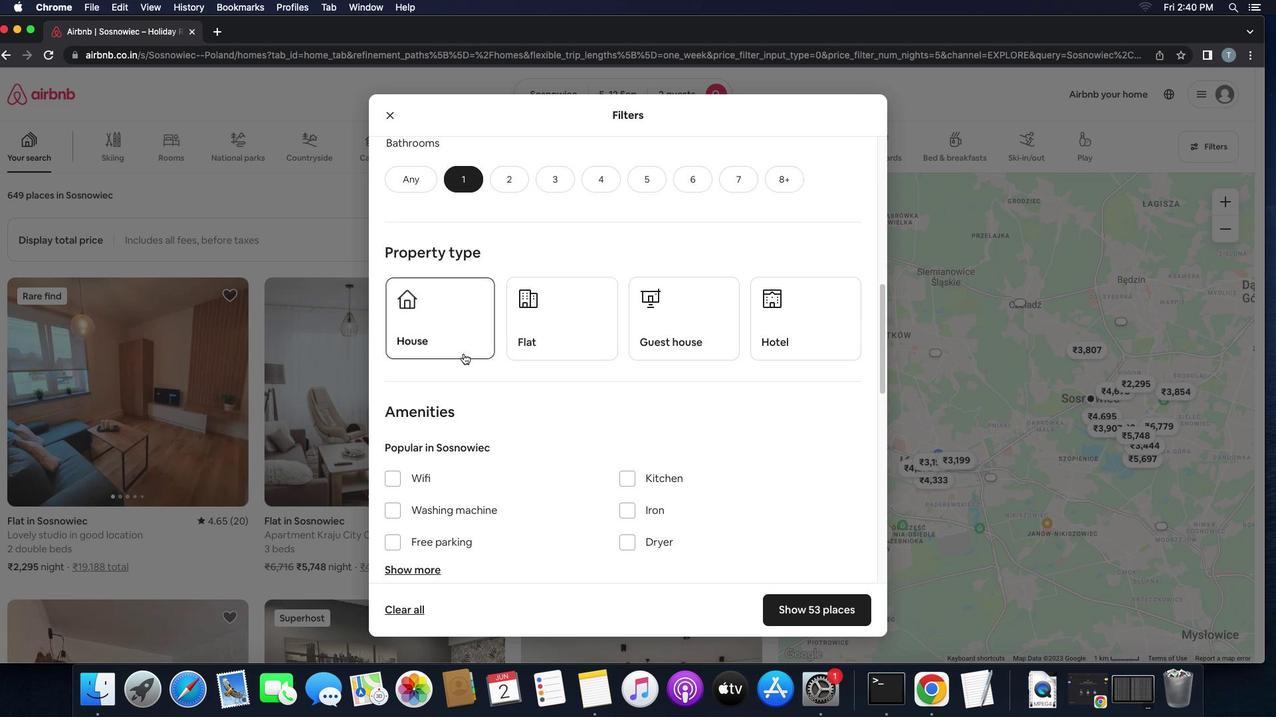 
Action: Mouse moved to (563, 356)
Screenshot: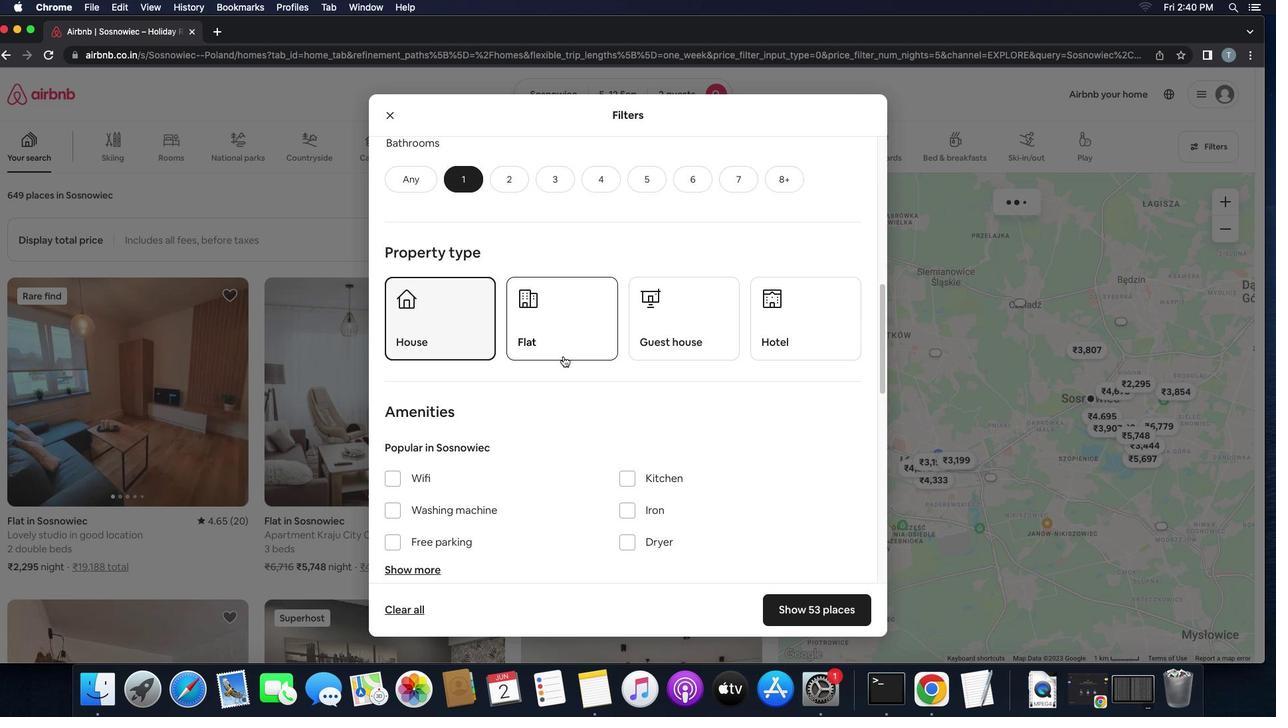 
Action: Mouse pressed left at (563, 356)
Screenshot: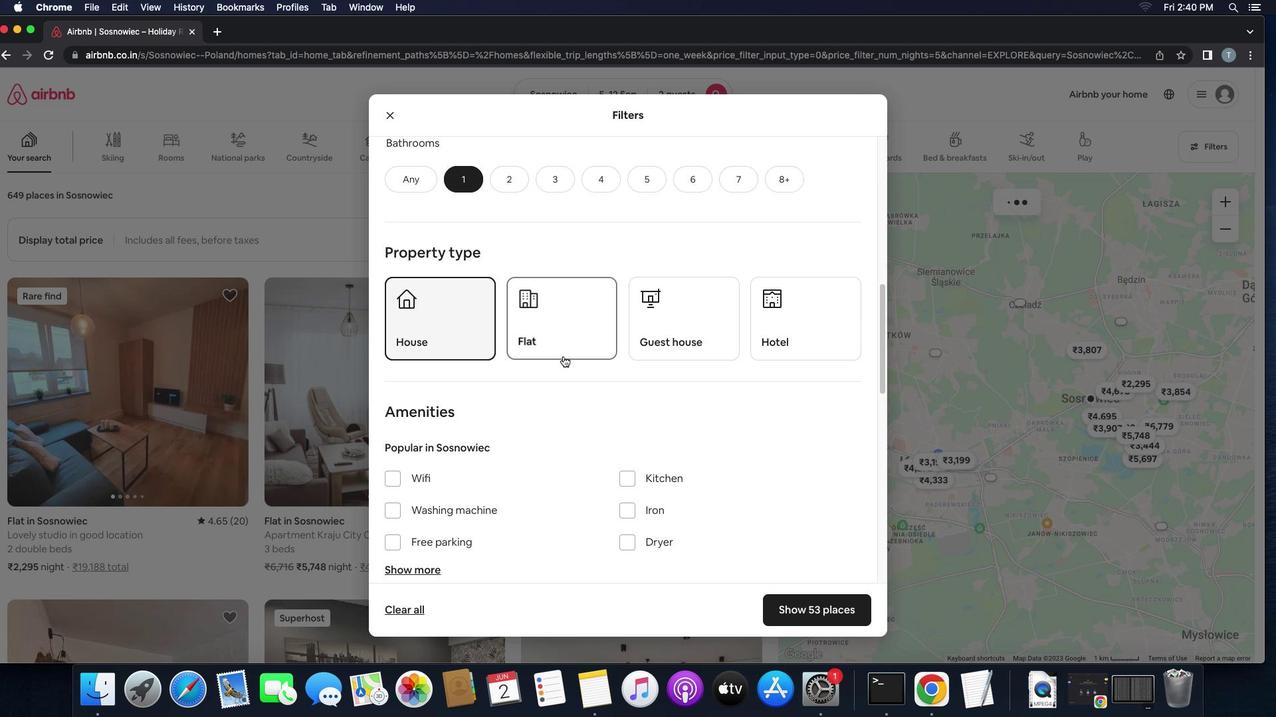 
Action: Mouse moved to (662, 336)
Screenshot: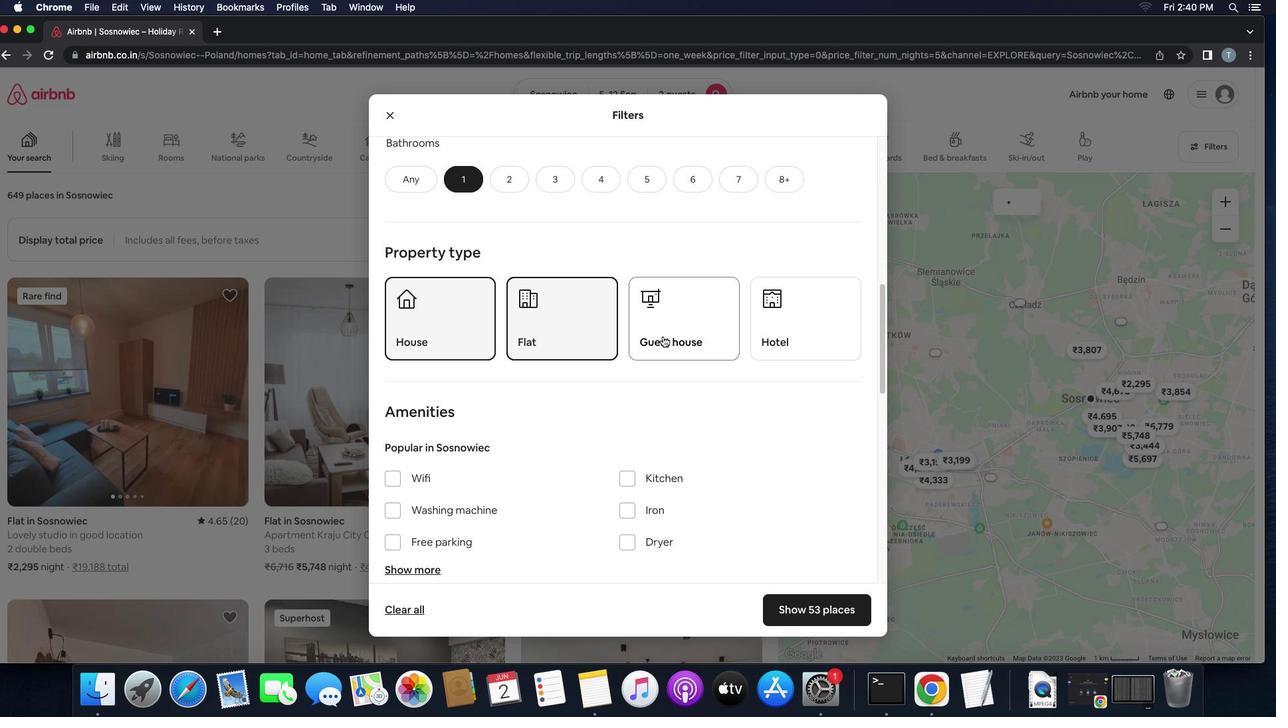 
Action: Mouse pressed left at (662, 336)
Screenshot: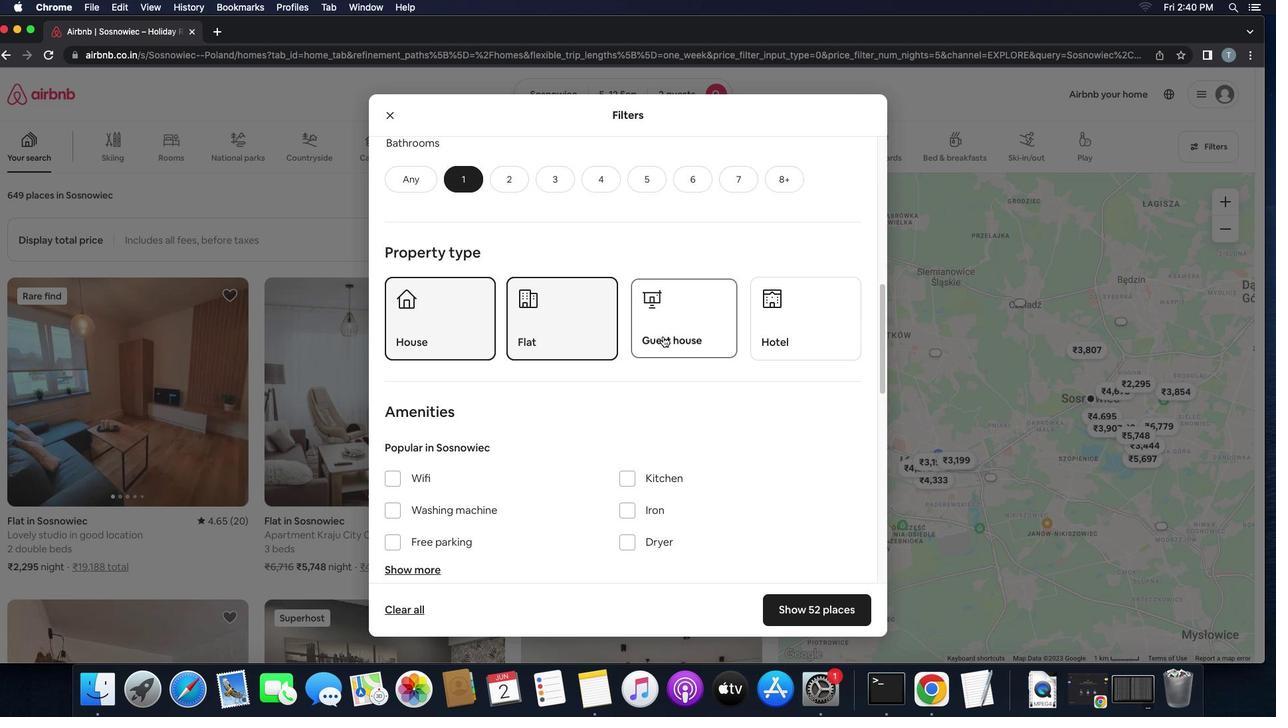 
Action: Mouse moved to (825, 334)
Screenshot: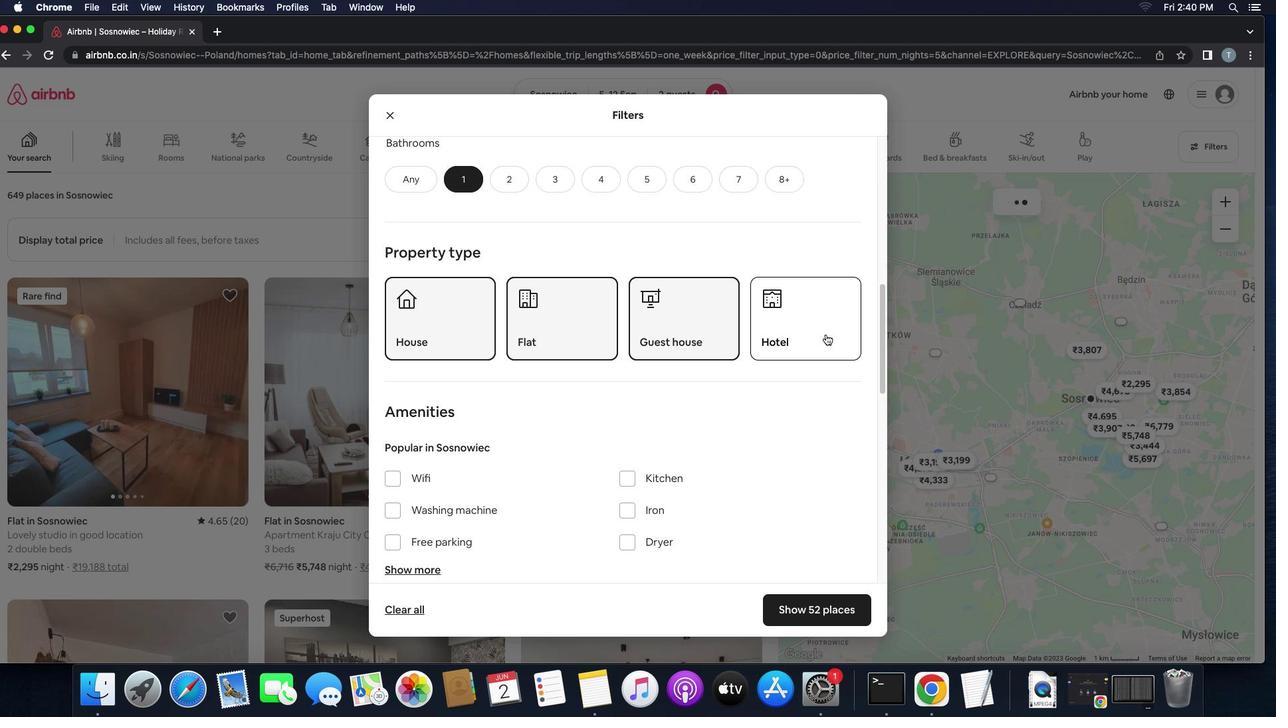 
Action: Mouse pressed left at (825, 334)
Screenshot: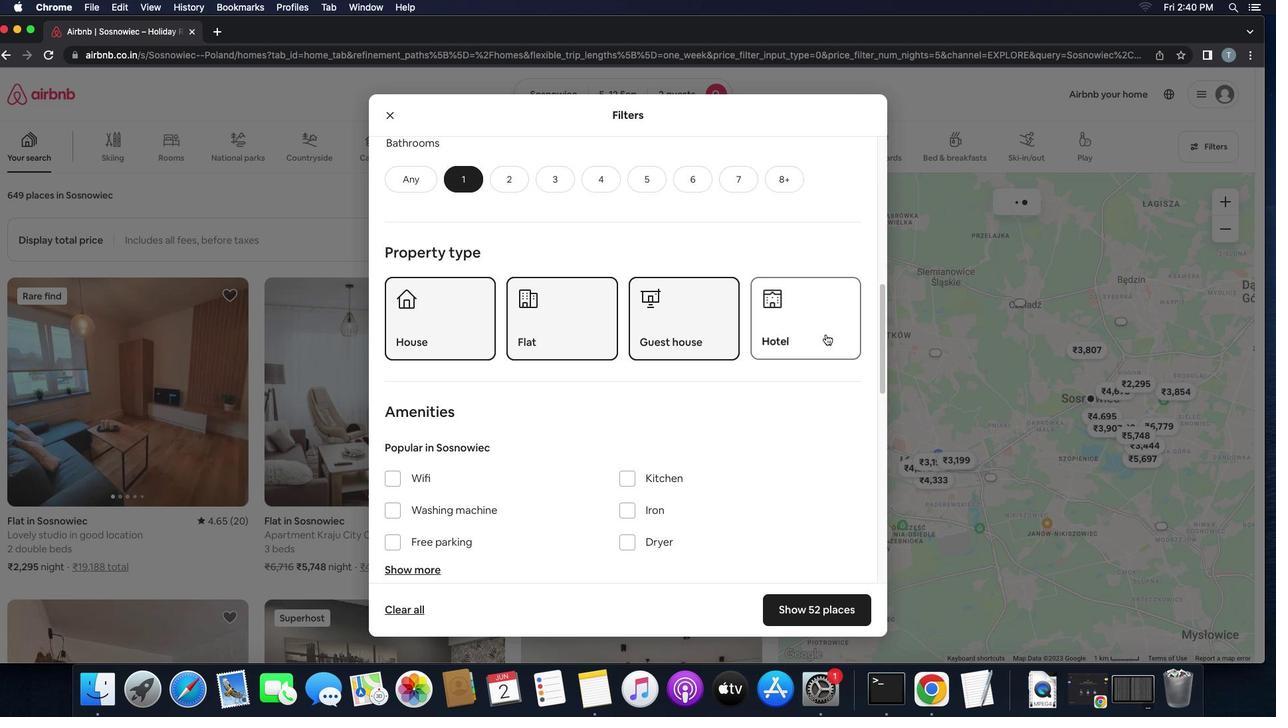 
Action: Mouse moved to (736, 366)
Screenshot: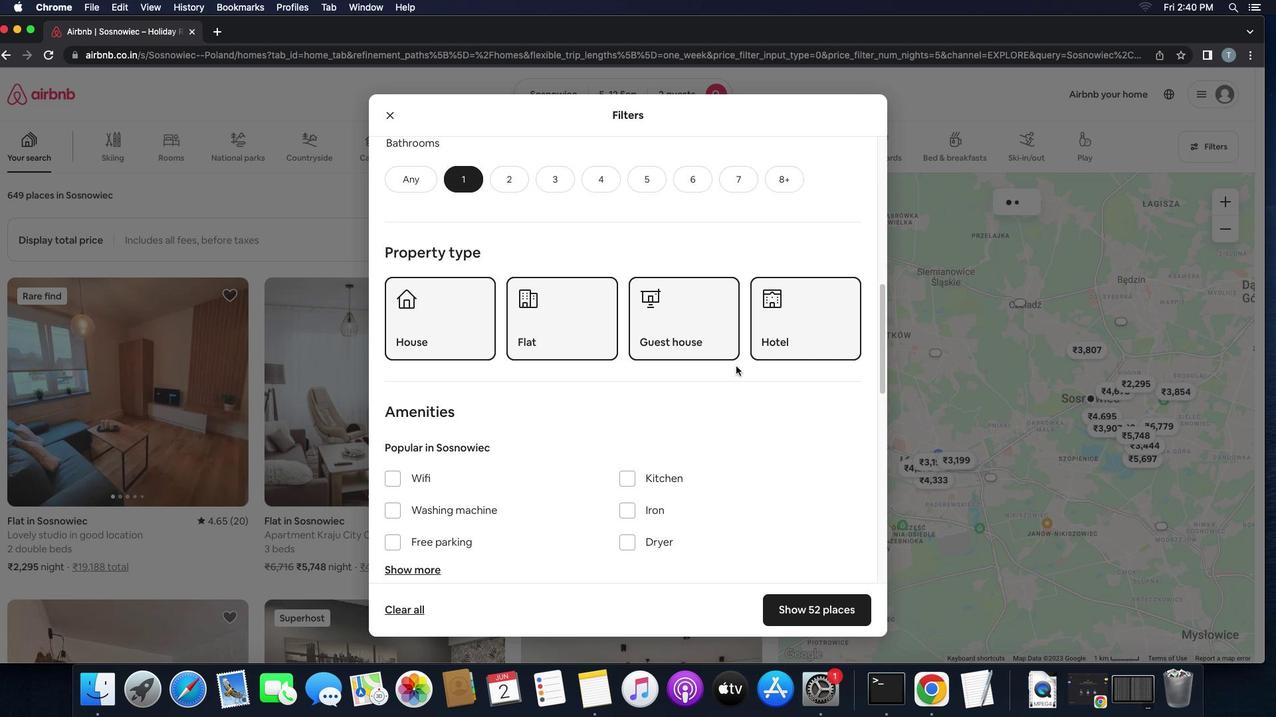 
Action: Mouse scrolled (736, 366) with delta (0, 0)
Screenshot: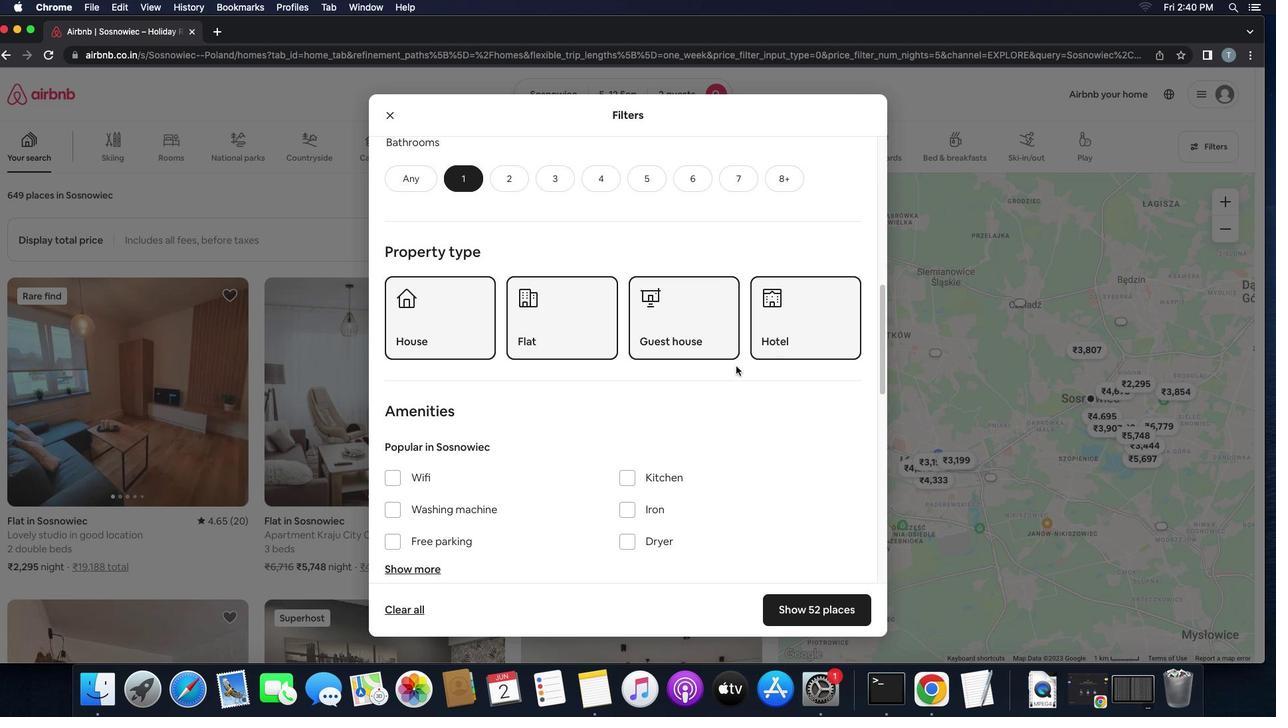 
Action: Mouse scrolled (736, 366) with delta (0, 0)
Screenshot: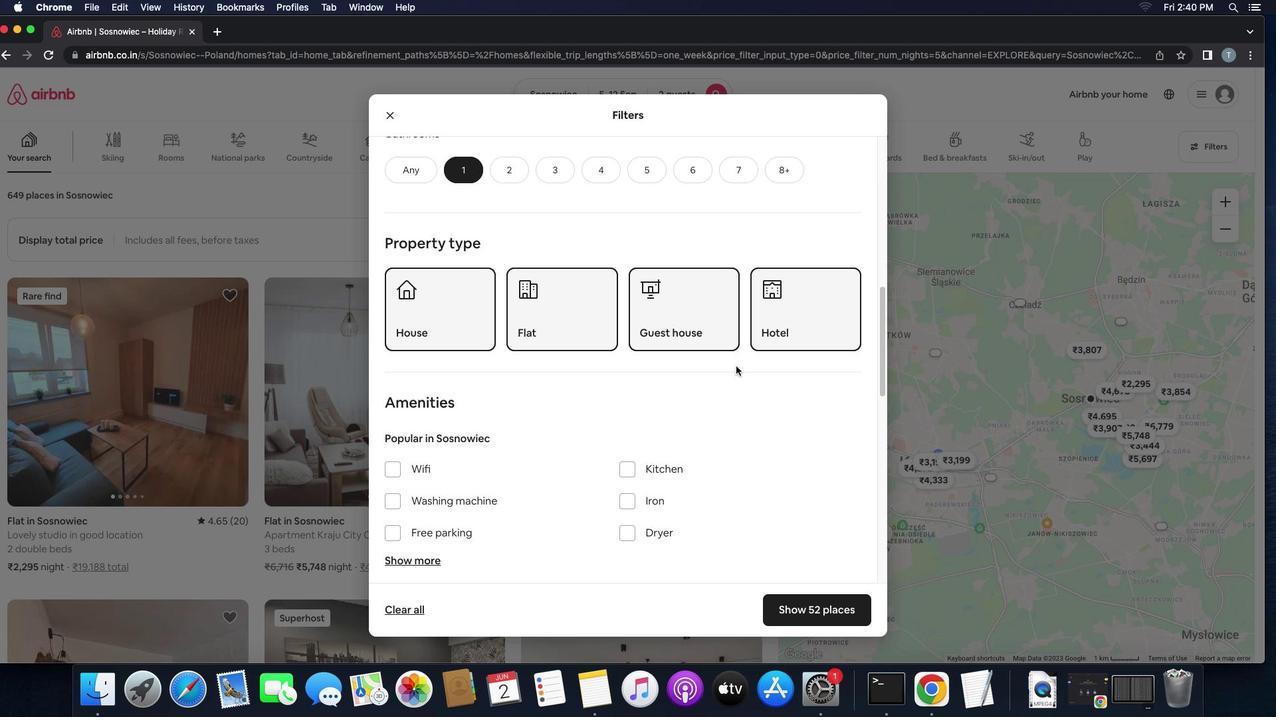 
Action: Mouse scrolled (736, 366) with delta (0, 0)
Screenshot: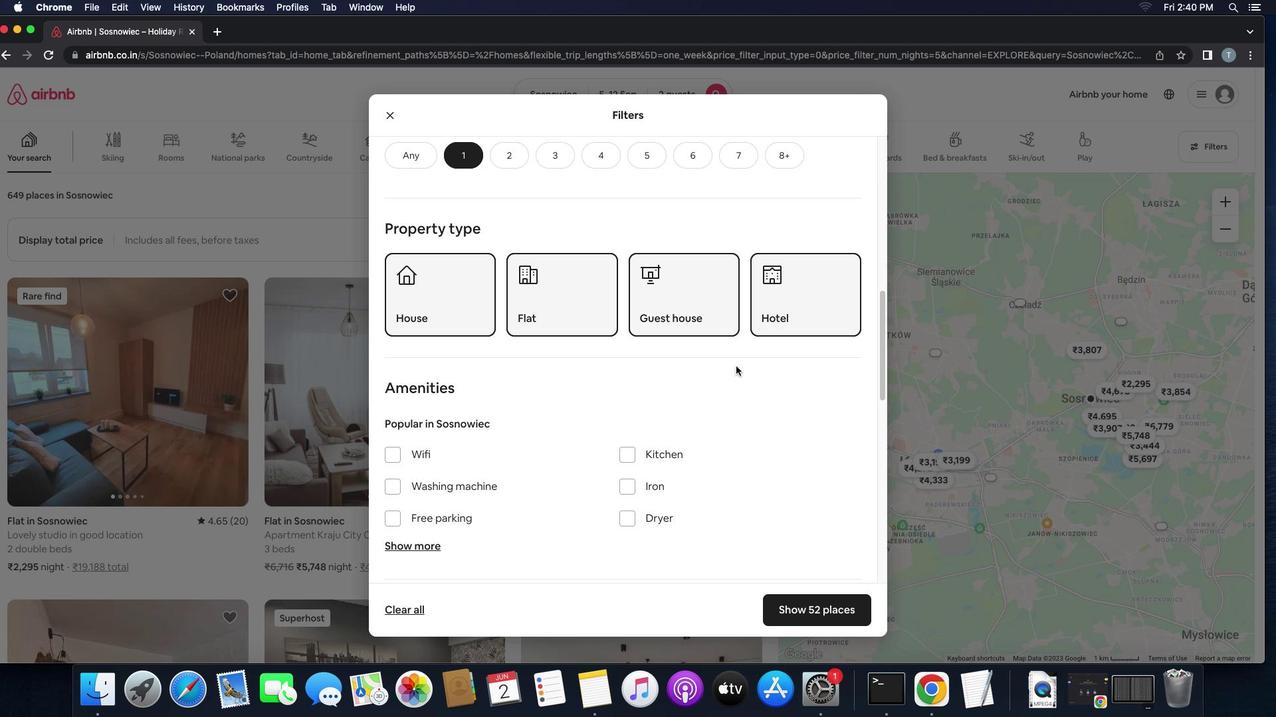 
Action: Mouse scrolled (736, 366) with delta (0, 0)
Screenshot: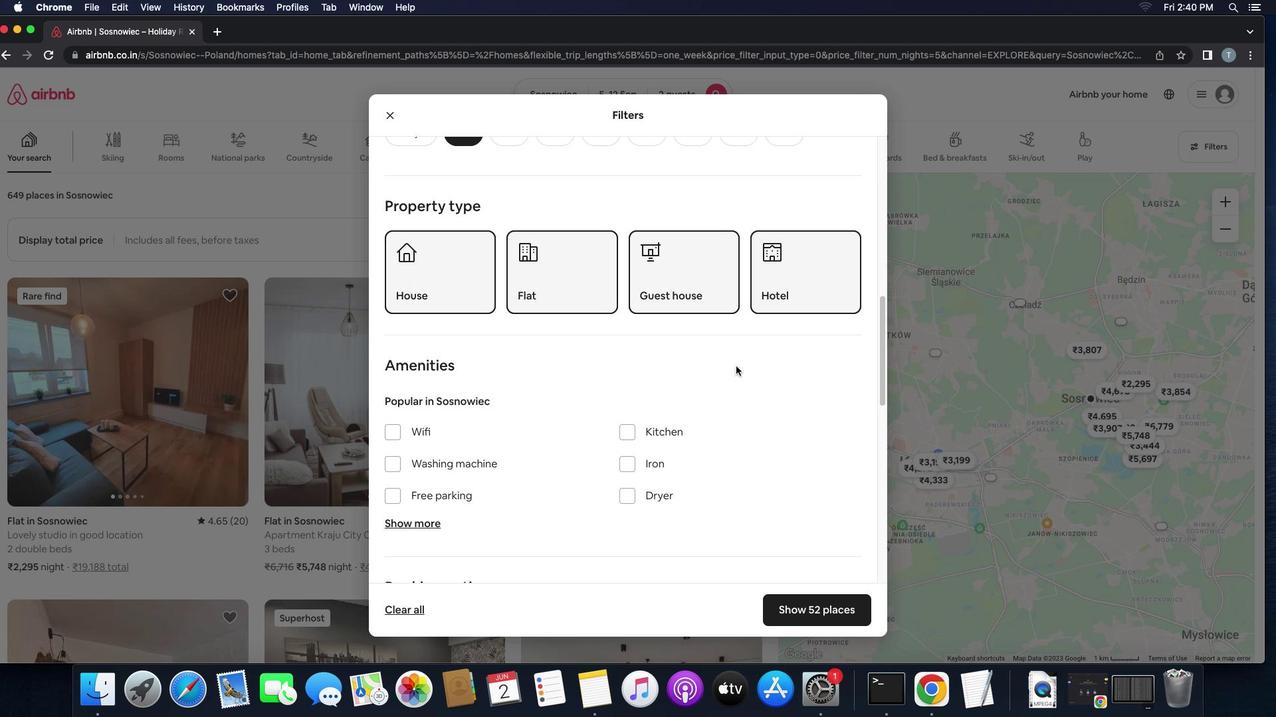 
Action: Mouse scrolled (736, 366) with delta (0, 0)
Screenshot: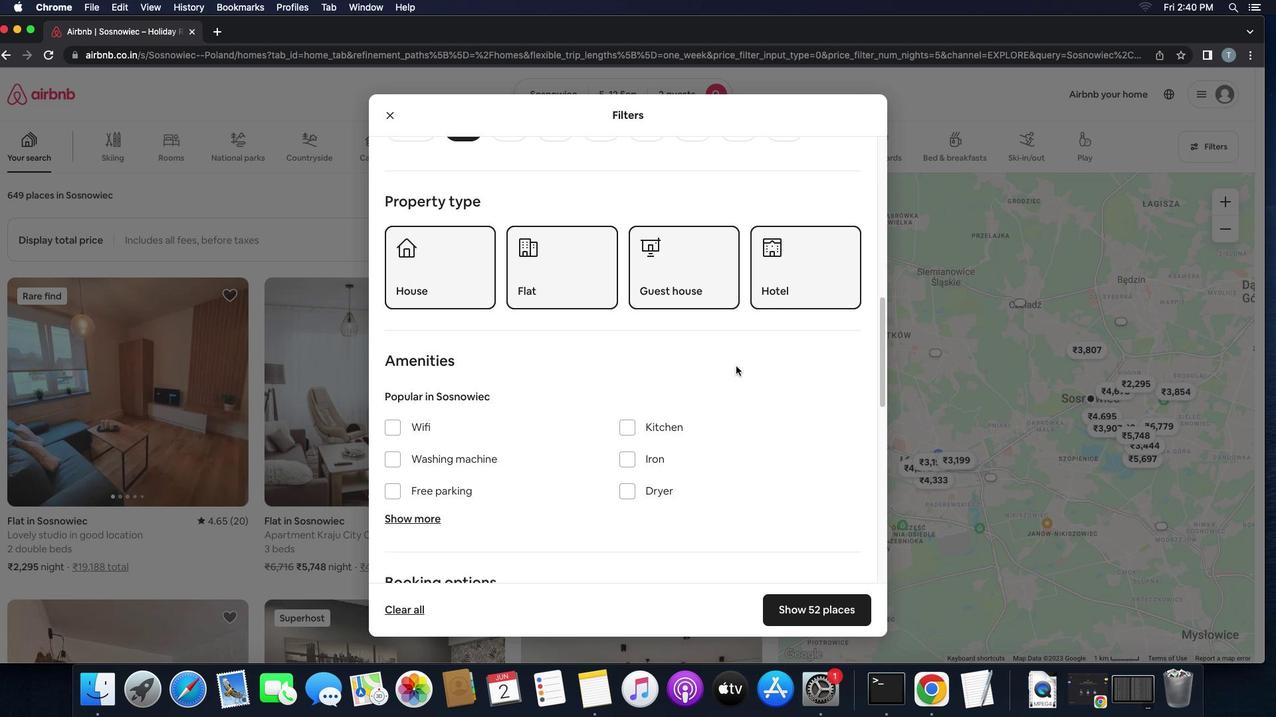 
Action: Mouse scrolled (736, 366) with delta (0, 0)
Screenshot: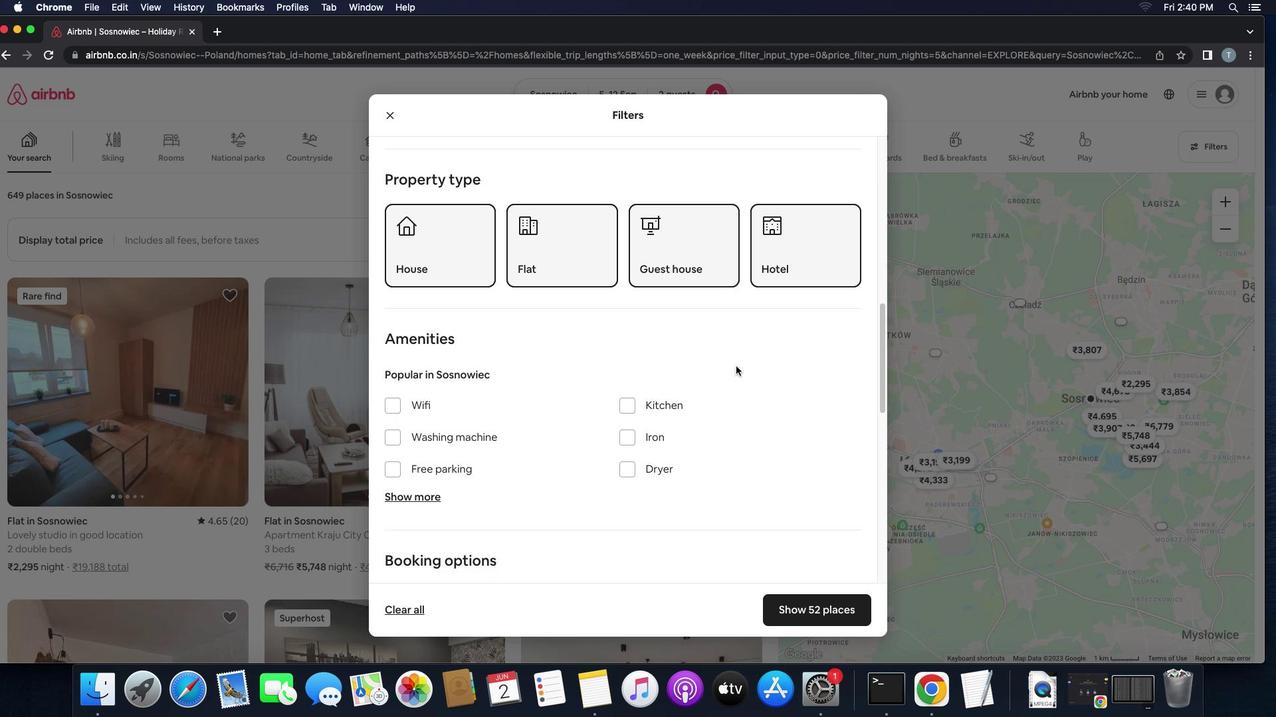 
Action: Mouse scrolled (736, 366) with delta (0, 0)
Screenshot: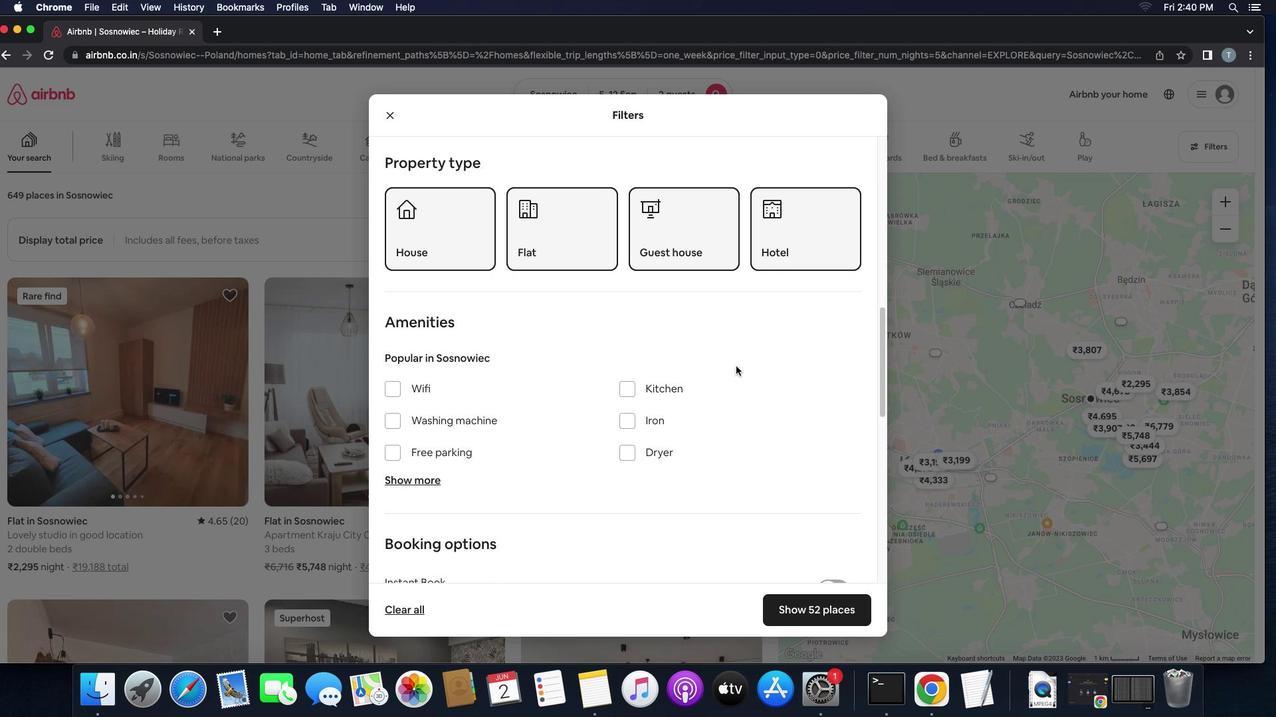 
Action: Mouse scrolled (736, 366) with delta (0, 0)
Screenshot: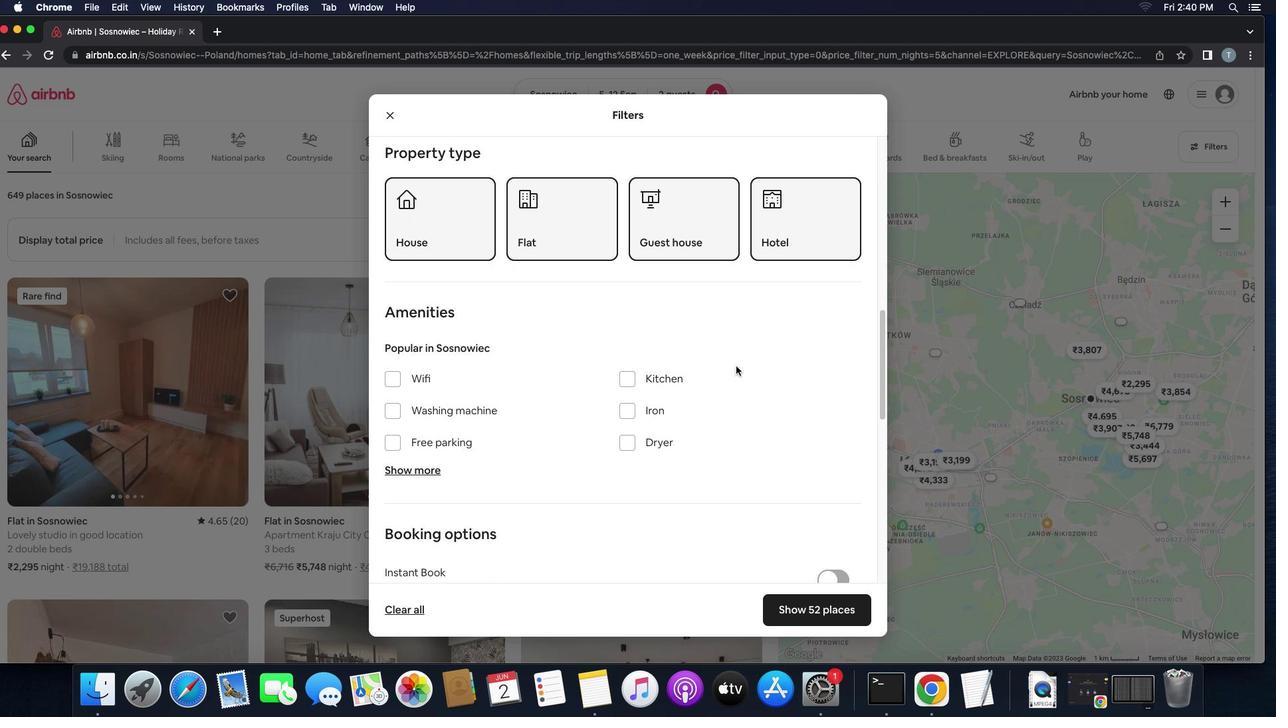 
Action: Mouse scrolled (736, 366) with delta (0, 0)
Screenshot: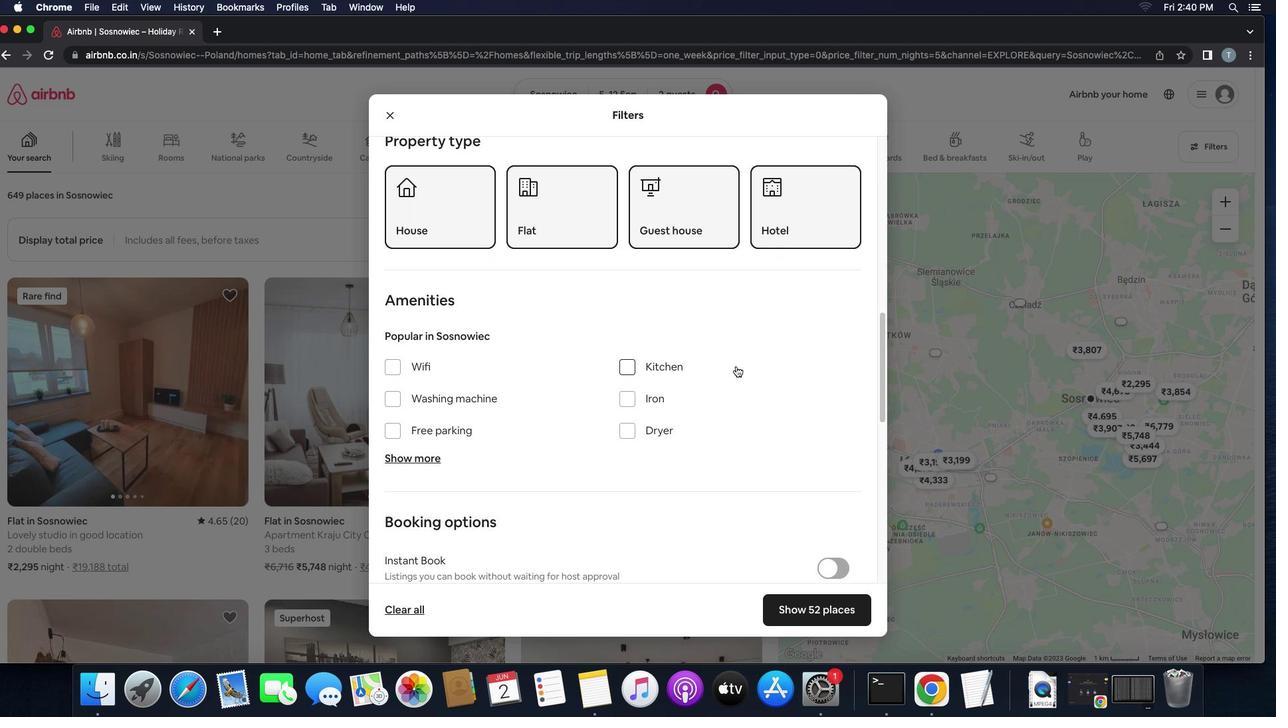 
Action: Mouse scrolled (736, 366) with delta (0, 0)
Screenshot: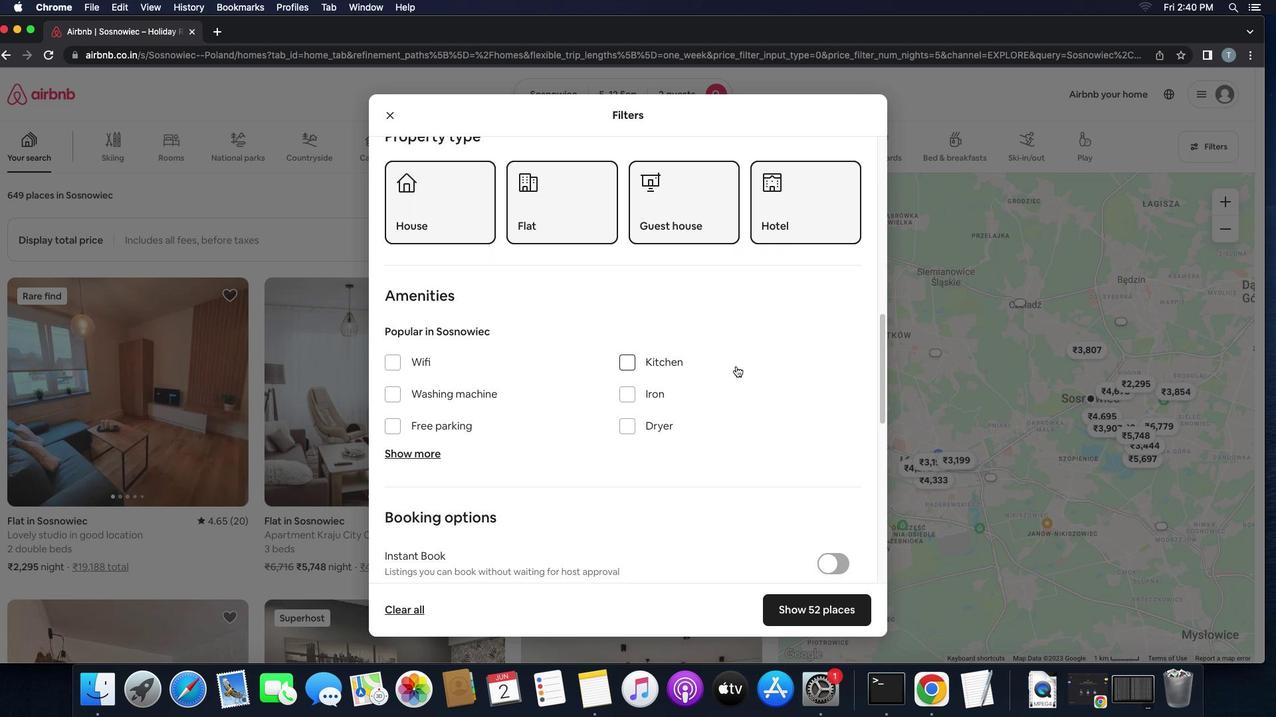 
Action: Mouse moved to (397, 382)
Screenshot: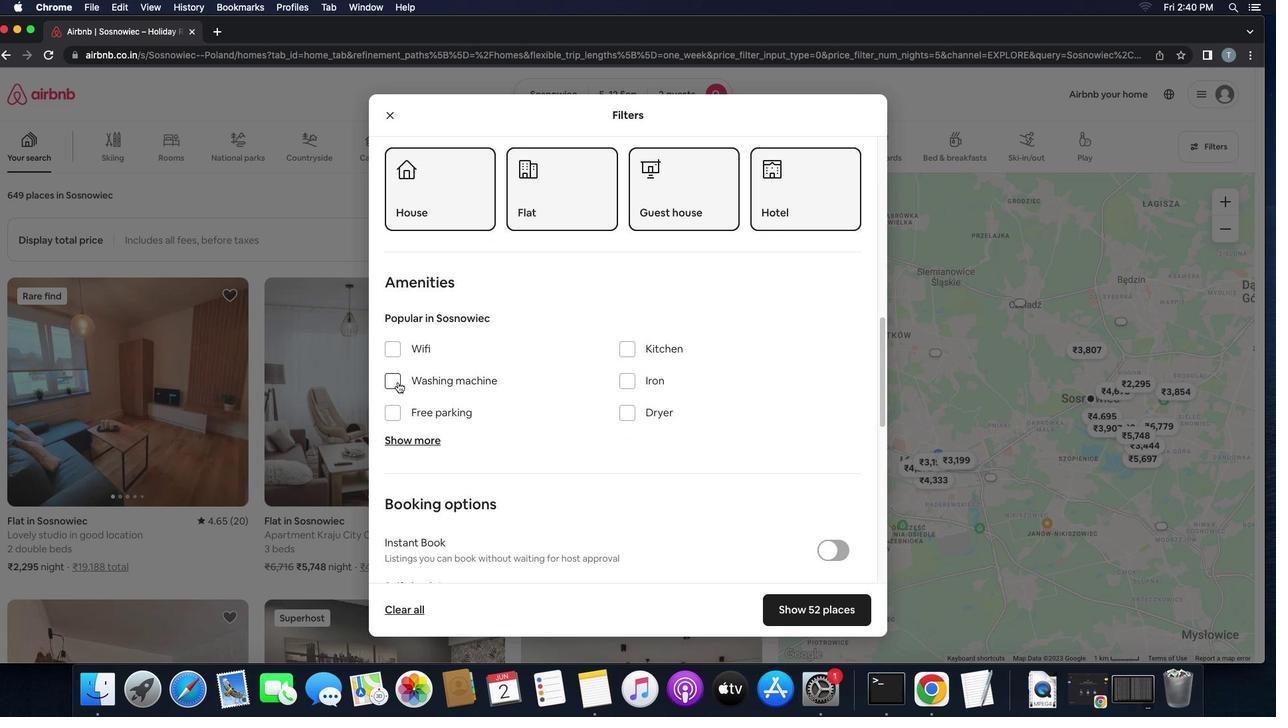 
Action: Mouse pressed left at (397, 382)
Screenshot: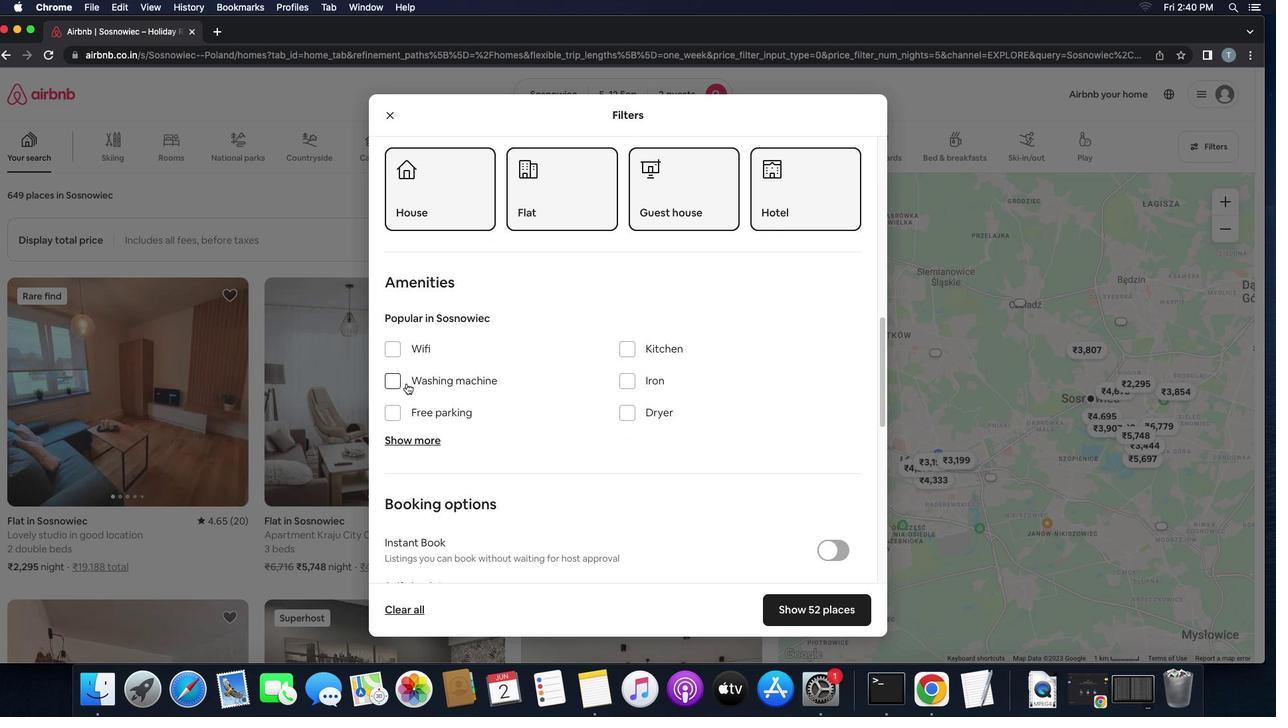 
Action: Mouse moved to (581, 400)
Screenshot: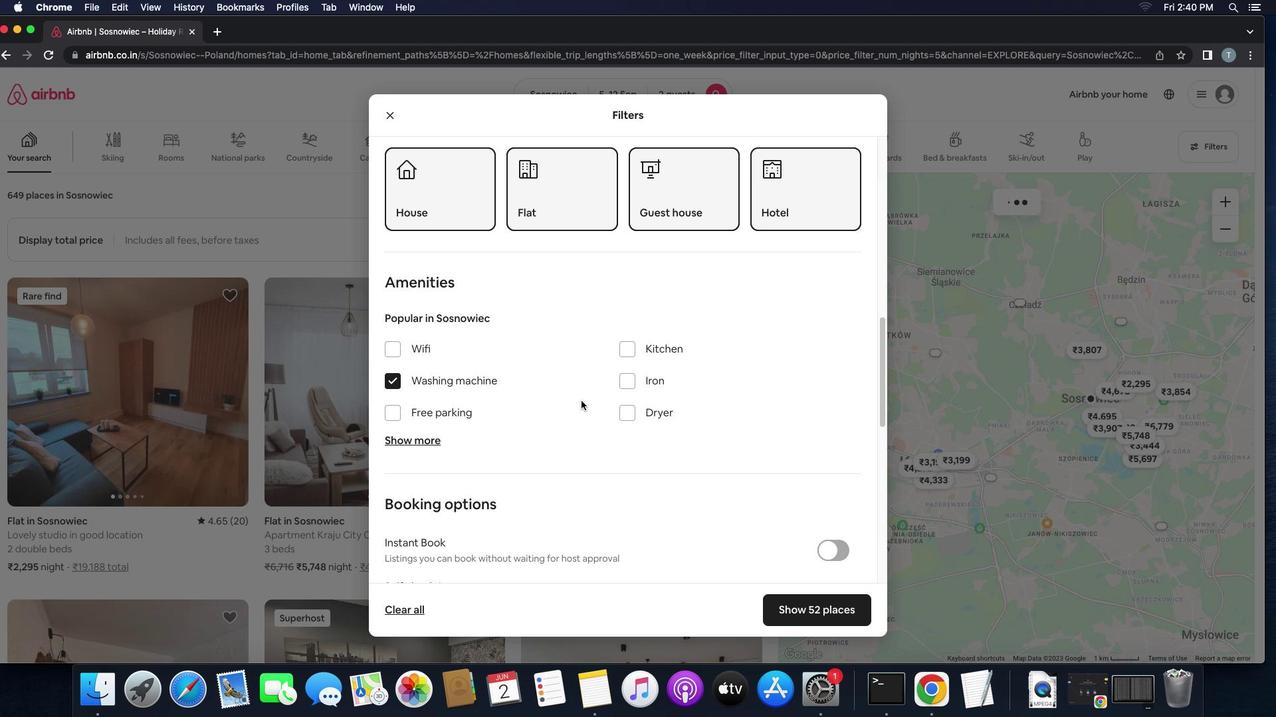
Action: Mouse scrolled (581, 400) with delta (0, 0)
Screenshot: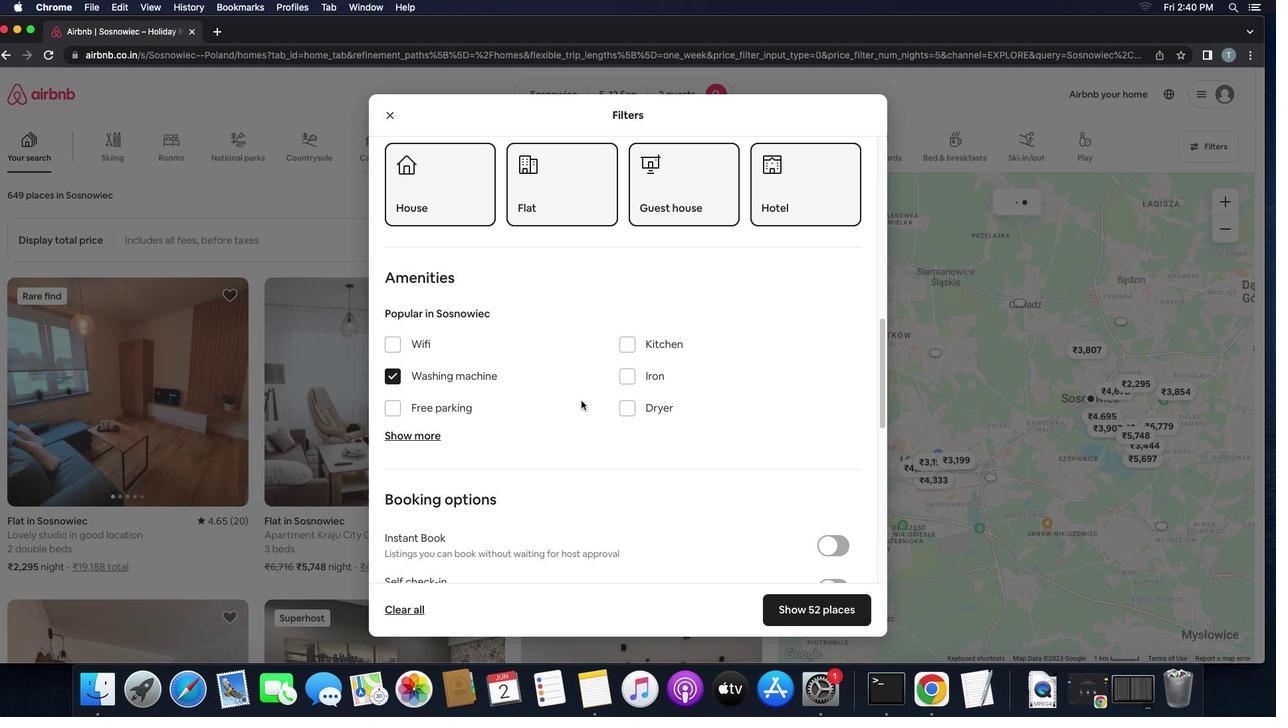 
Action: Mouse scrolled (581, 400) with delta (0, 0)
Screenshot: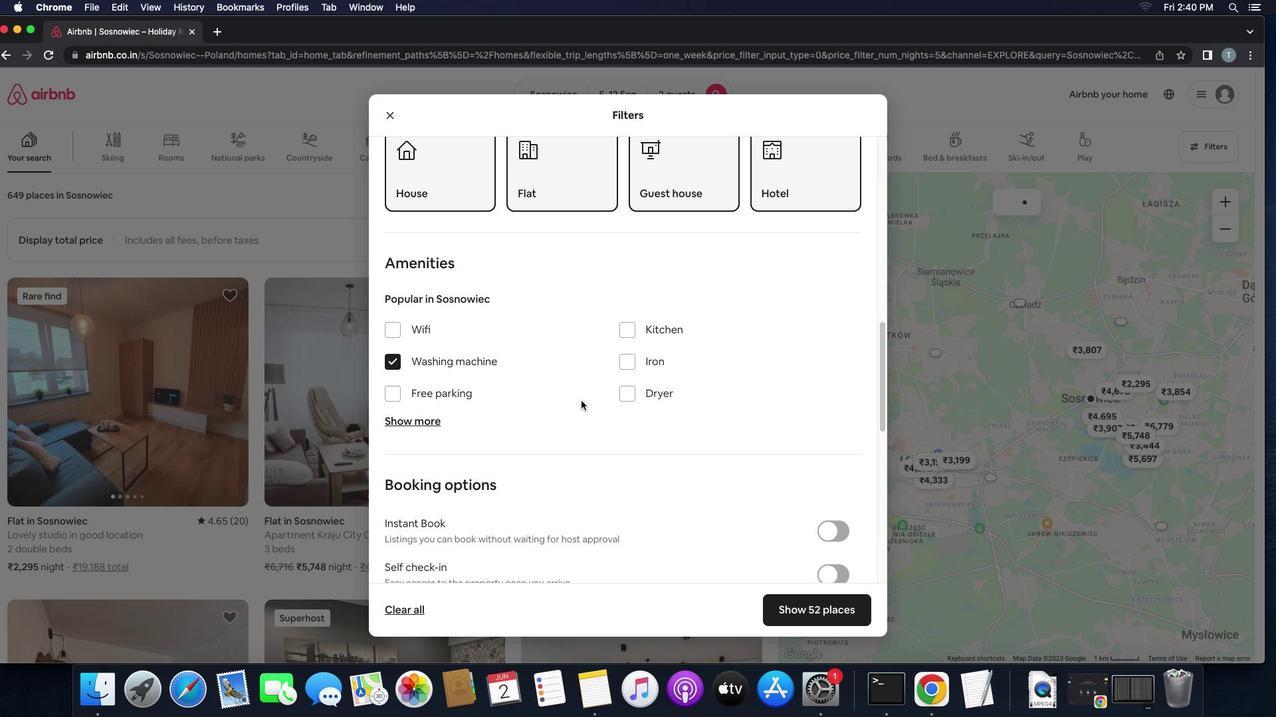 
Action: Mouse scrolled (581, 400) with delta (0, -1)
Screenshot: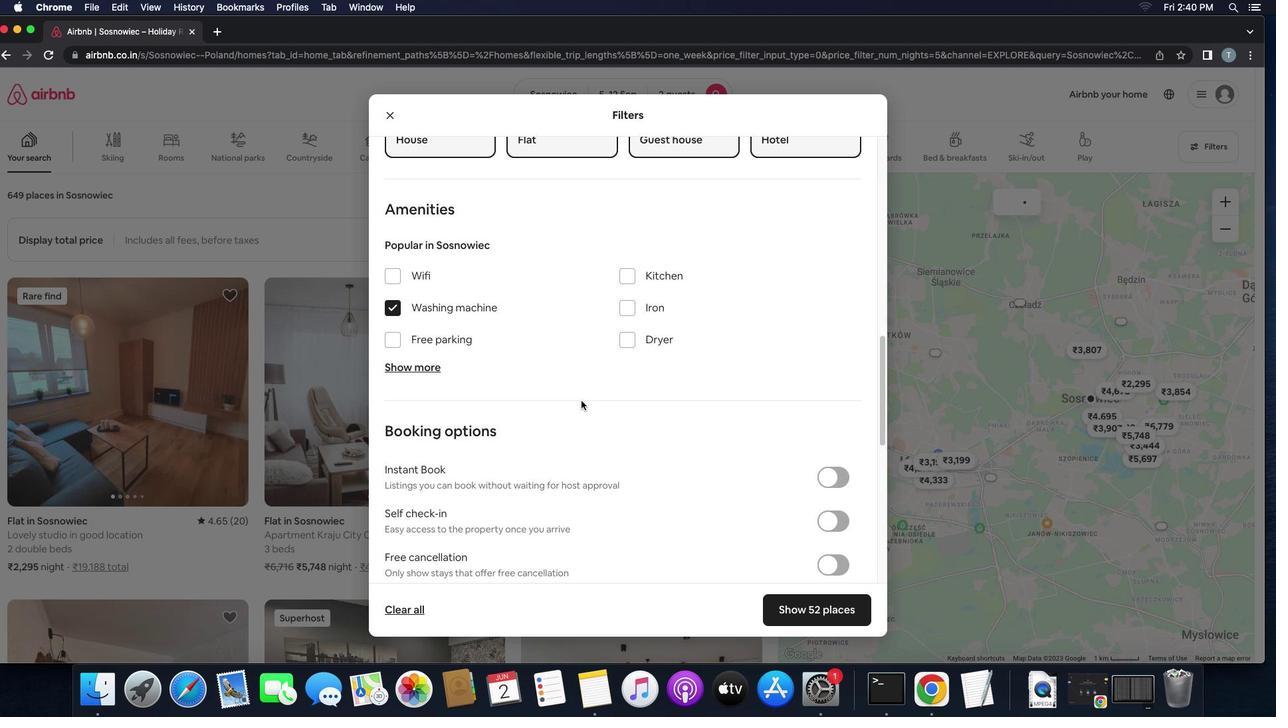 
Action: Mouse scrolled (581, 400) with delta (0, 0)
Screenshot: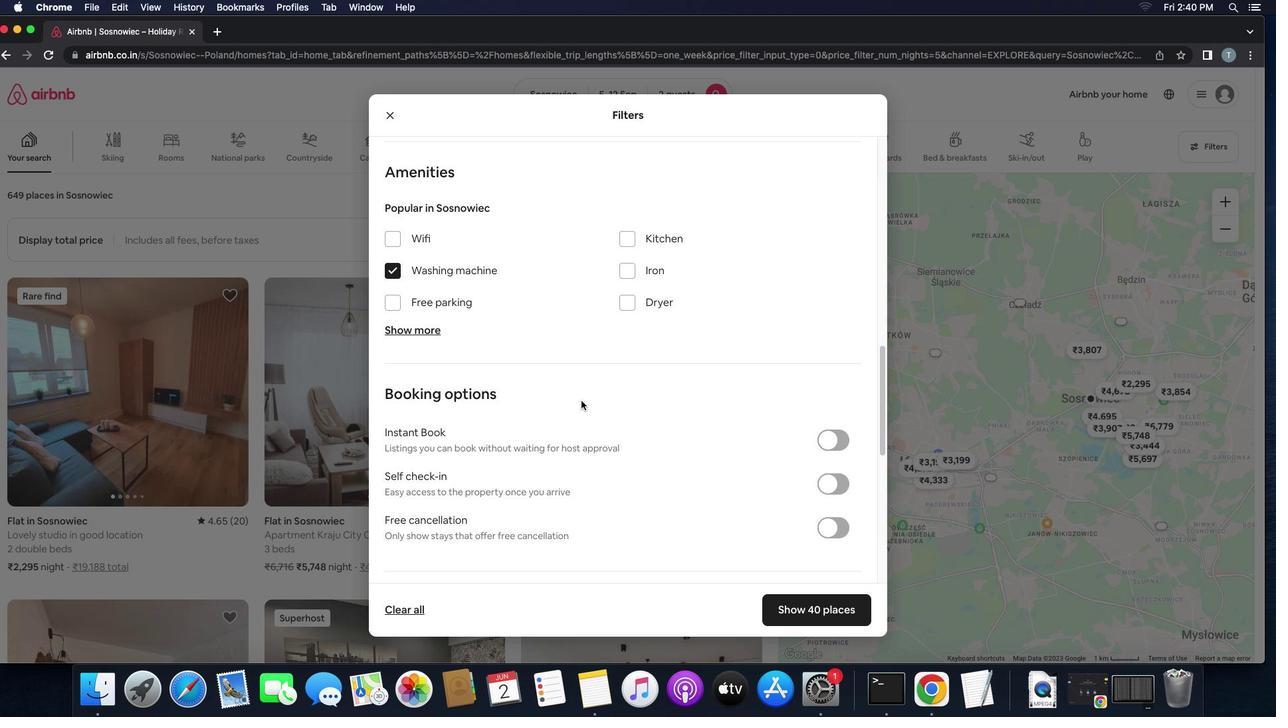 
Action: Mouse scrolled (581, 400) with delta (0, 0)
Screenshot: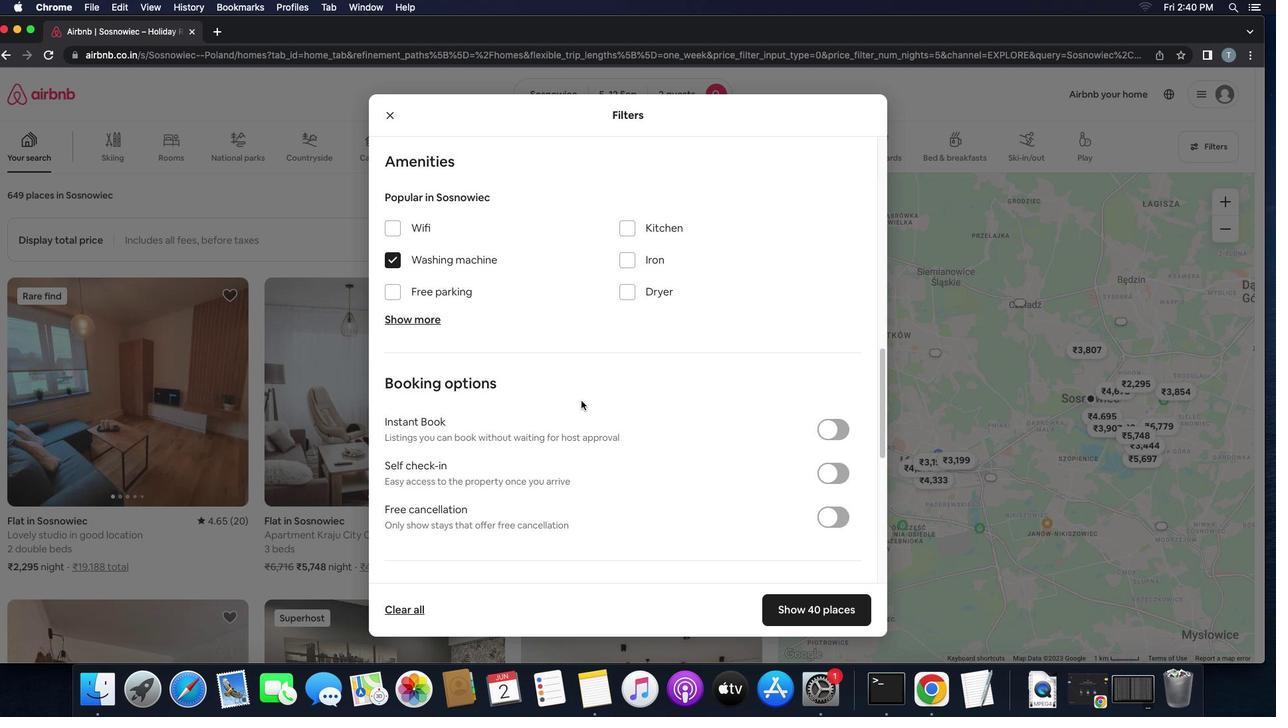 
Action: Mouse scrolled (581, 400) with delta (0, -1)
Screenshot: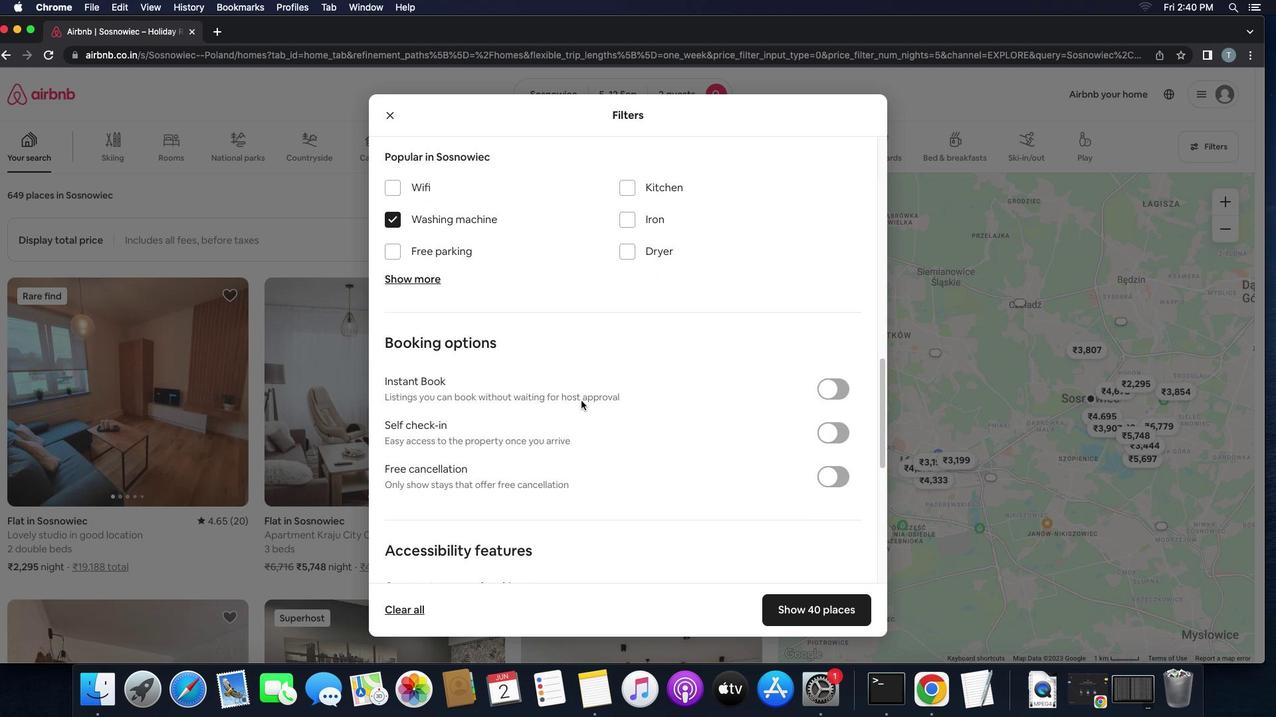 
Action: Mouse moved to (831, 400)
Screenshot: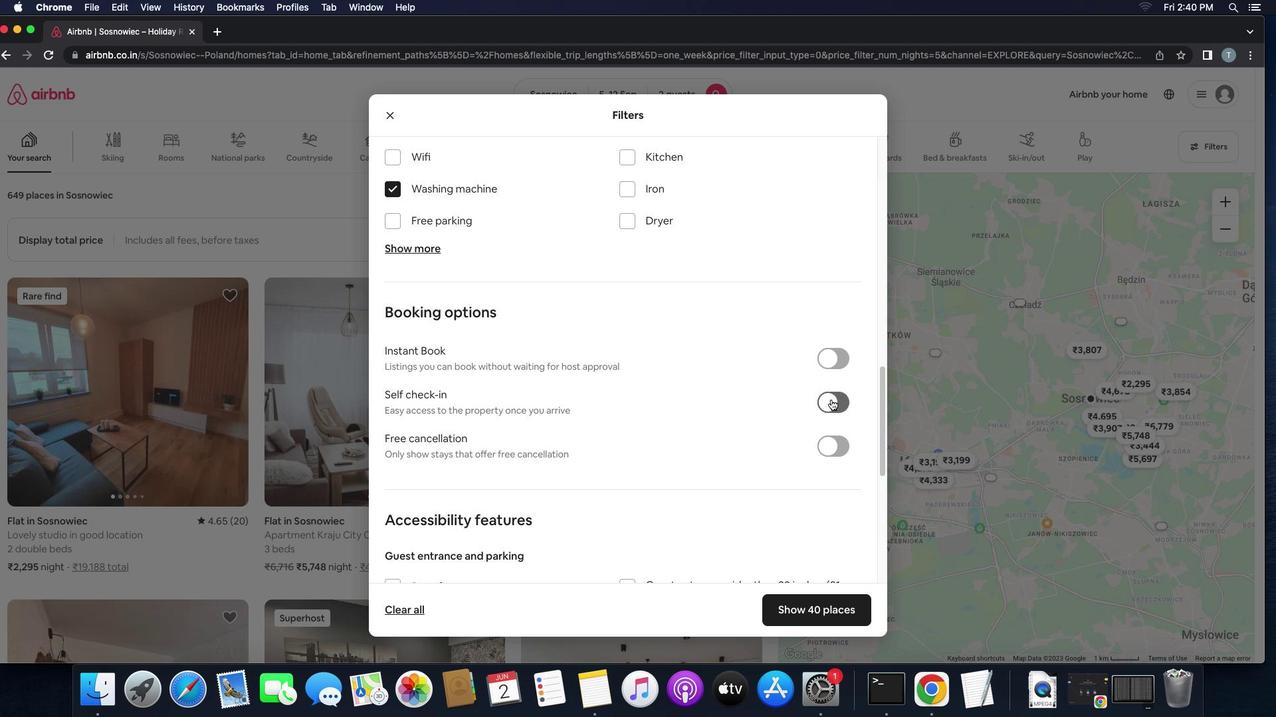 
Action: Mouse pressed left at (831, 400)
Screenshot: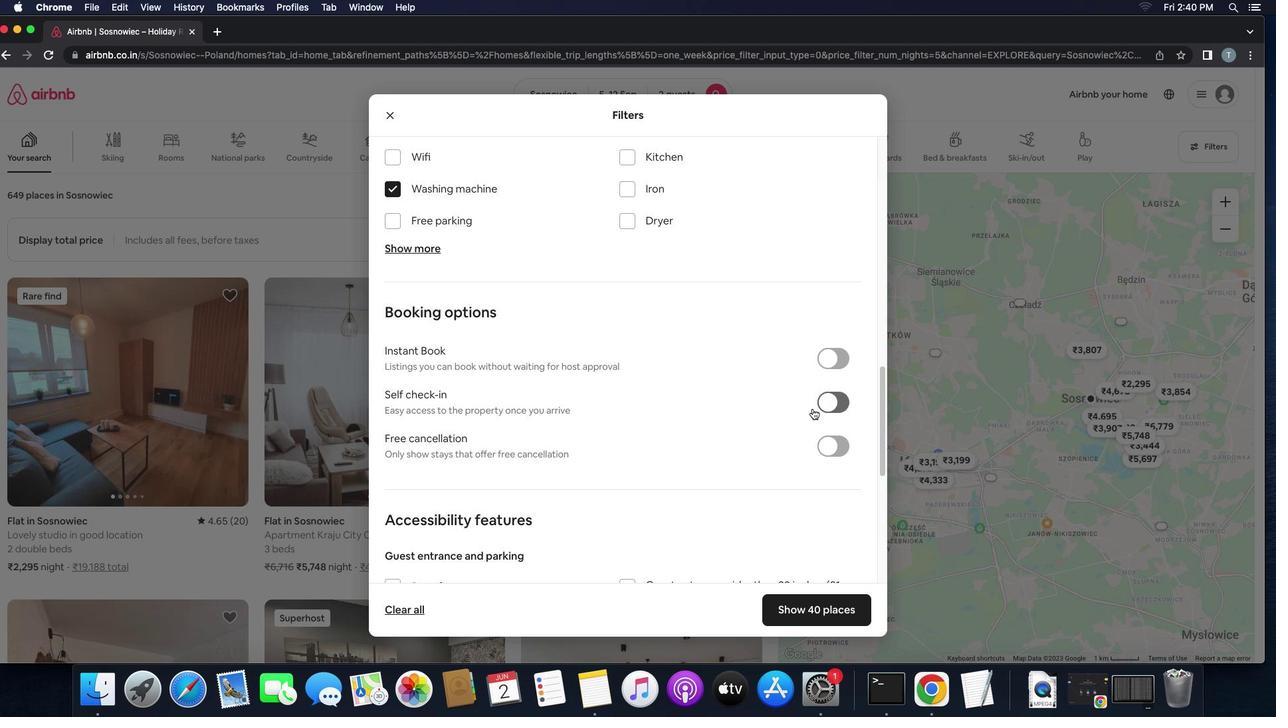 
Action: Mouse moved to (727, 431)
Screenshot: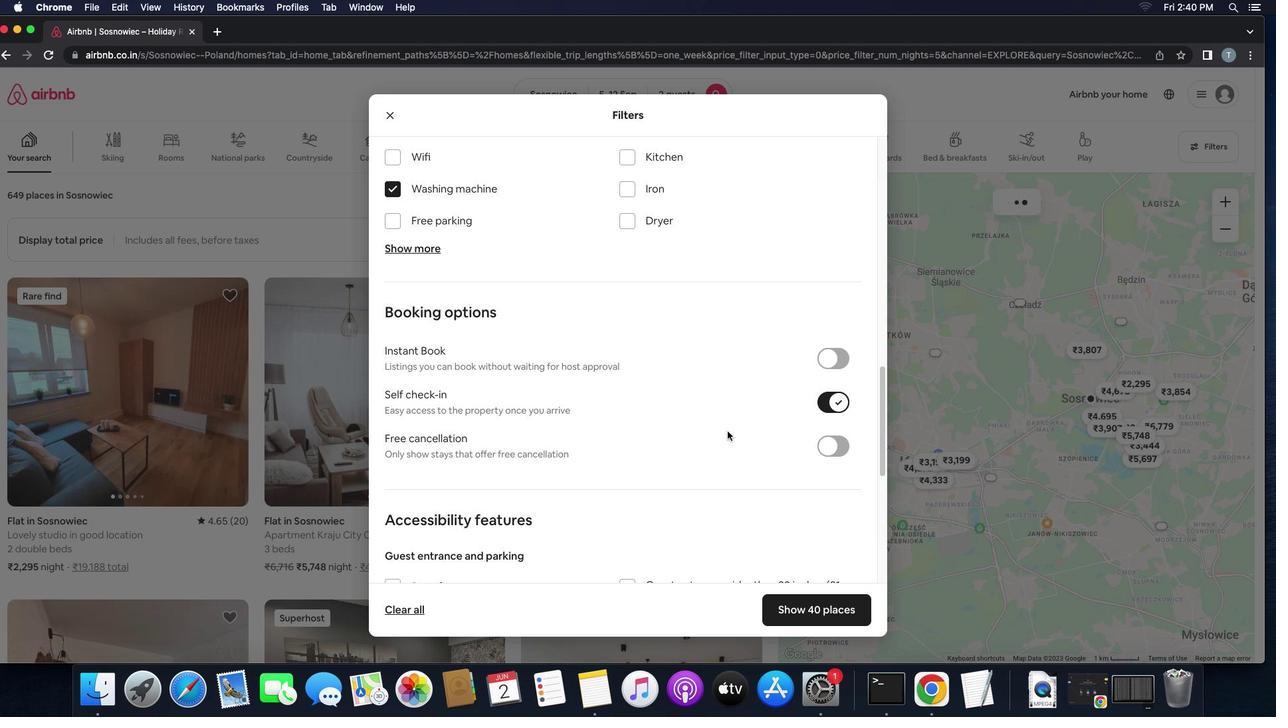 
Action: Mouse scrolled (727, 431) with delta (0, 0)
Screenshot: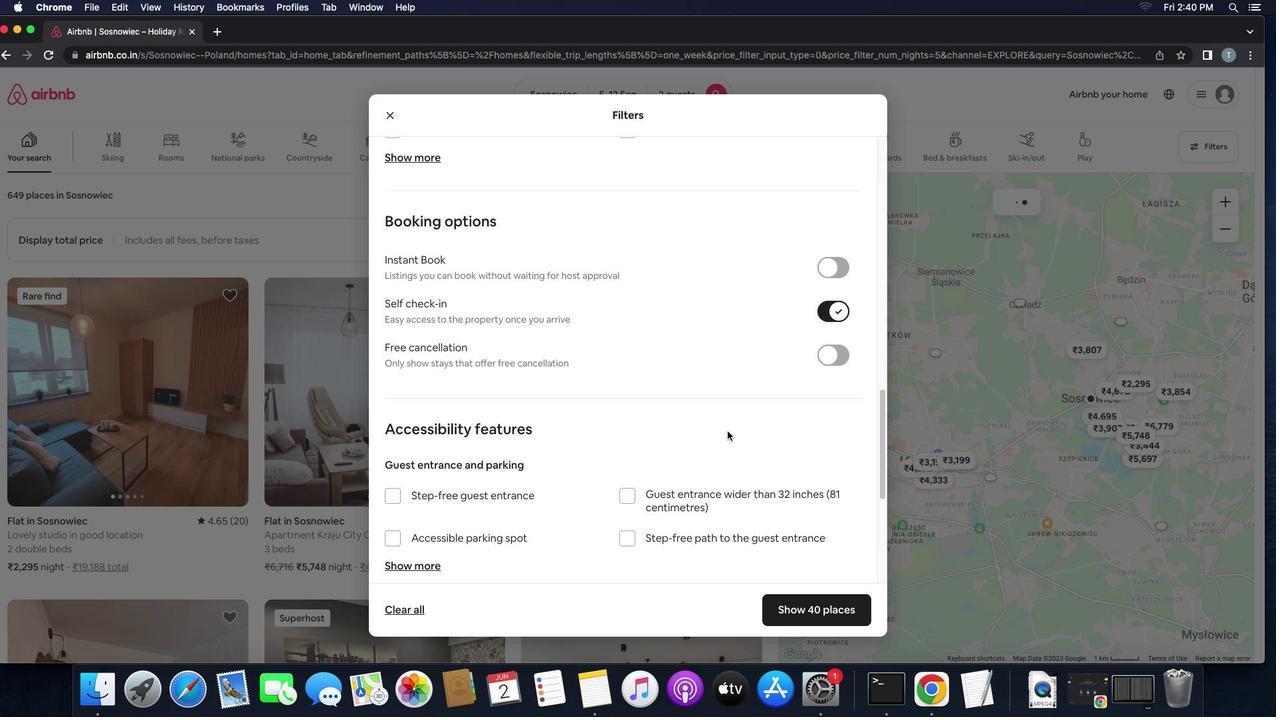 
Action: Mouse scrolled (727, 431) with delta (0, 0)
Screenshot: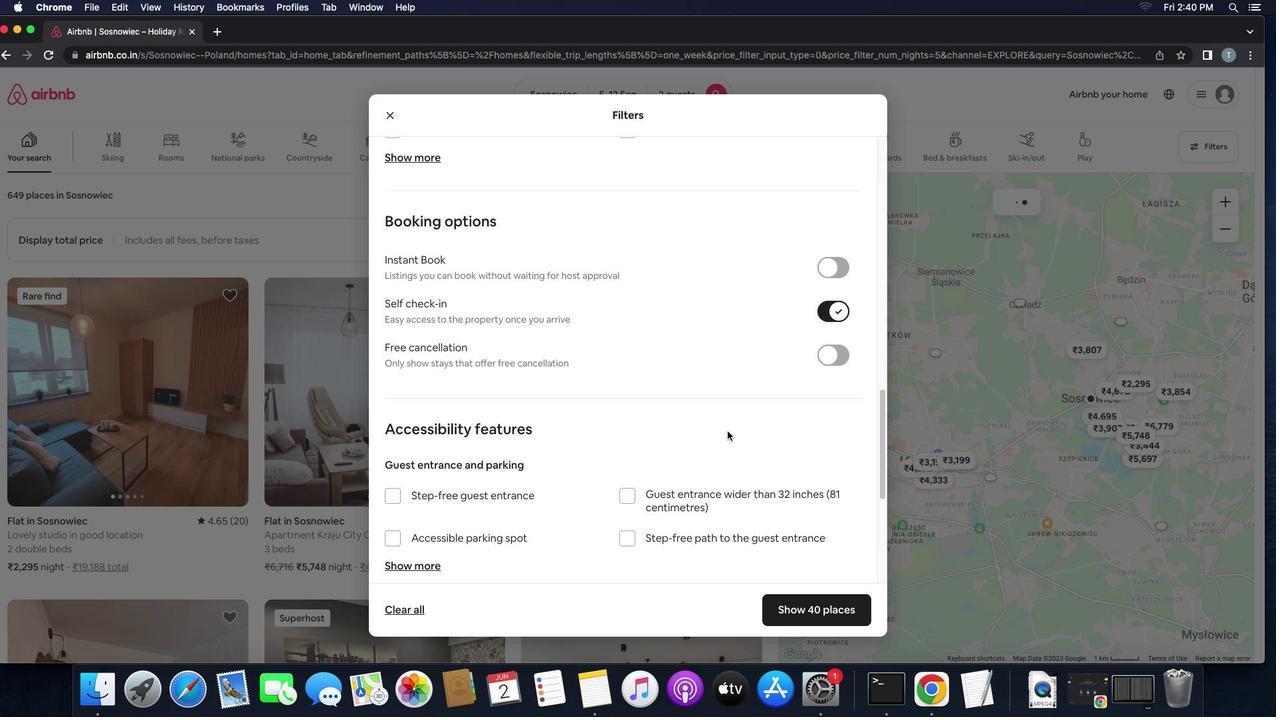 
Action: Mouse scrolled (727, 431) with delta (0, -1)
Screenshot: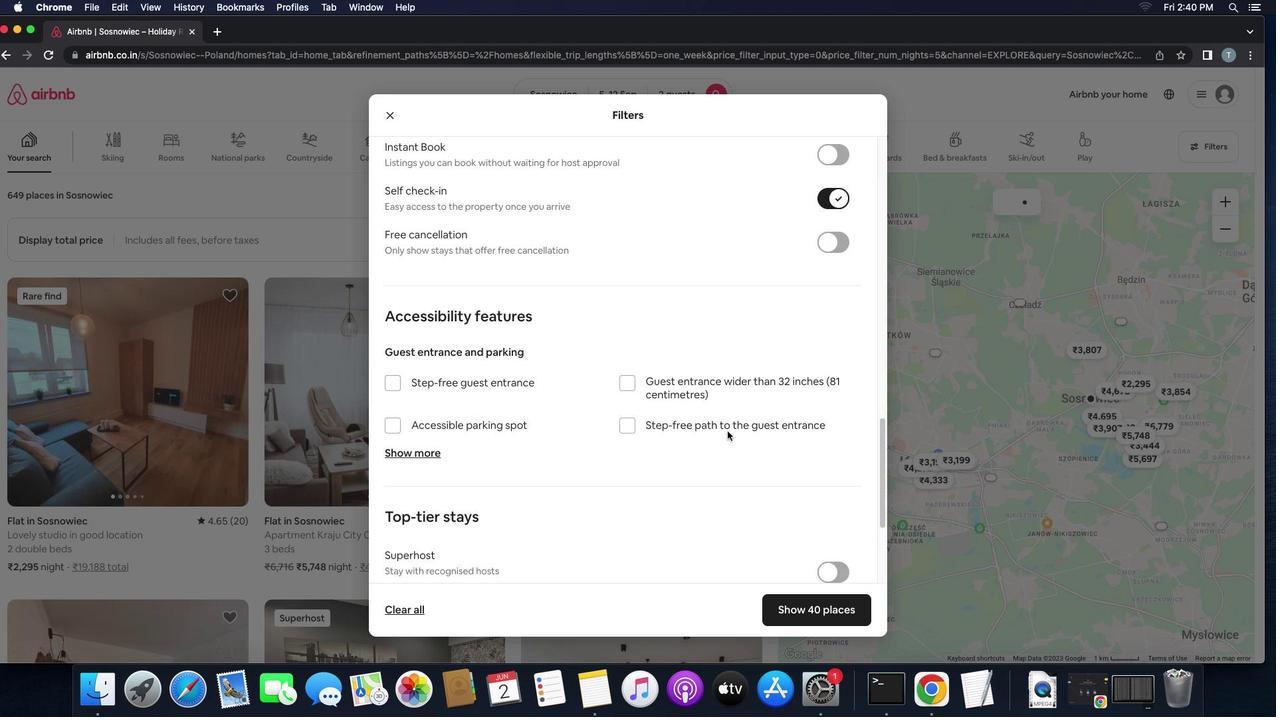 
Action: Mouse scrolled (727, 431) with delta (0, -3)
Screenshot: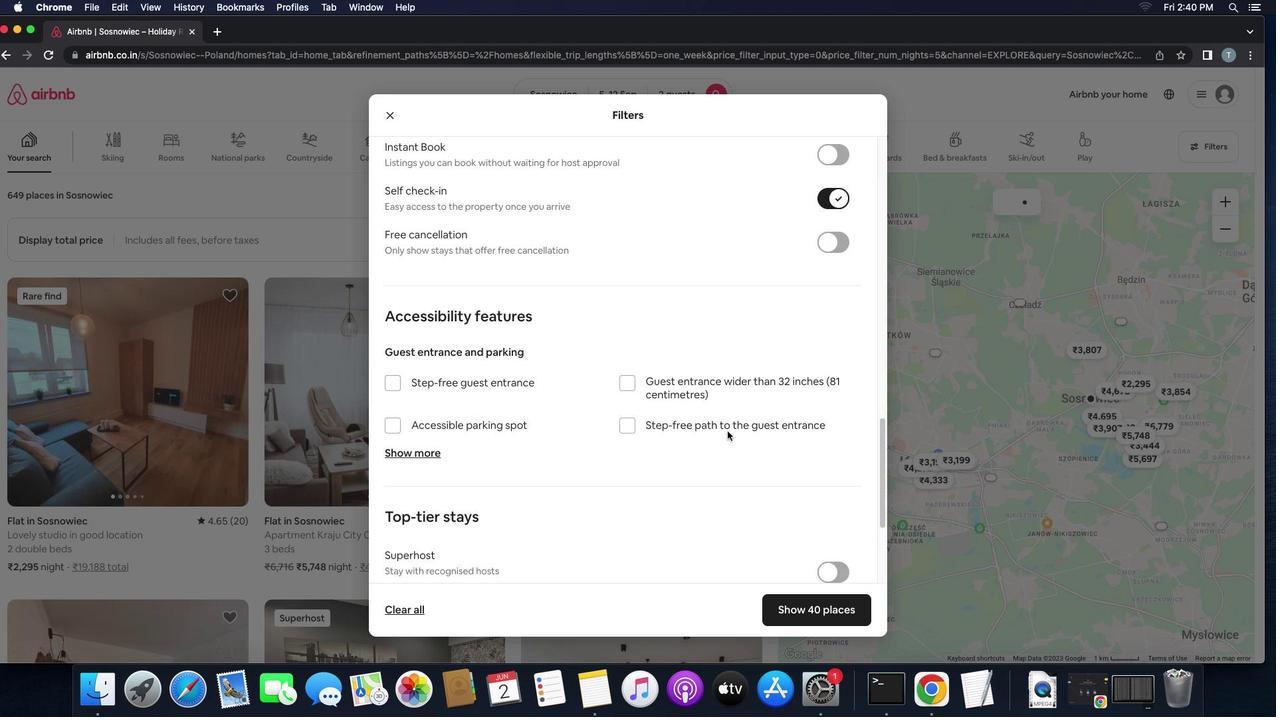 
Action: Mouse moved to (719, 432)
Screenshot: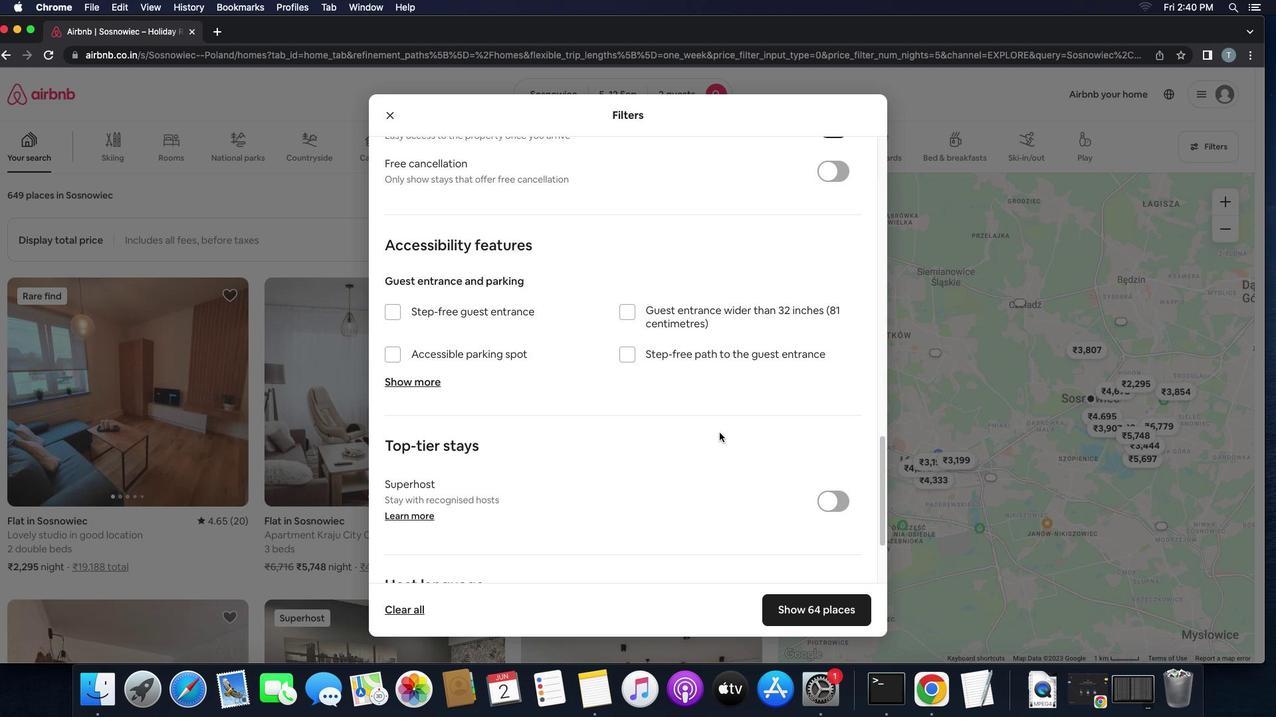 
Action: Mouse scrolled (719, 432) with delta (0, 0)
Screenshot: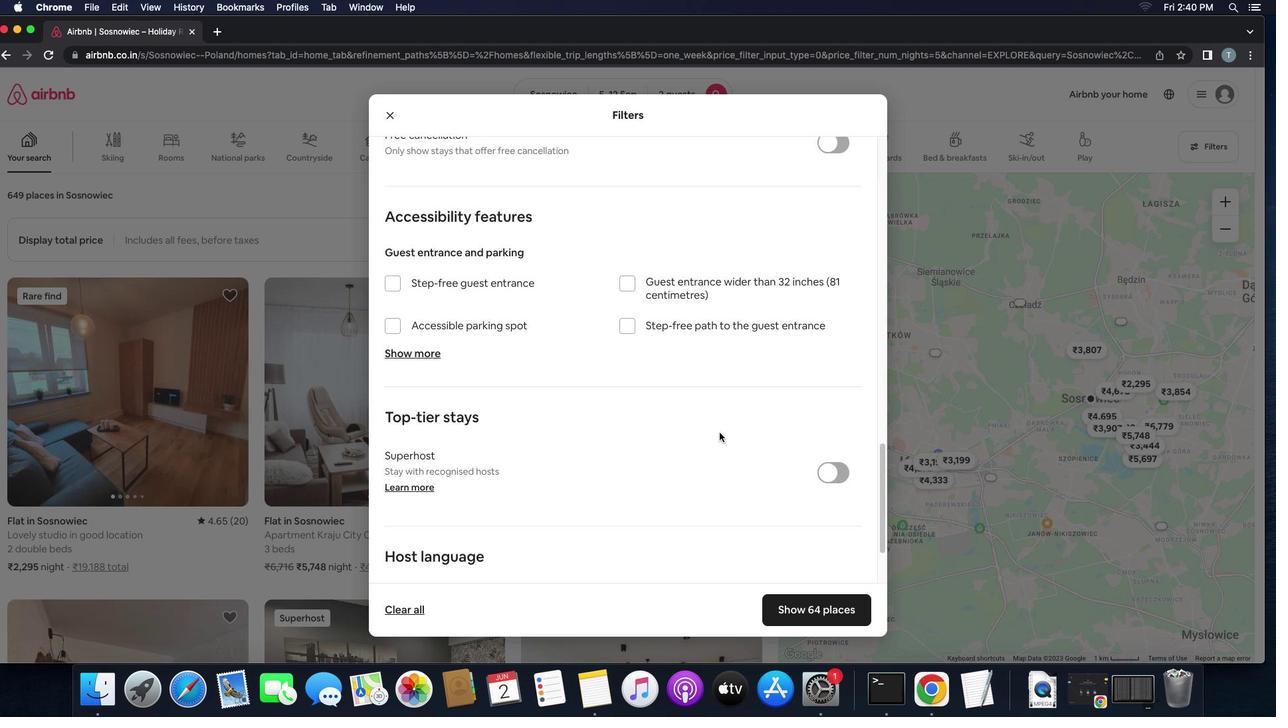 
Action: Mouse scrolled (719, 432) with delta (0, 0)
Screenshot: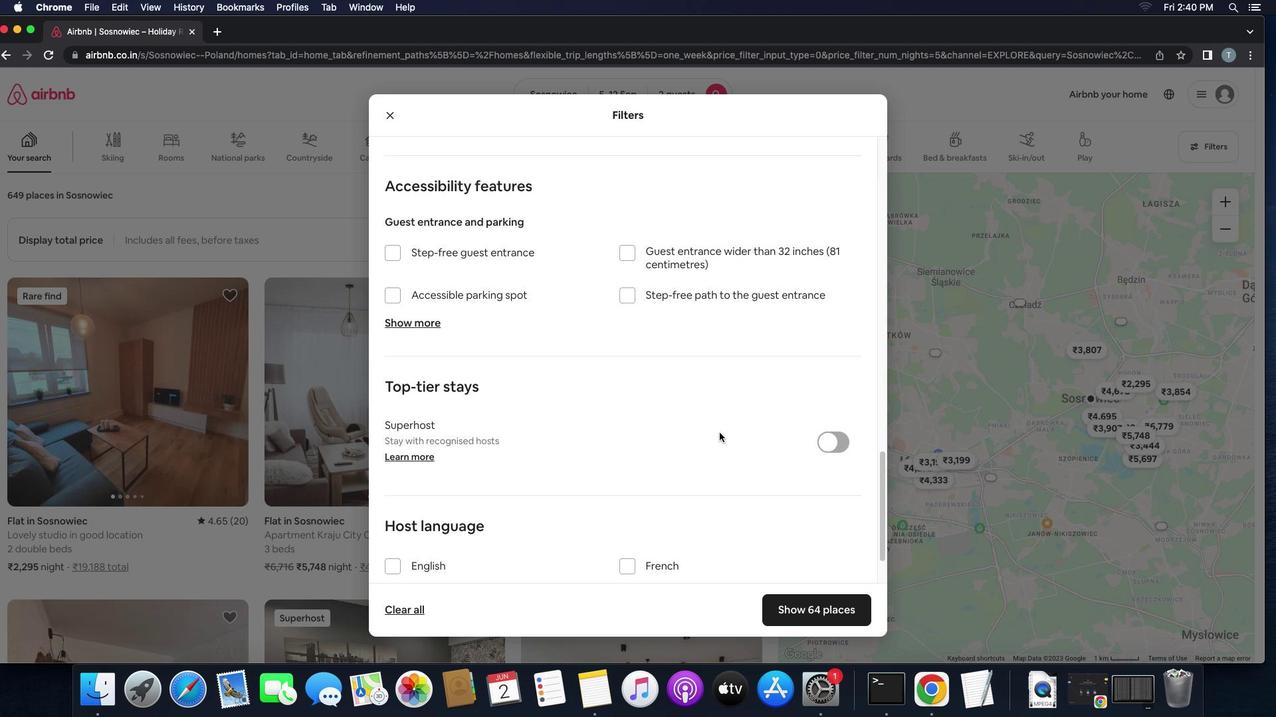 
Action: Mouse scrolled (719, 432) with delta (0, -1)
Screenshot: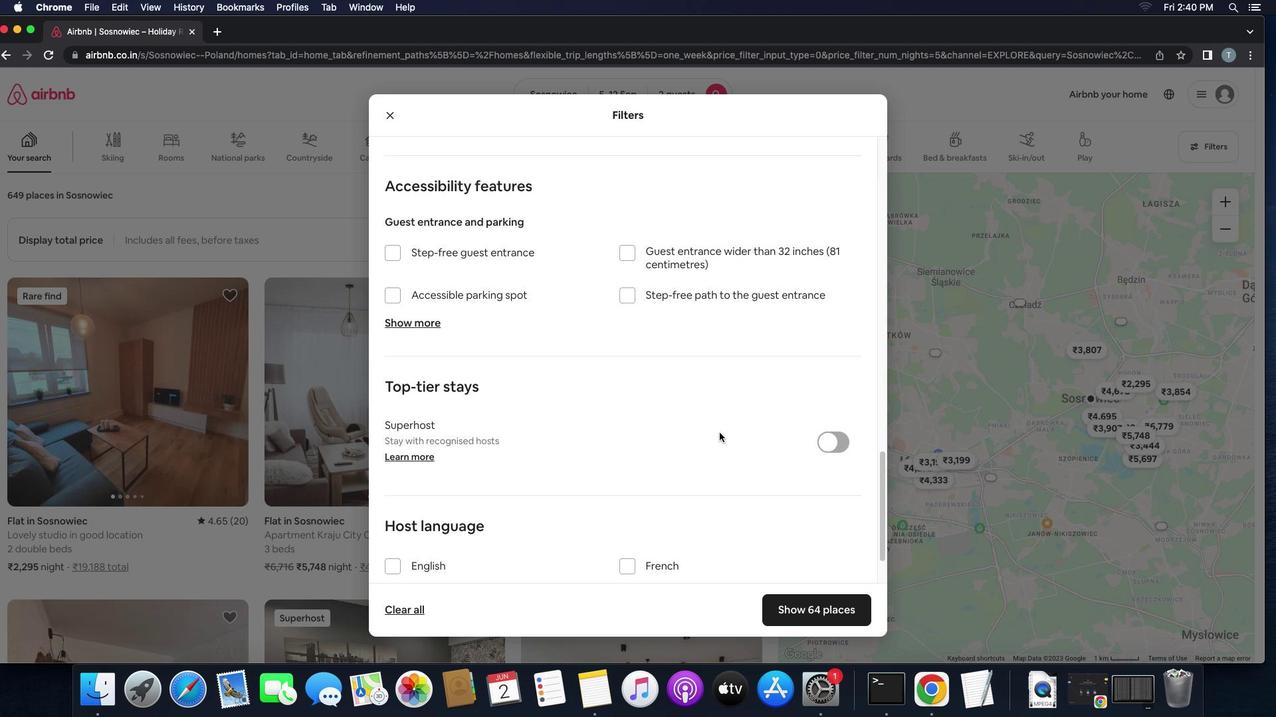 
Action: Mouse scrolled (719, 432) with delta (0, -3)
Screenshot: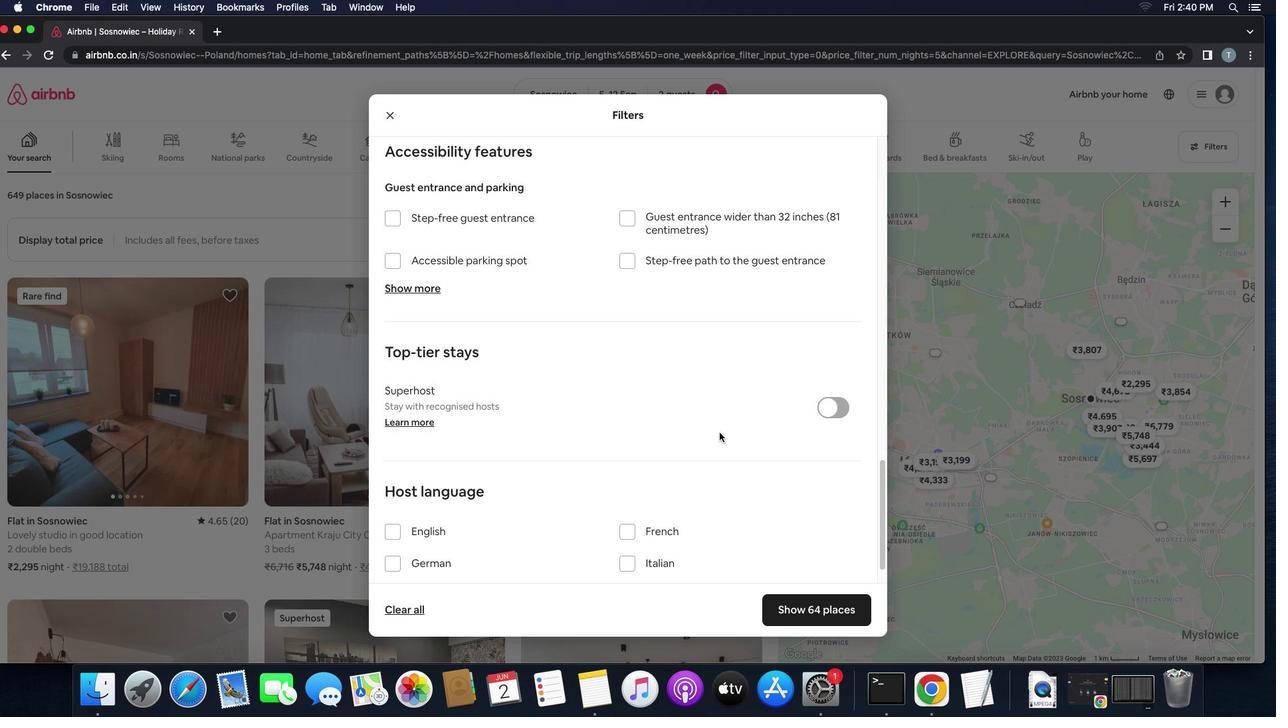 
Action: Mouse moved to (715, 434)
Screenshot: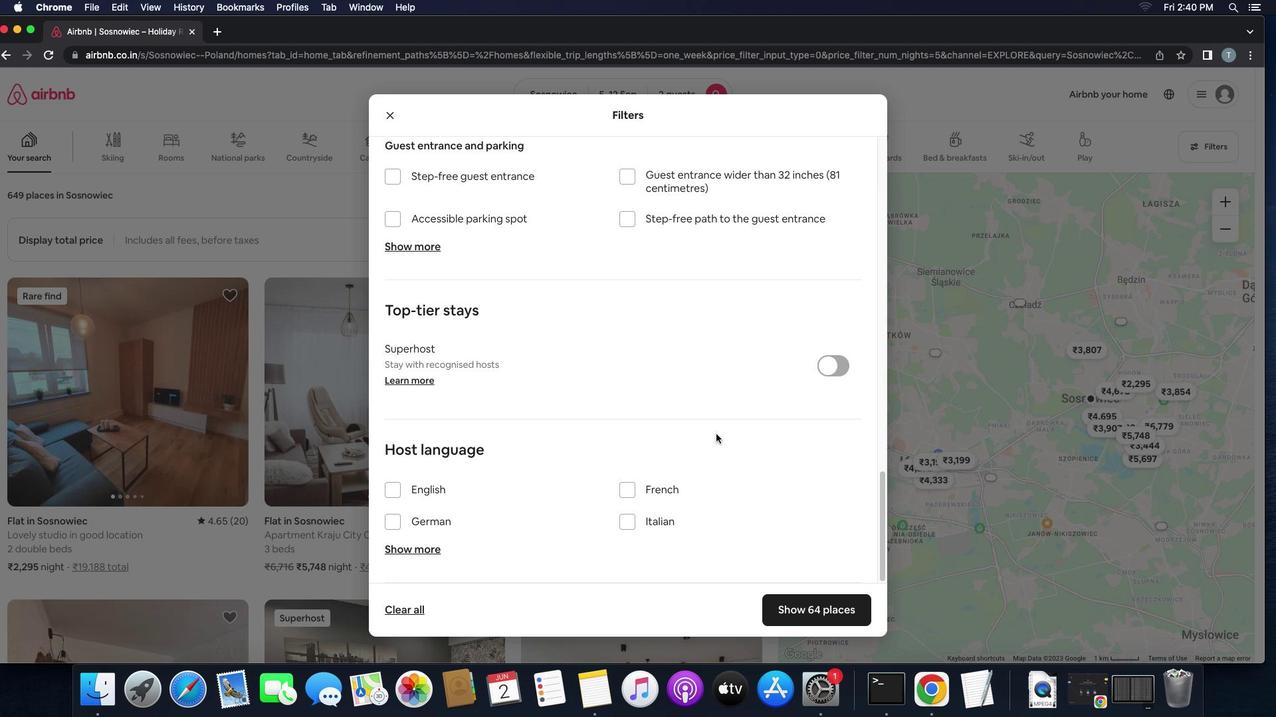 
Action: Mouse scrolled (715, 434) with delta (0, 0)
Screenshot: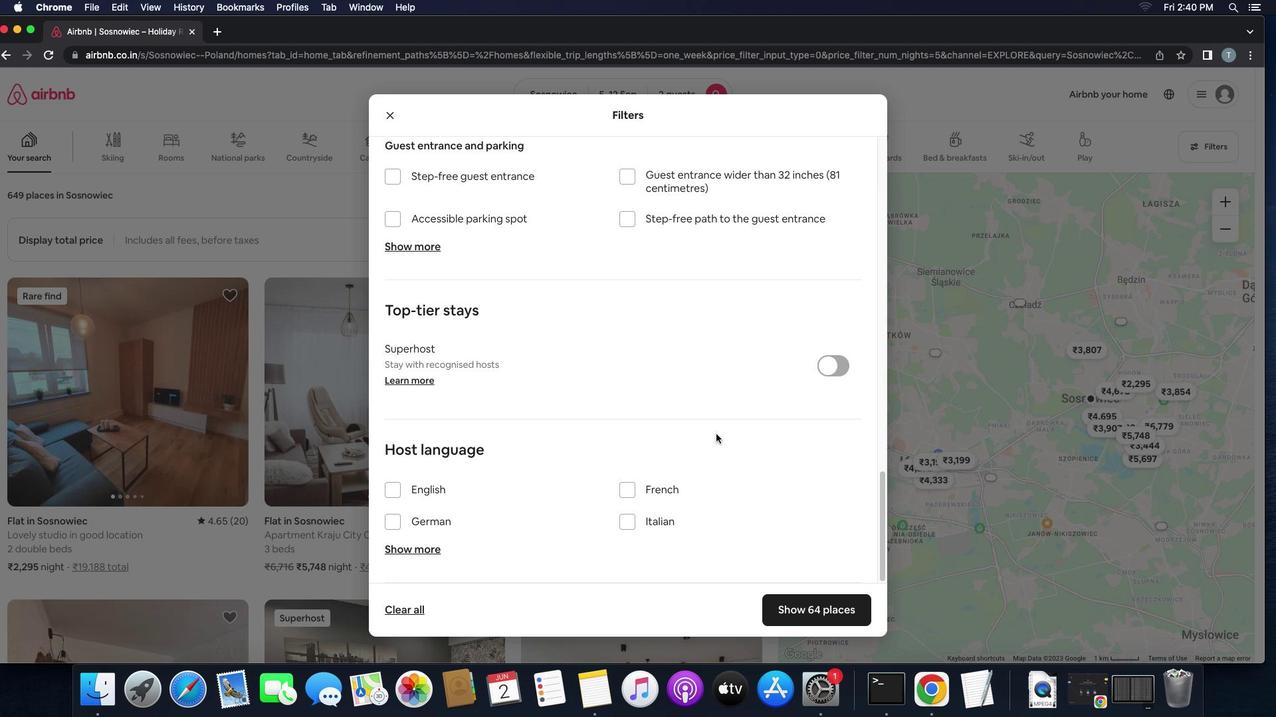 
Action: Mouse scrolled (715, 434) with delta (0, 0)
Screenshot: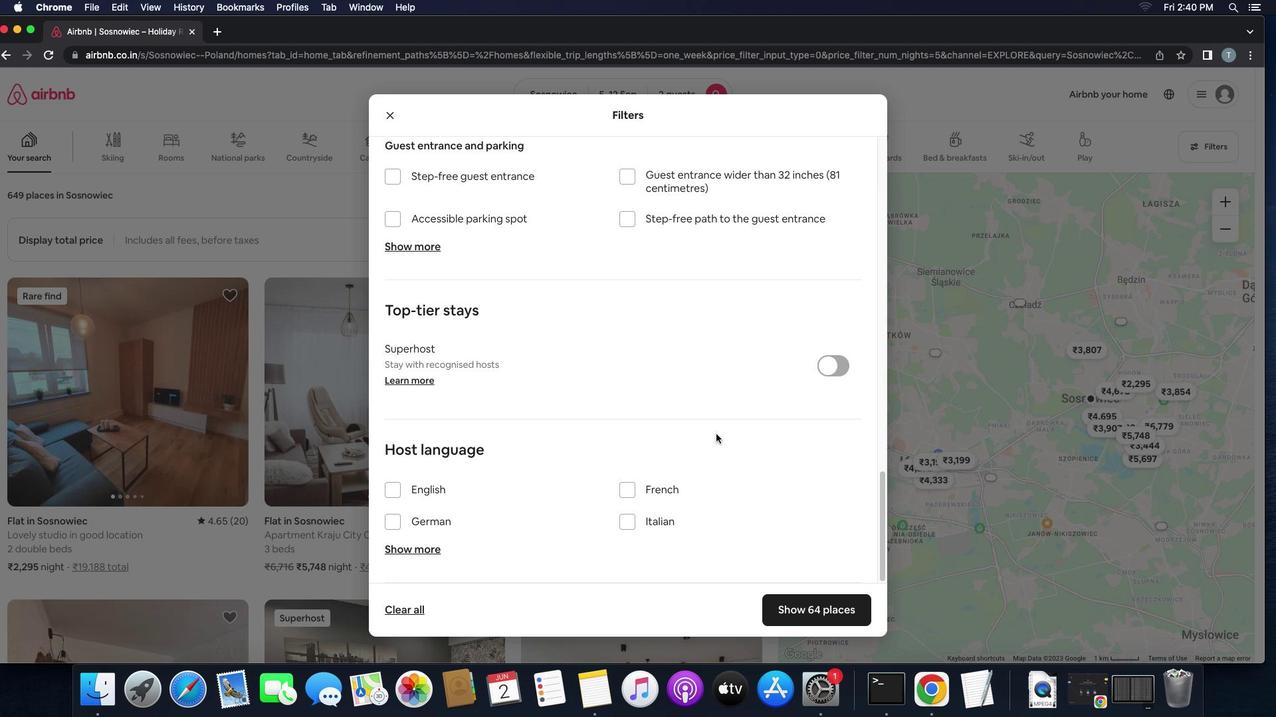 
Action: Mouse scrolled (715, 434) with delta (0, -1)
Screenshot: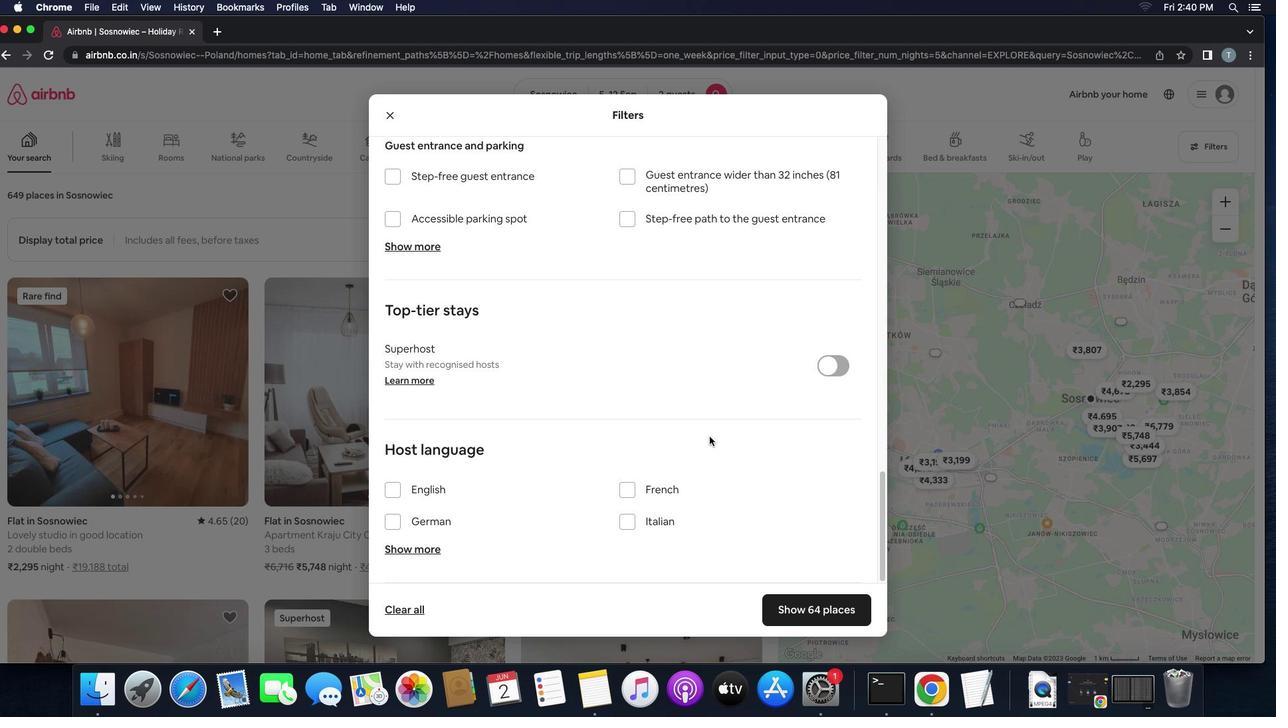 
Action: Mouse scrolled (715, 434) with delta (0, -3)
Screenshot: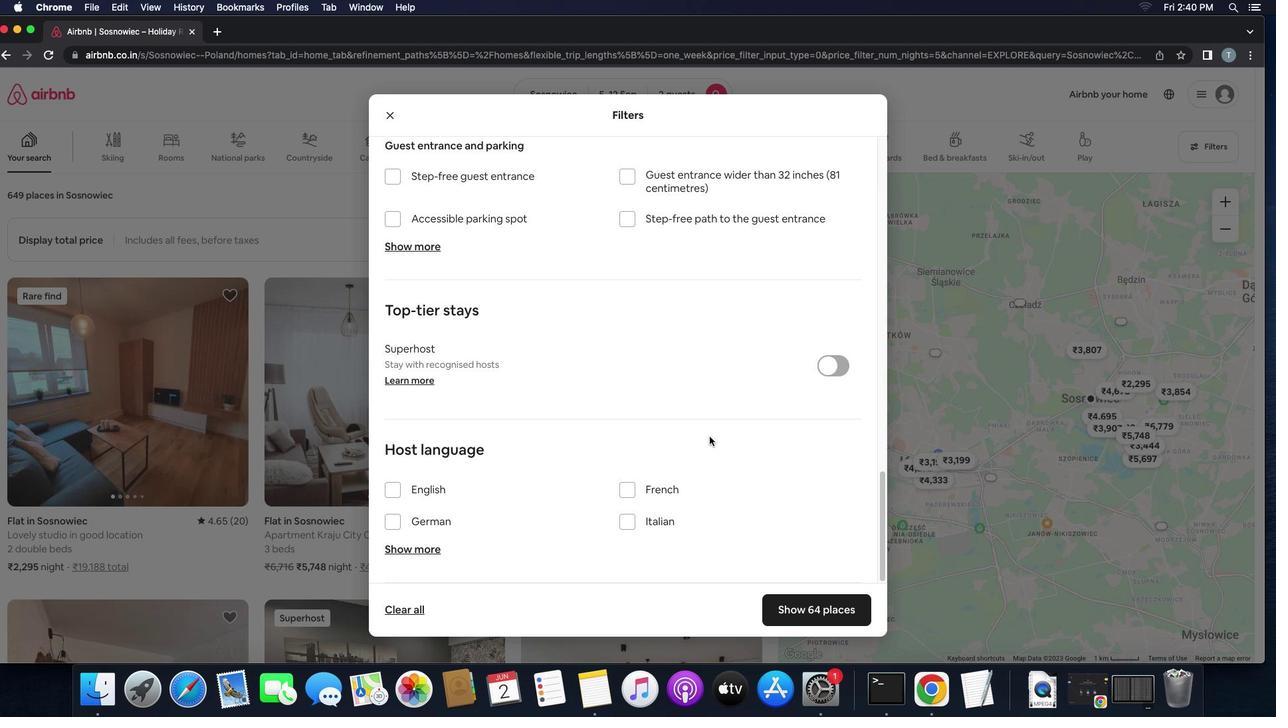 
Action: Mouse moved to (395, 494)
Screenshot: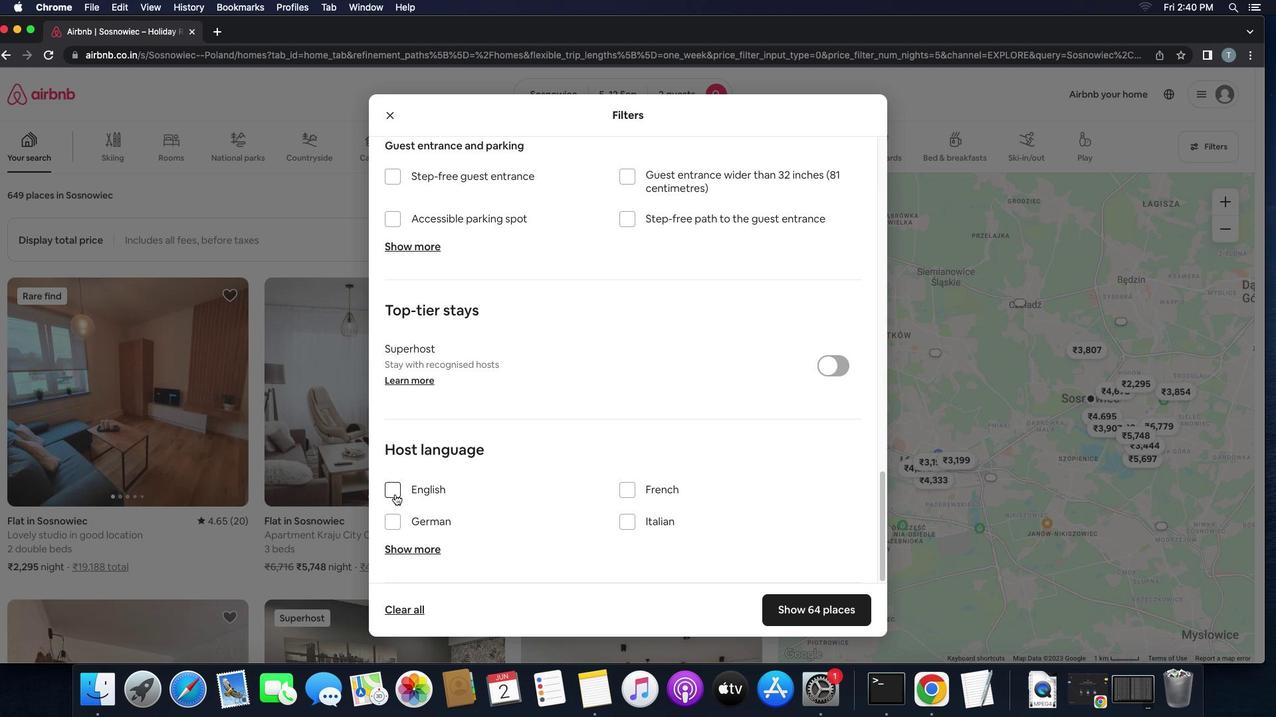 
Action: Mouse pressed left at (395, 494)
Screenshot: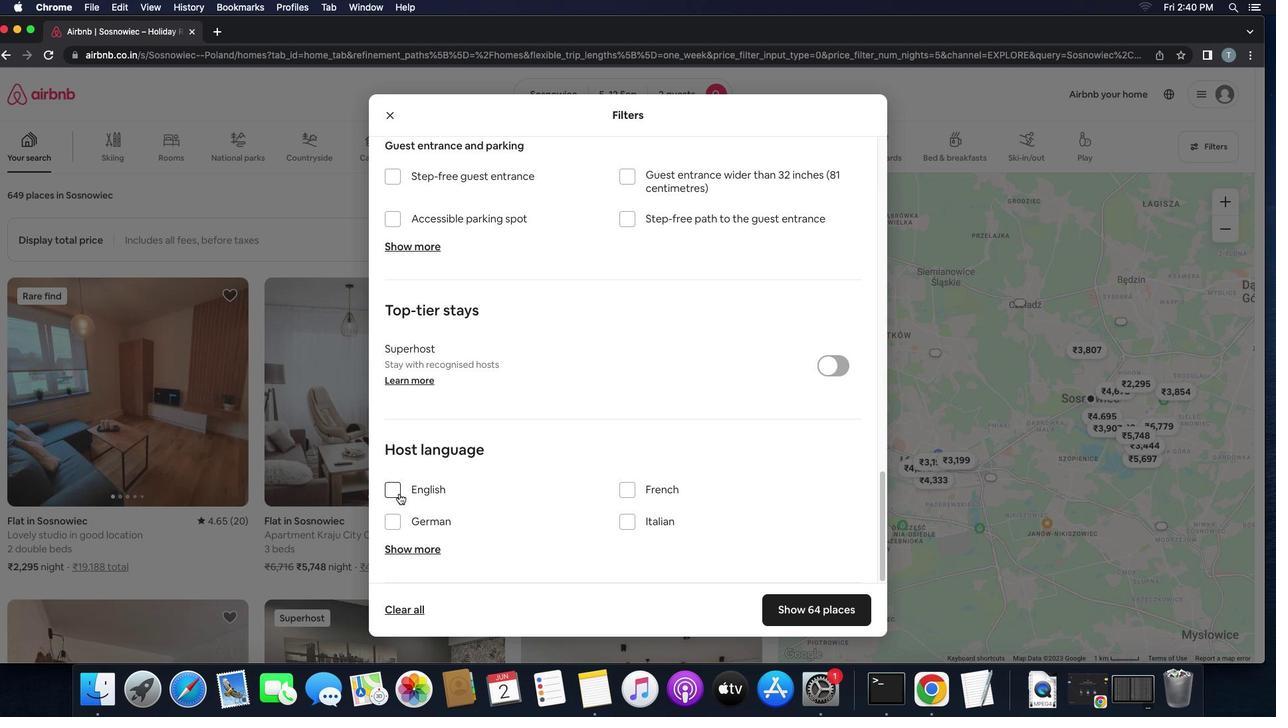 
Action: Mouse moved to (808, 619)
Screenshot: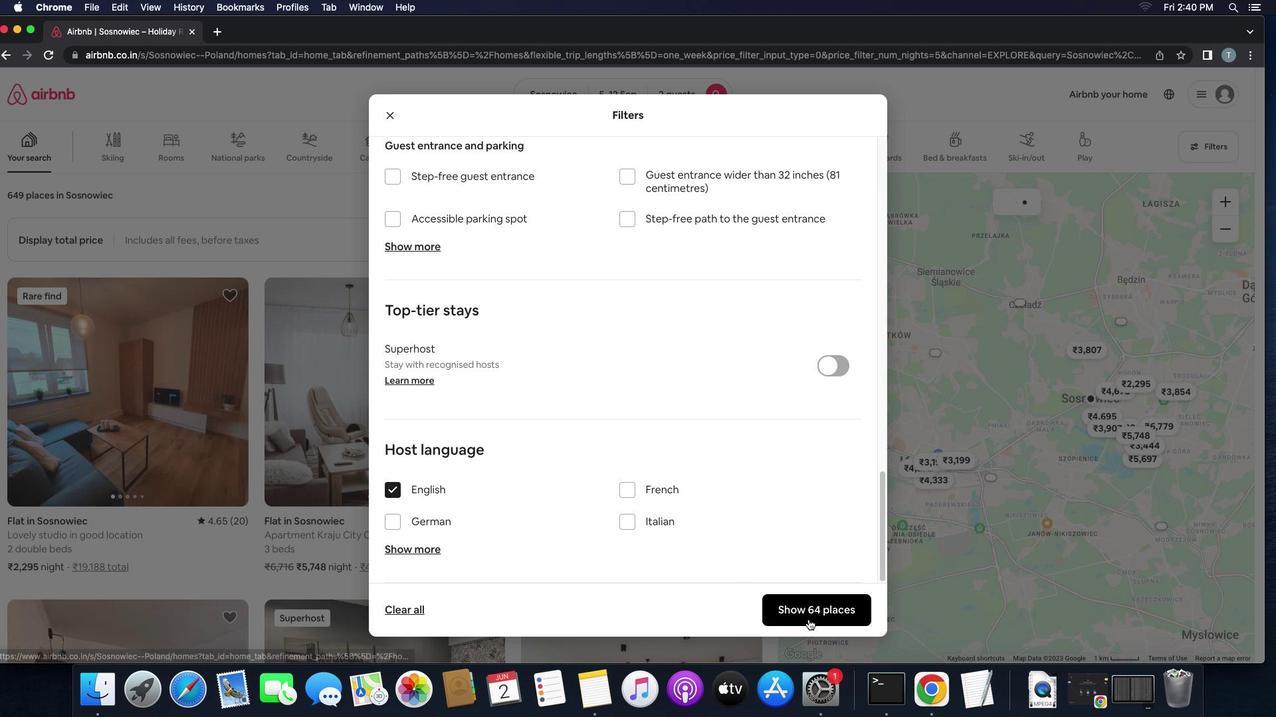 
Action: Mouse pressed left at (808, 619)
Screenshot: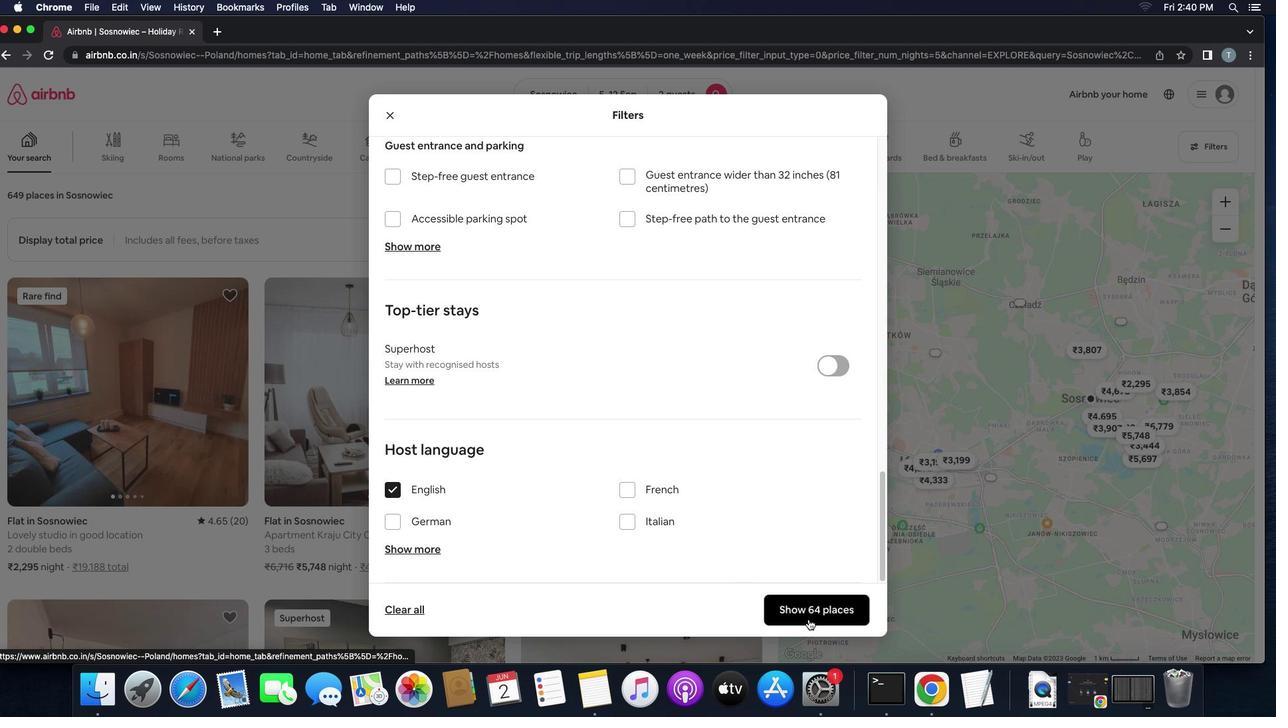 
Action: Mouse moved to (808, 619)
Screenshot: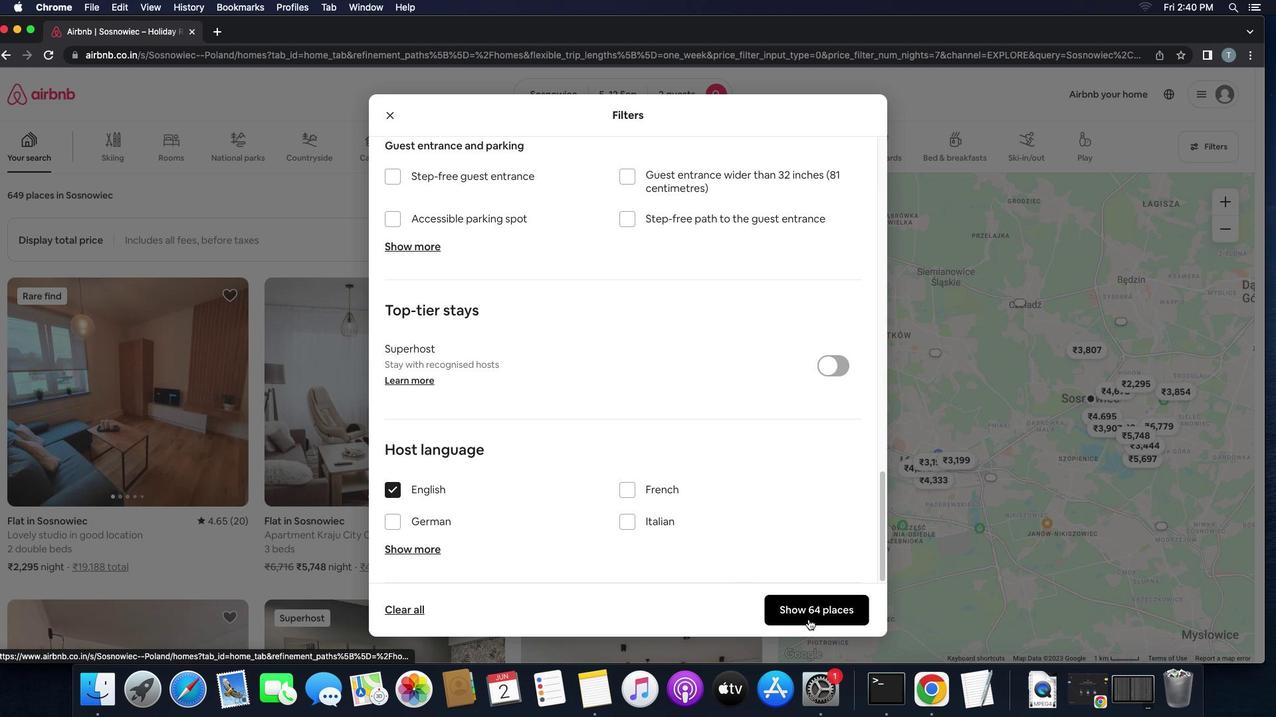 
